 Task: Find connections with filter location Pathalgaon with filter topic #Entrepreneurwith filter profile language French with filter current company National Highways Authority of India with filter school ABES Engineering College with filter industry Events Services with filter service category Cybersecurity with filter keywords title Marketing Specialist
Action: Mouse moved to (575, 85)
Screenshot: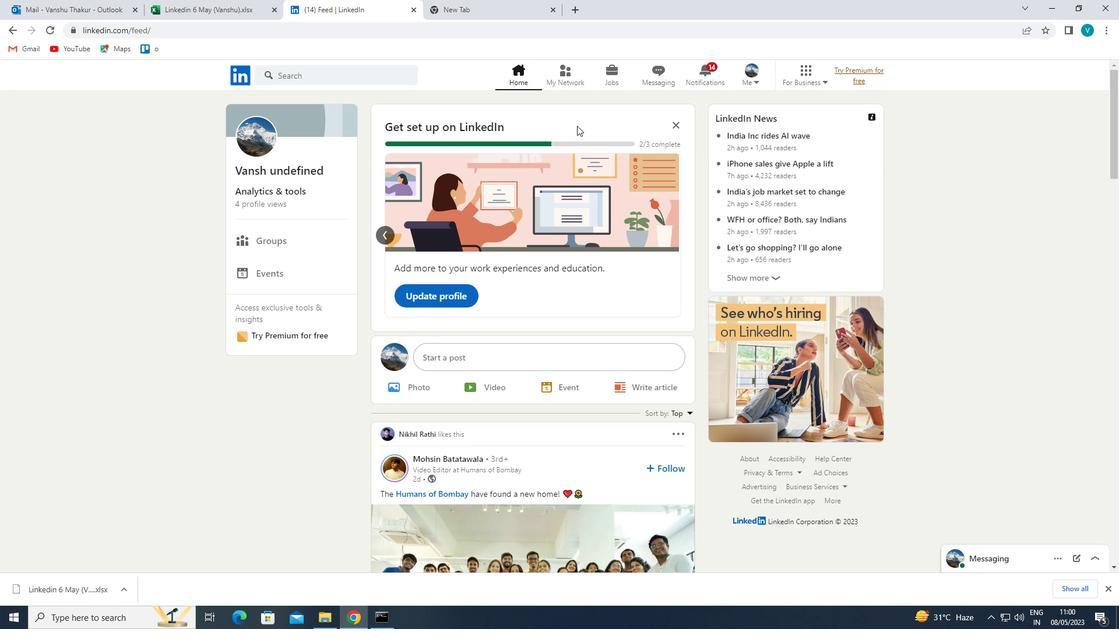 
Action: Mouse pressed left at (575, 85)
Screenshot: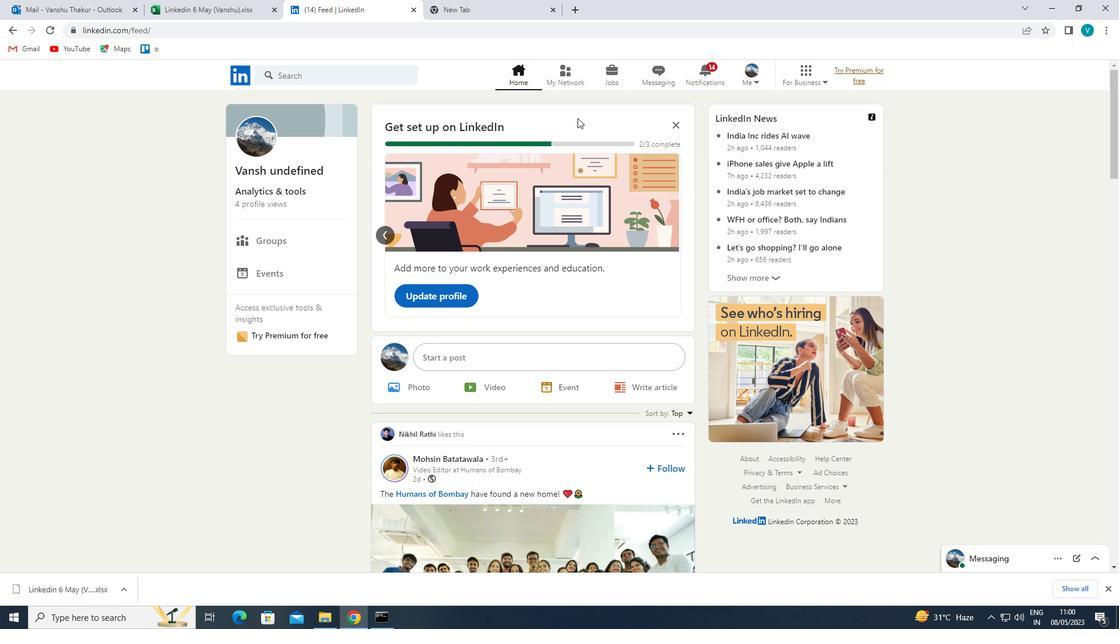
Action: Mouse moved to (332, 140)
Screenshot: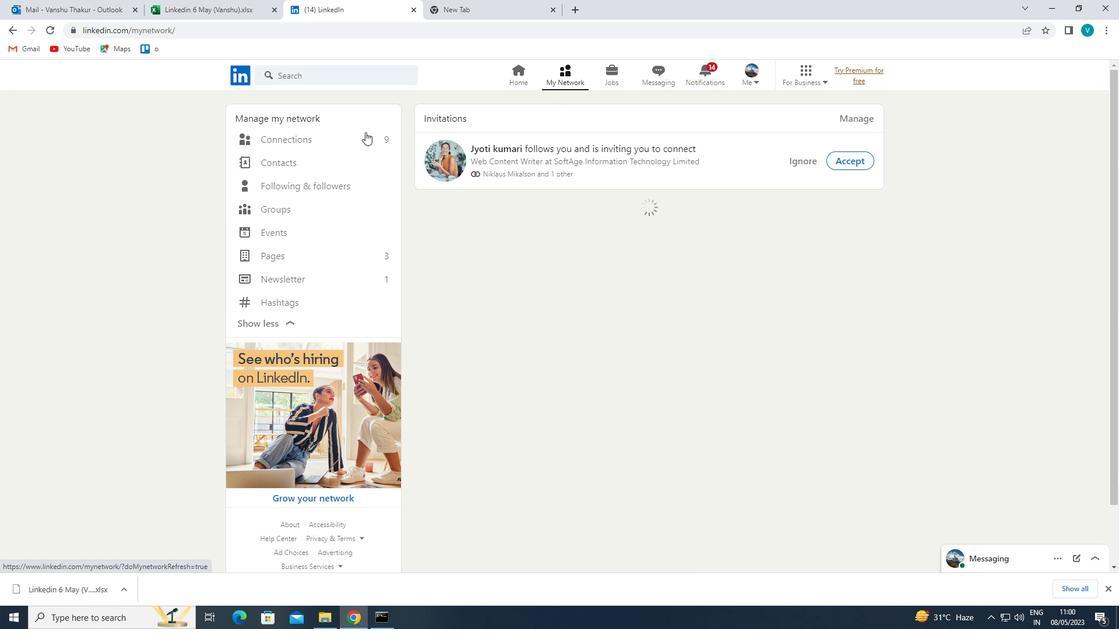 
Action: Mouse pressed left at (332, 140)
Screenshot: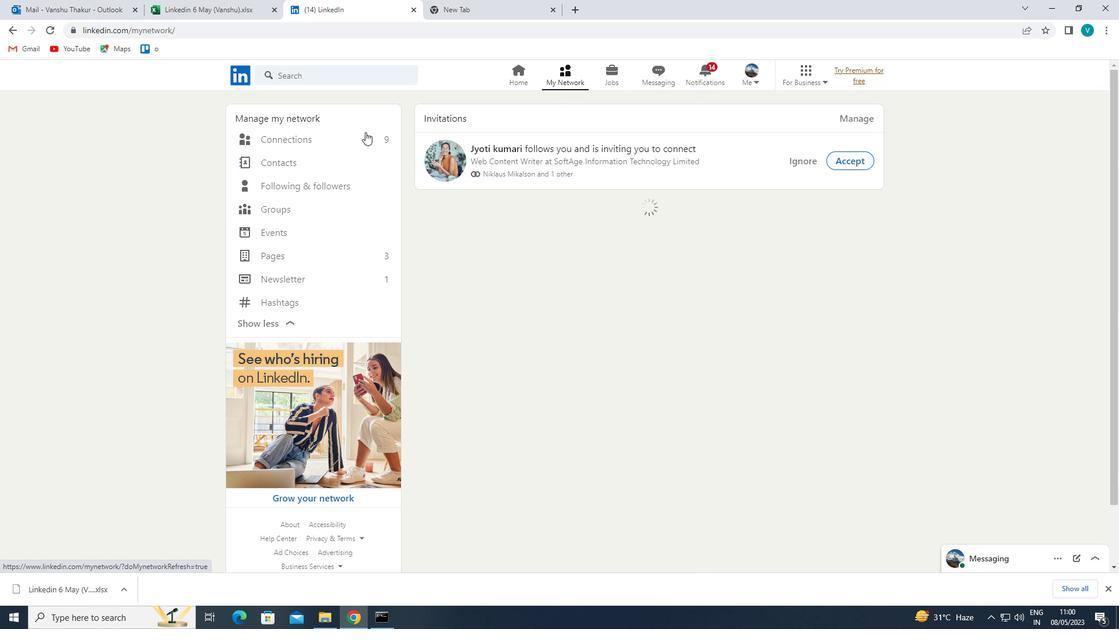 
Action: Mouse moved to (631, 135)
Screenshot: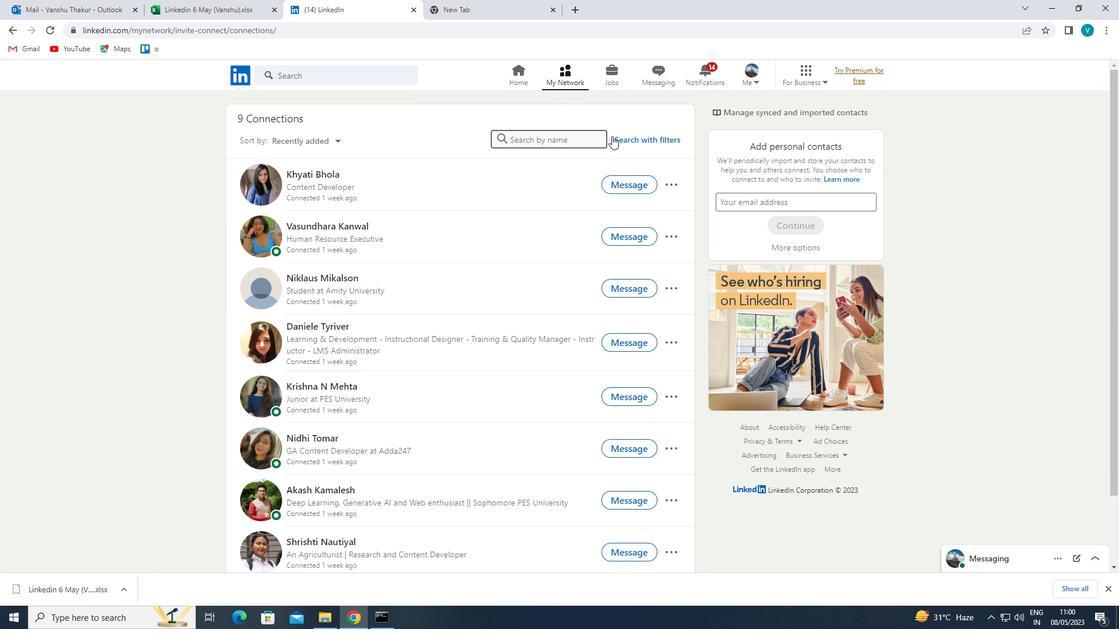 
Action: Mouse pressed left at (631, 135)
Screenshot: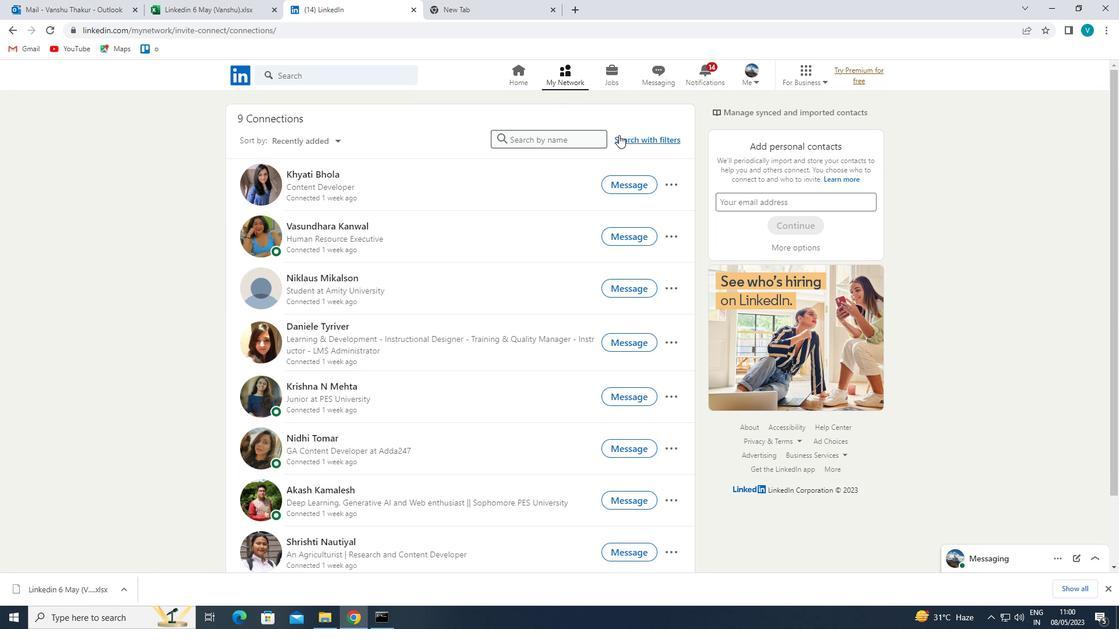
Action: Mouse moved to (559, 104)
Screenshot: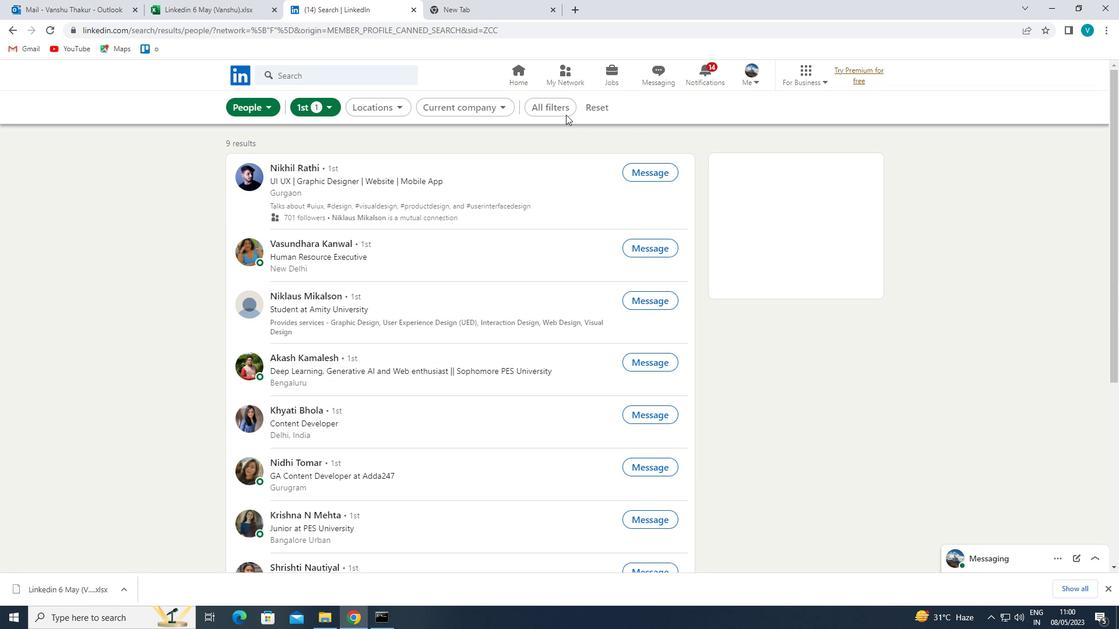 
Action: Mouse pressed left at (559, 104)
Screenshot: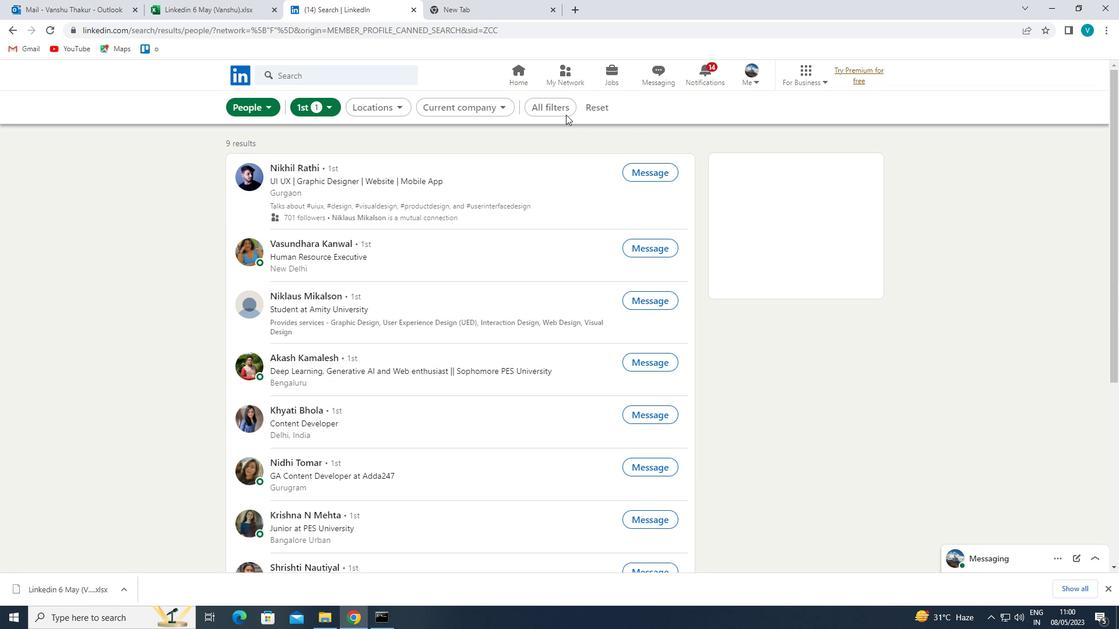 
Action: Mouse moved to (558, 109)
Screenshot: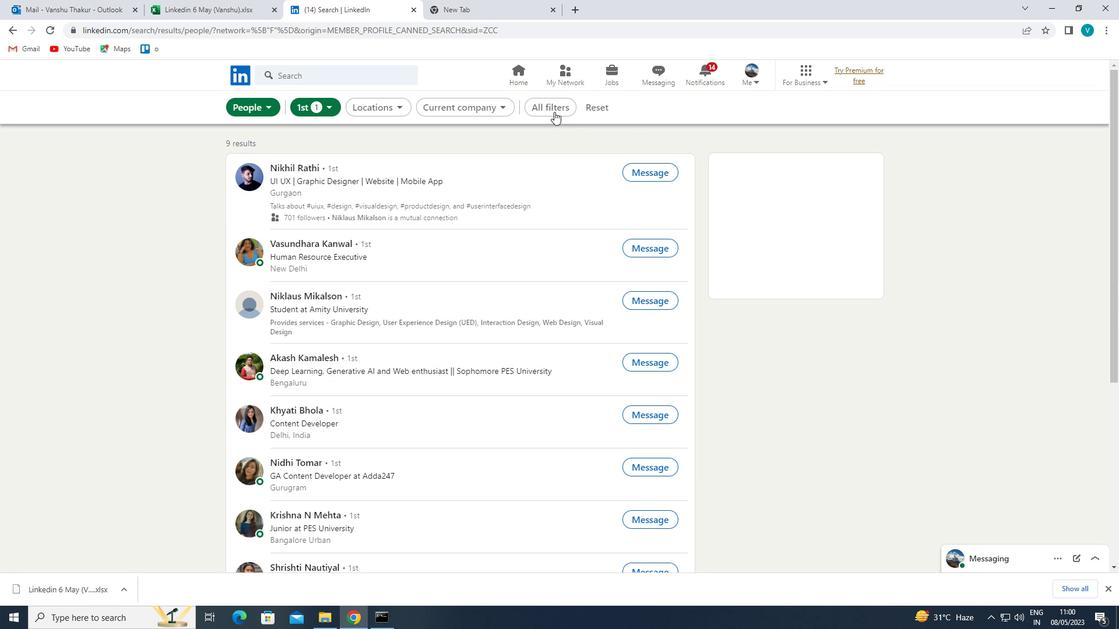 
Action: Mouse pressed left at (558, 109)
Screenshot: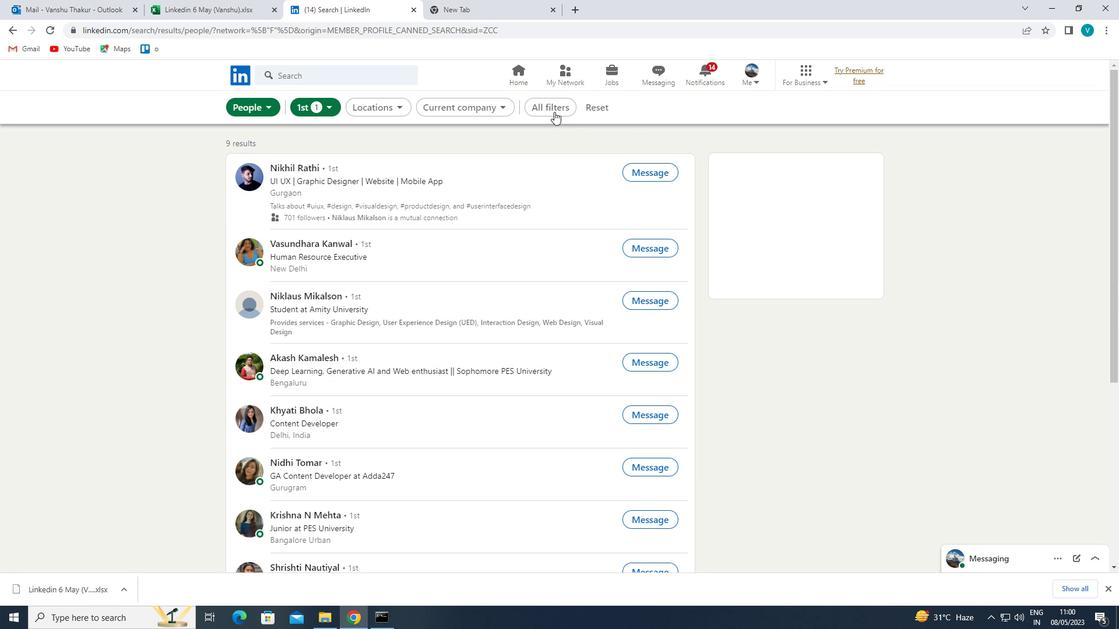 
Action: Mouse moved to (558, 109)
Screenshot: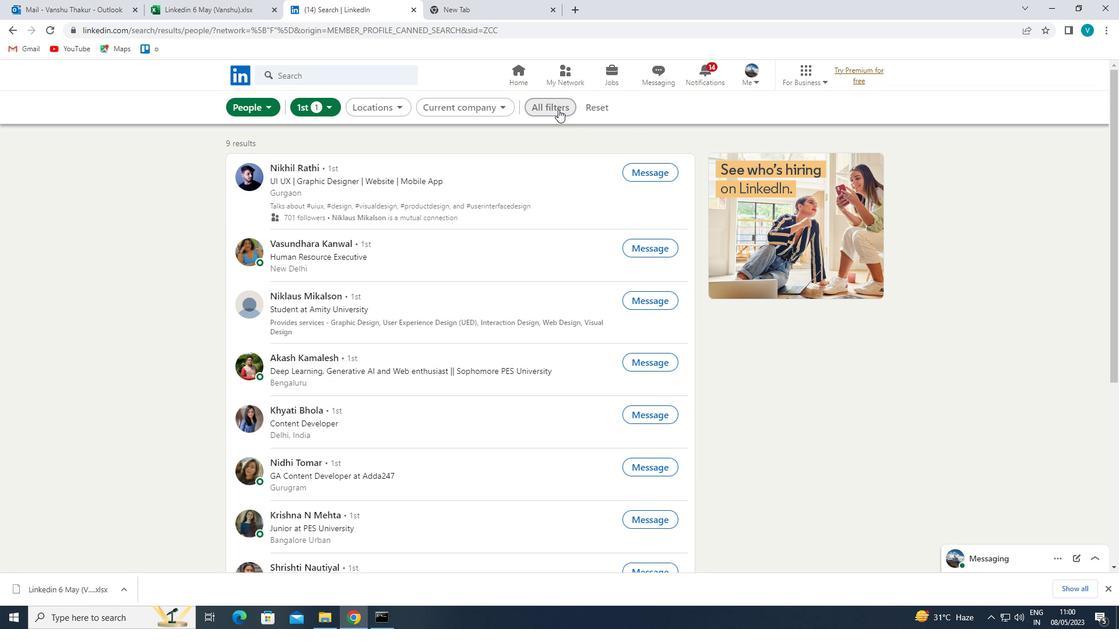 
Action: Mouse pressed left at (558, 109)
Screenshot: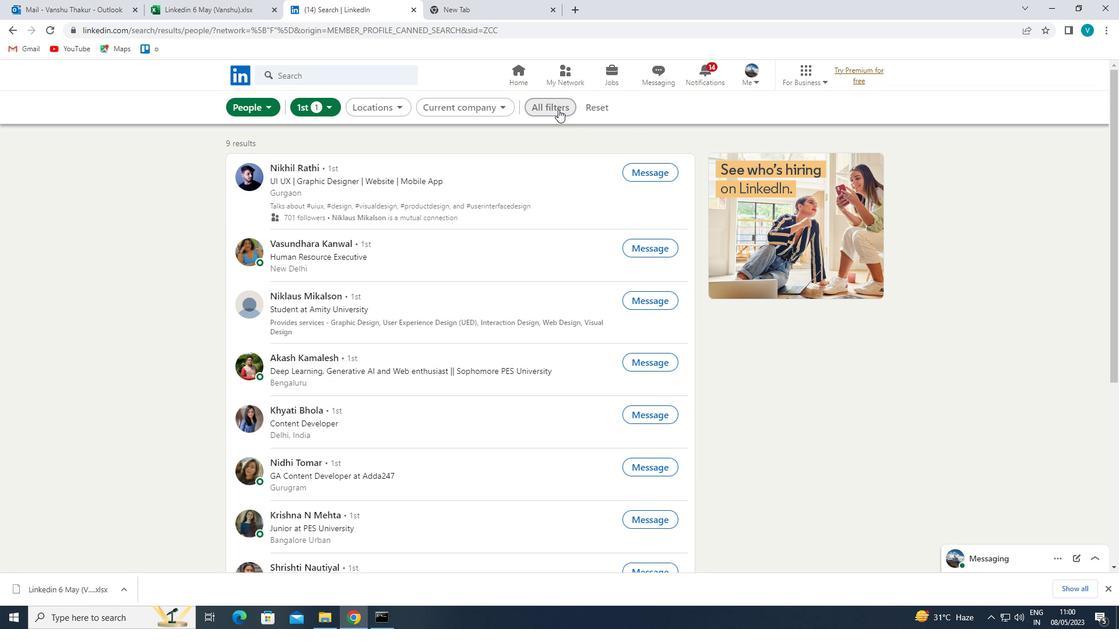 
Action: Mouse moved to (969, 288)
Screenshot: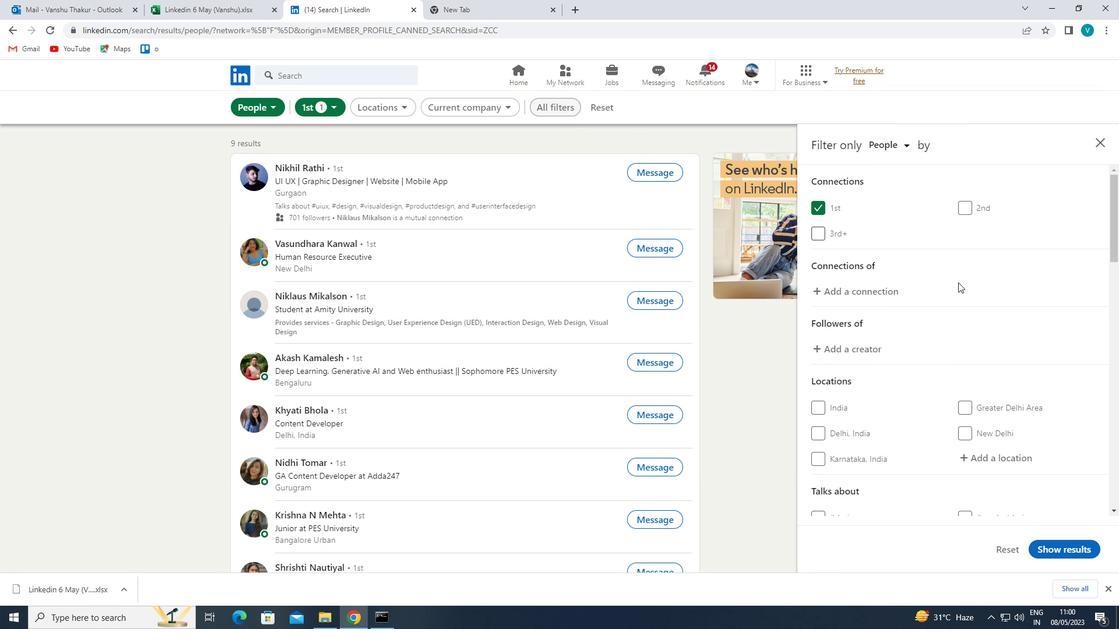 
Action: Mouse scrolled (969, 288) with delta (0, 0)
Screenshot: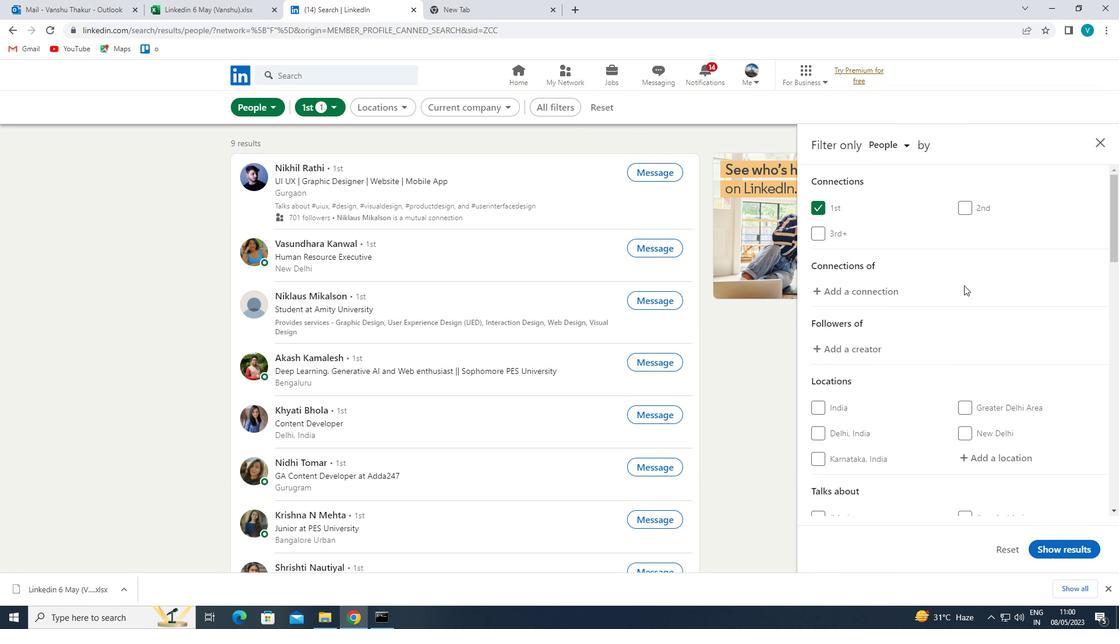 
Action: Mouse moved to (970, 289)
Screenshot: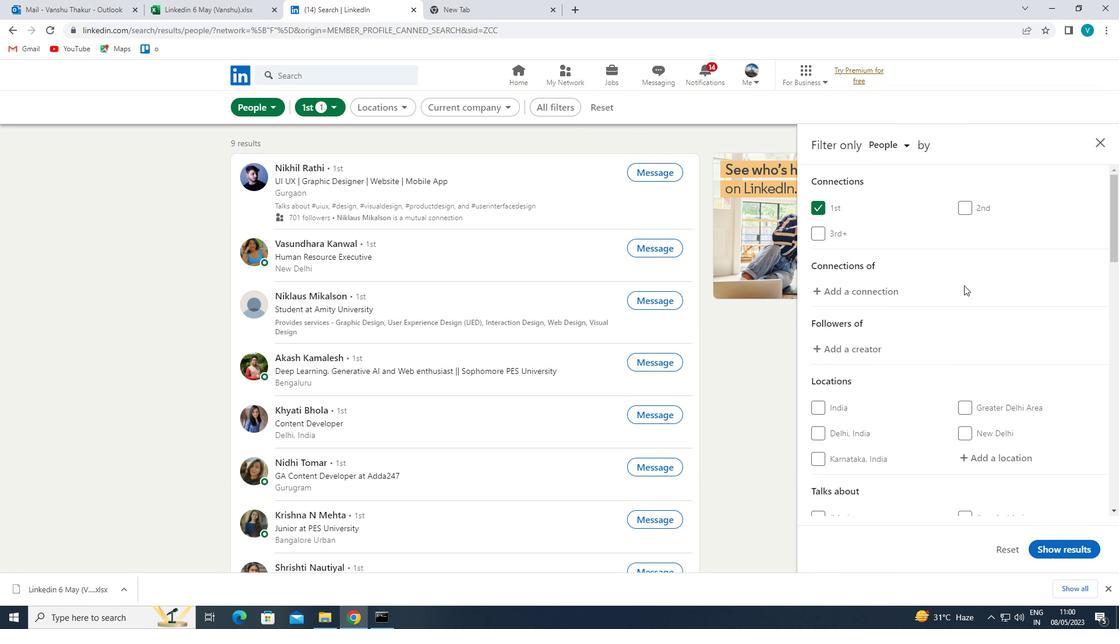 
Action: Mouse scrolled (970, 289) with delta (0, 0)
Screenshot: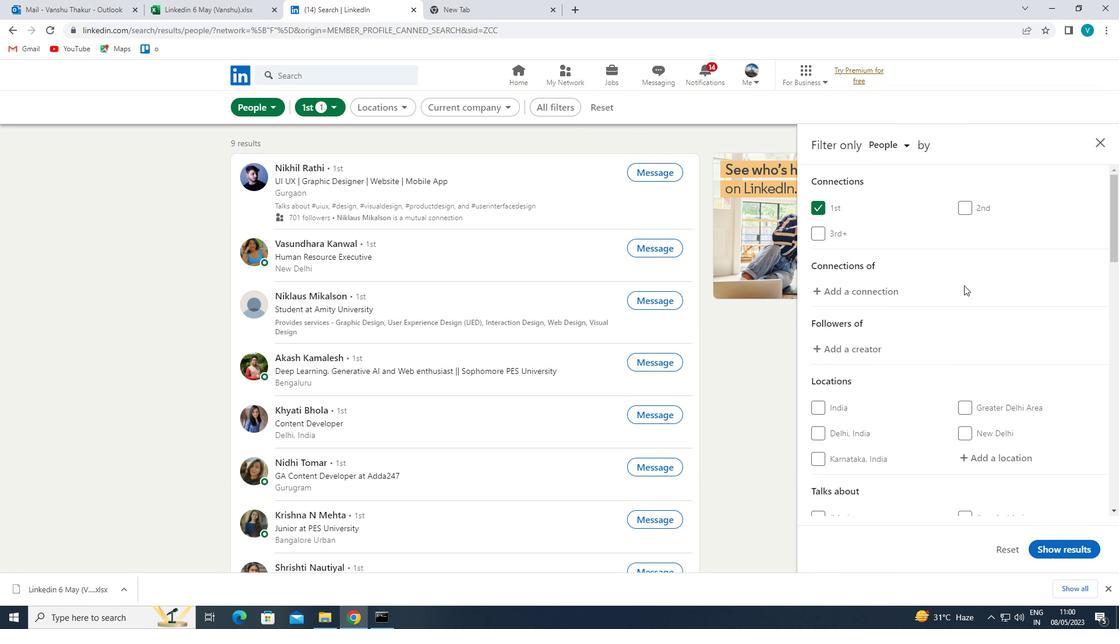 
Action: Mouse moved to (992, 335)
Screenshot: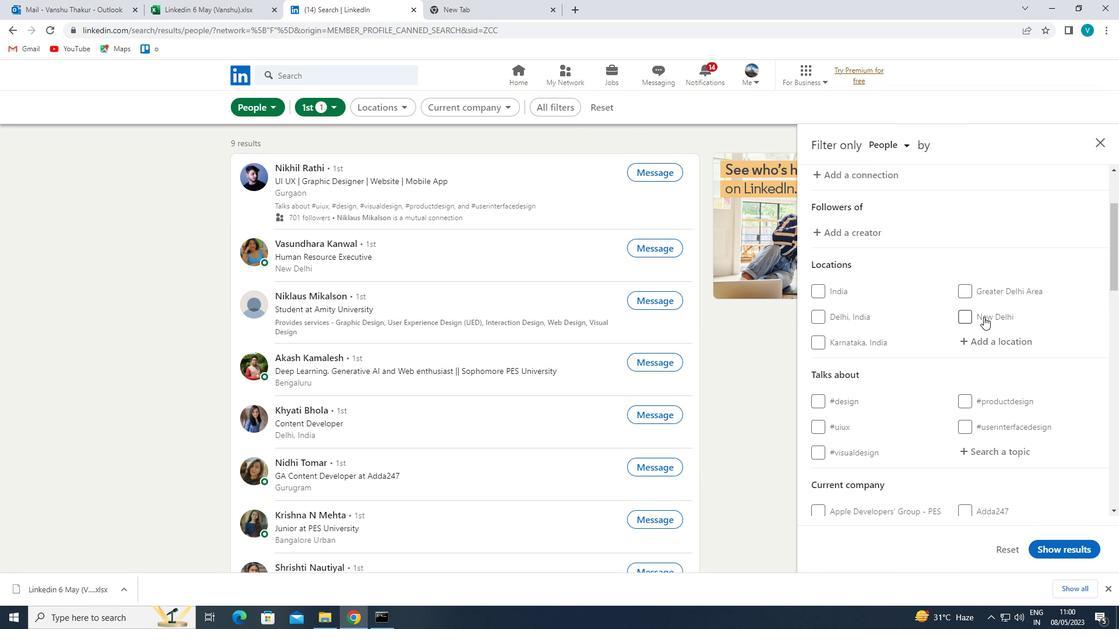 
Action: Mouse pressed left at (992, 335)
Screenshot: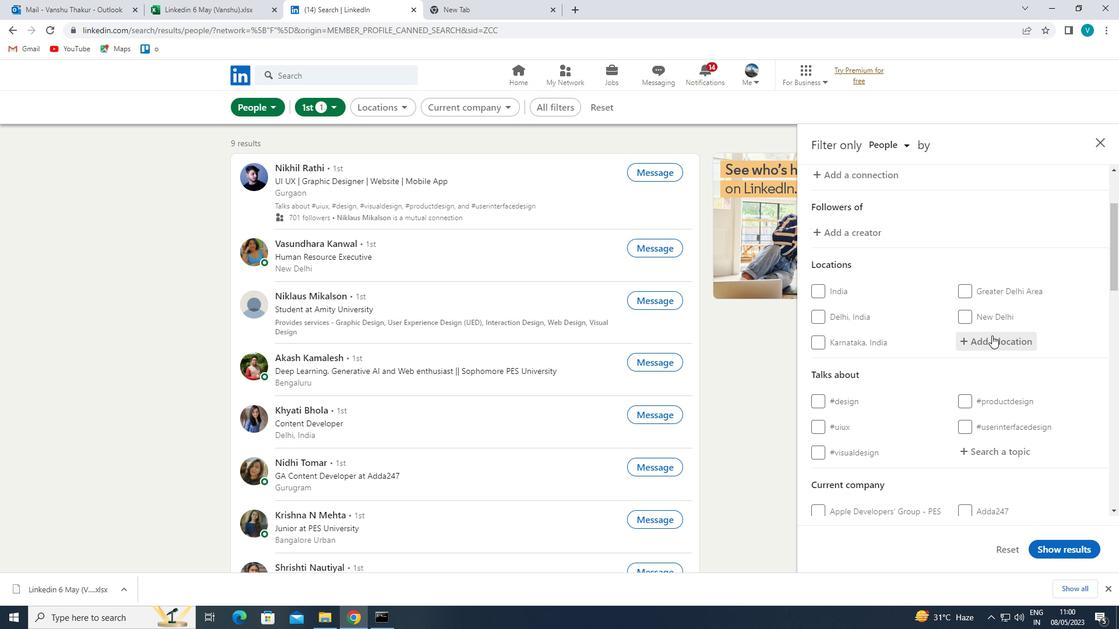 
Action: Mouse moved to (915, 292)
Screenshot: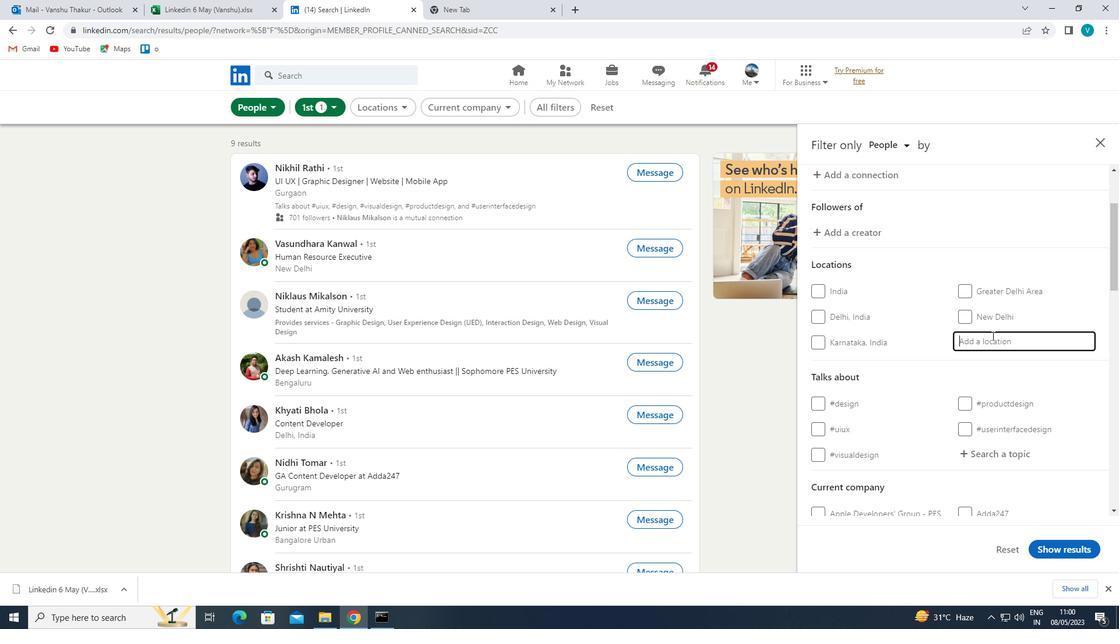 
Action: Key pressed <Key.shift>PATHALGAON
Screenshot: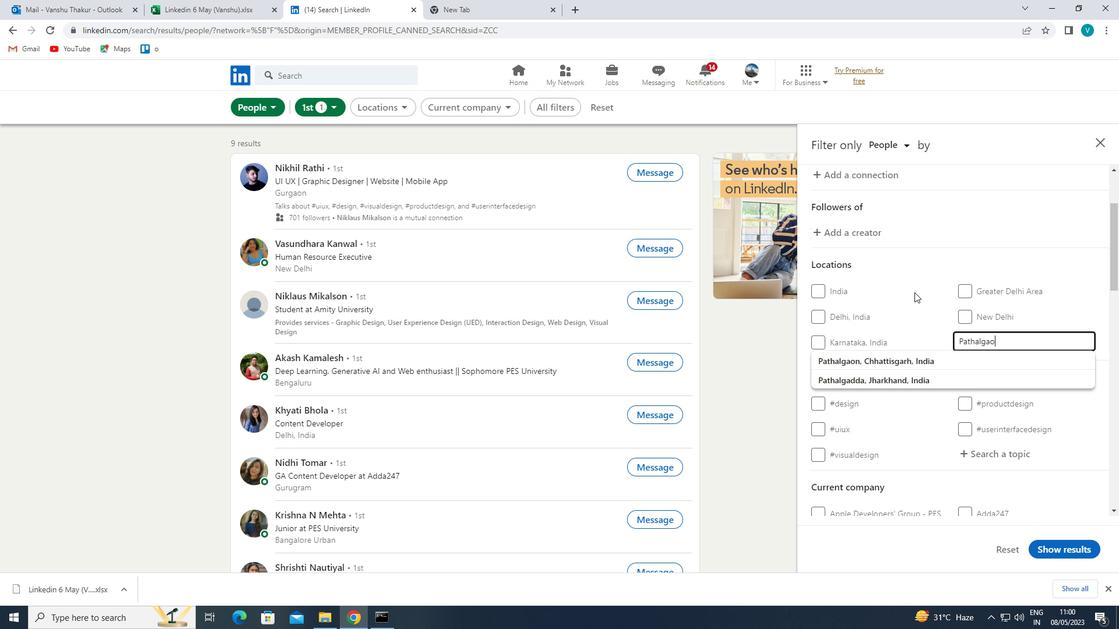 
Action: Mouse moved to (916, 356)
Screenshot: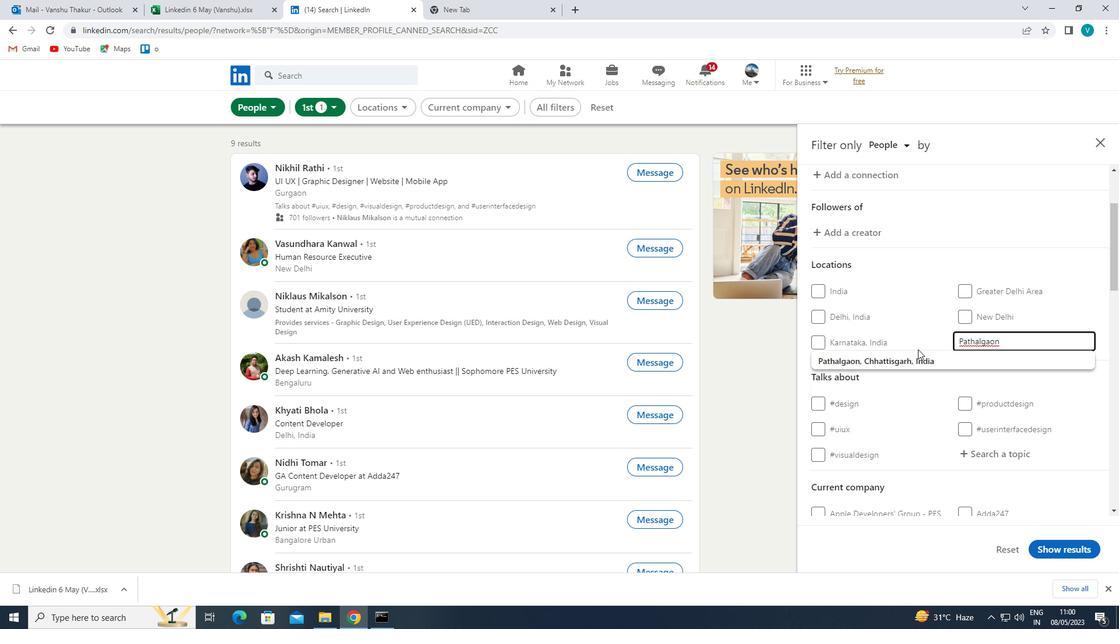 
Action: Mouse pressed left at (916, 356)
Screenshot: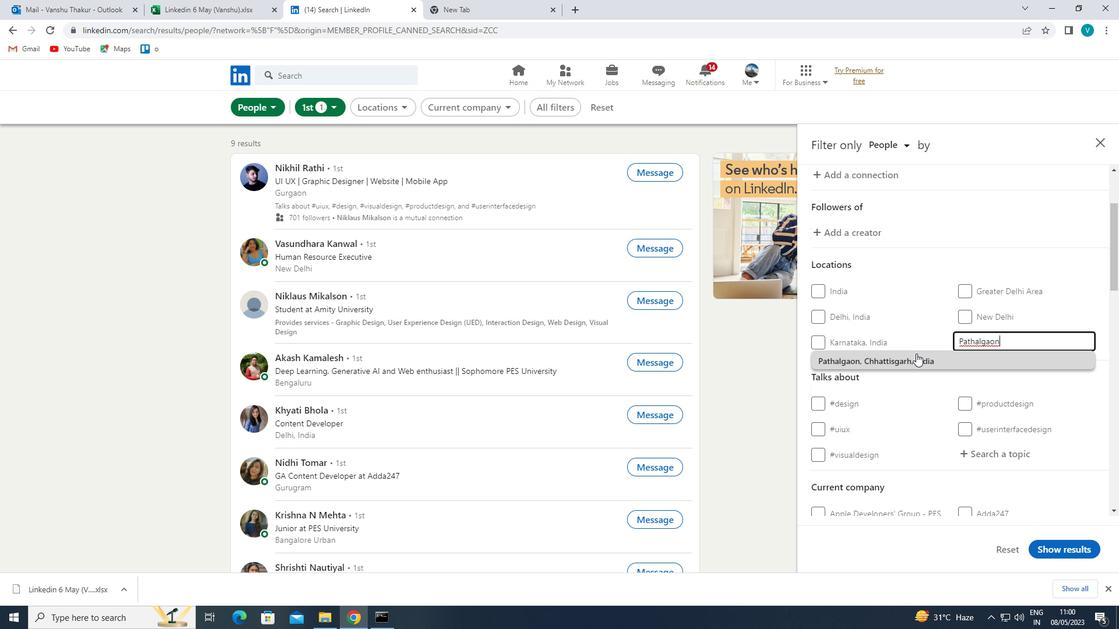 
Action: Mouse moved to (935, 361)
Screenshot: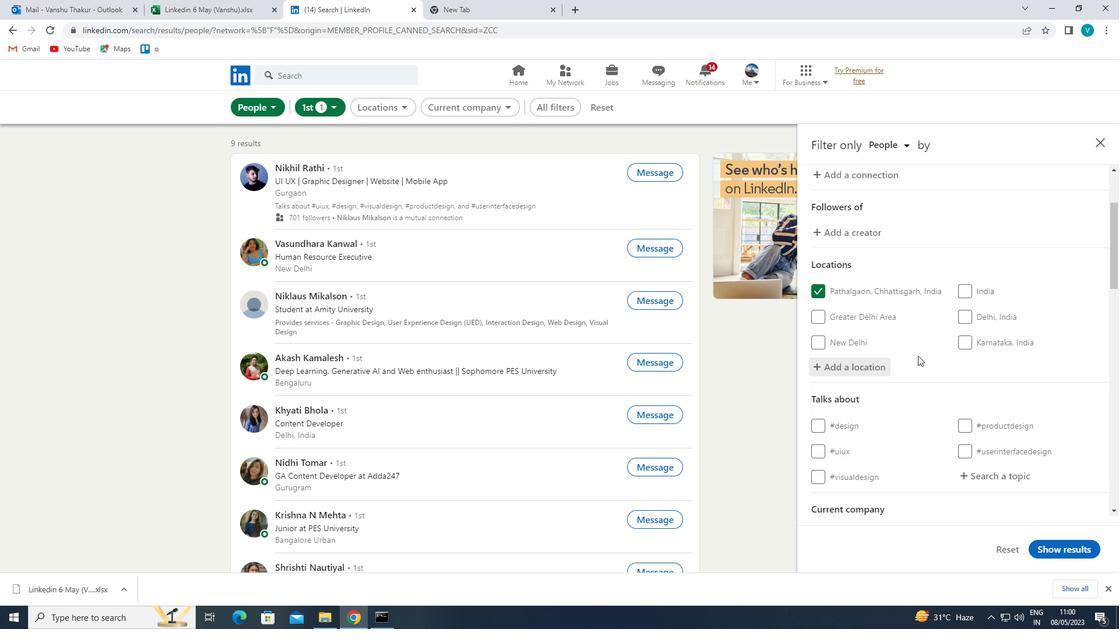 
Action: Mouse scrolled (935, 360) with delta (0, 0)
Screenshot: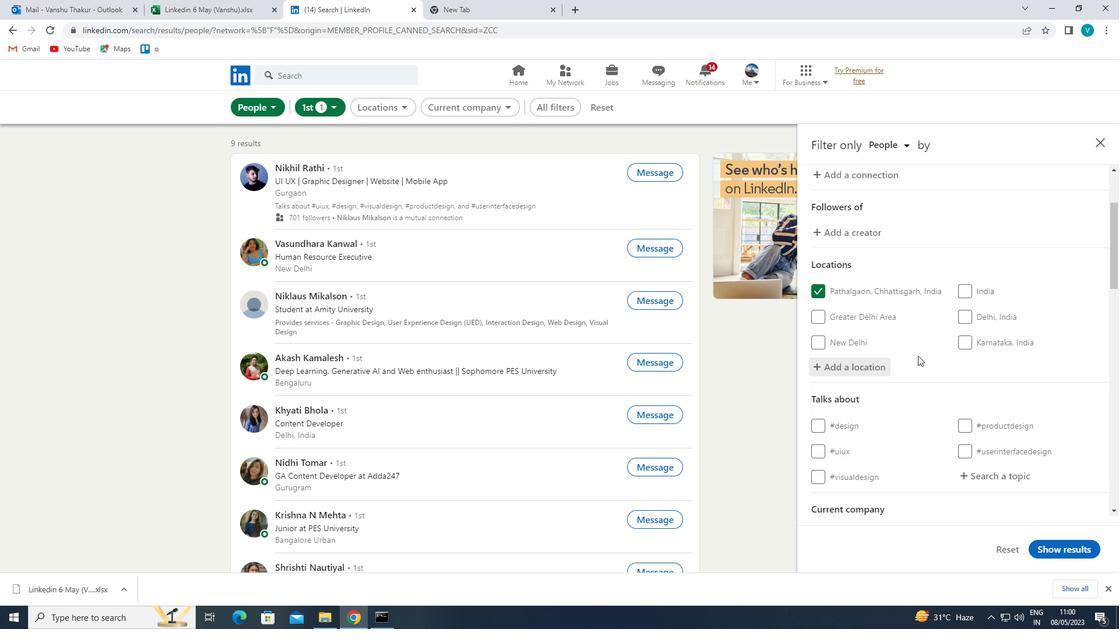 
Action: Mouse moved to (940, 363)
Screenshot: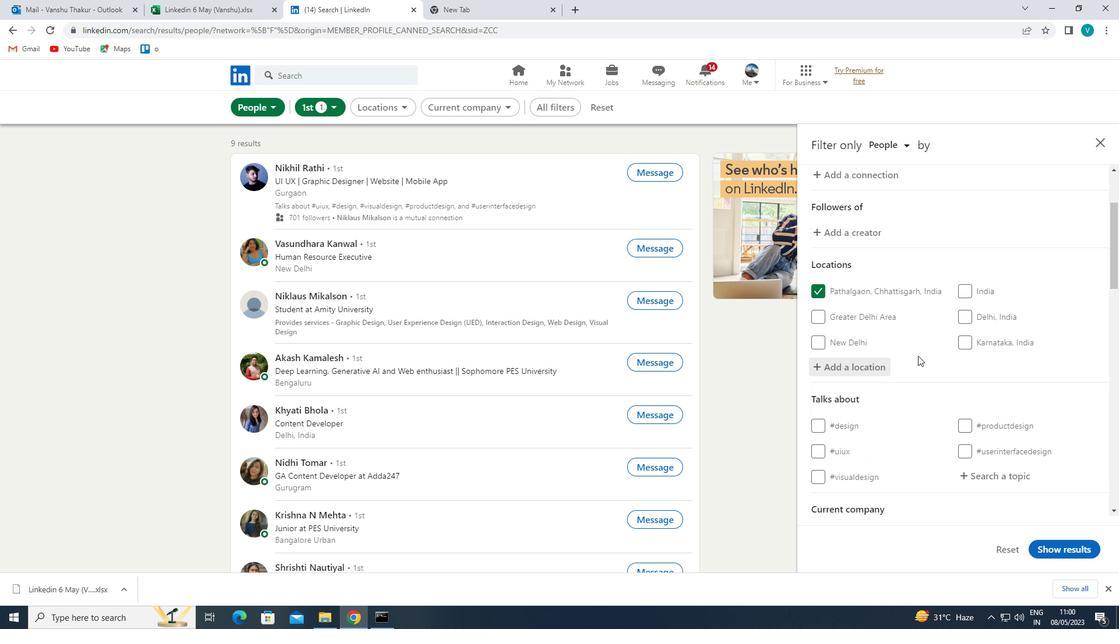 
Action: Mouse scrolled (940, 363) with delta (0, 0)
Screenshot: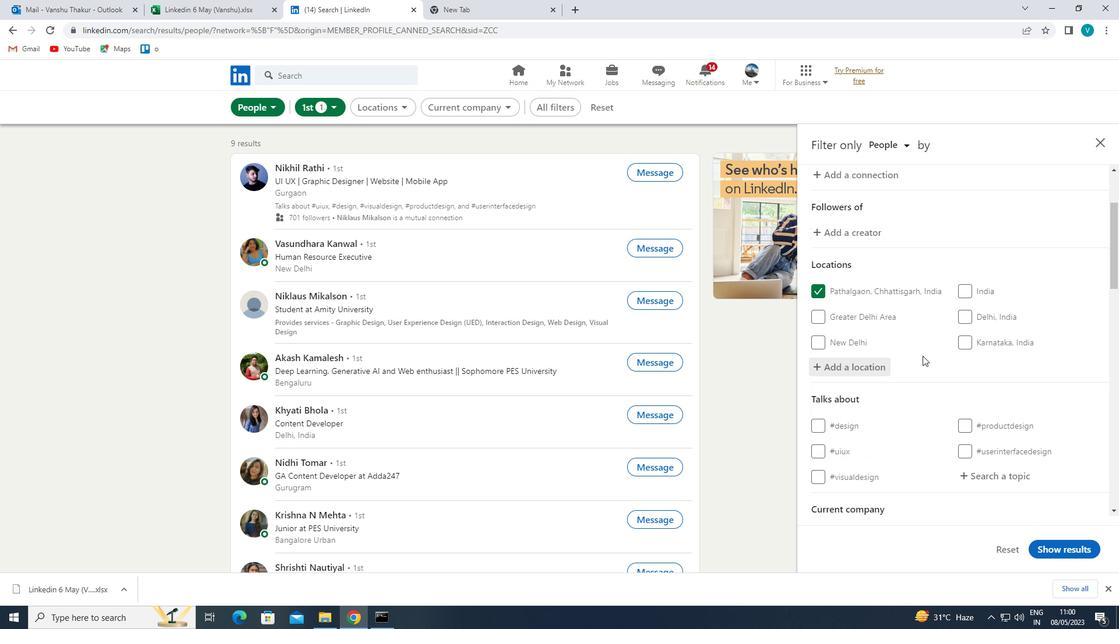 
Action: Mouse moved to (985, 359)
Screenshot: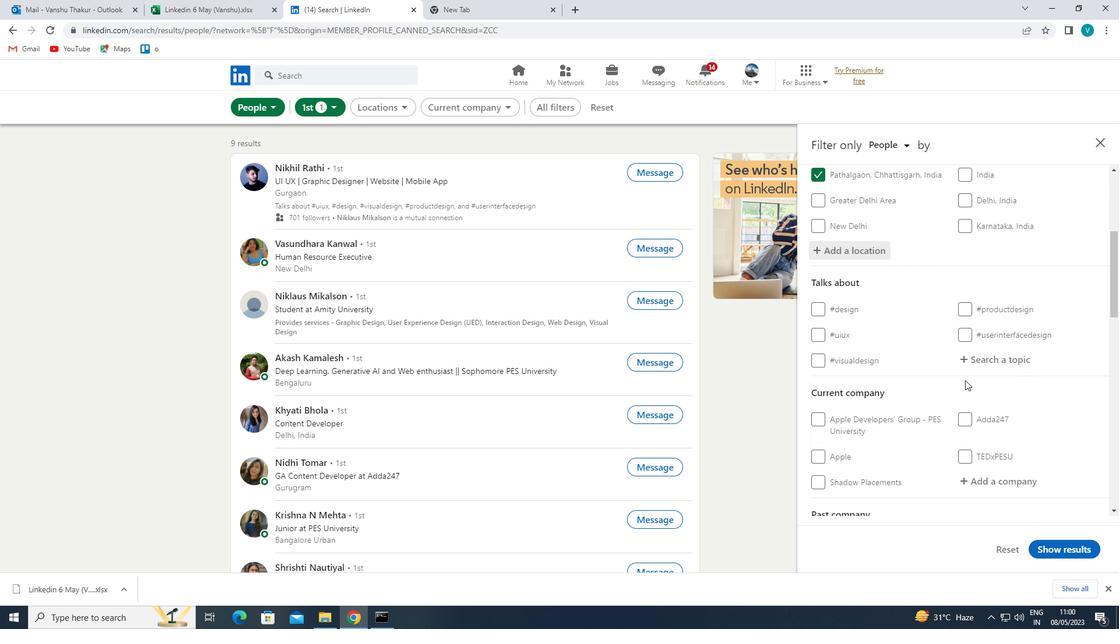 
Action: Mouse pressed left at (985, 359)
Screenshot: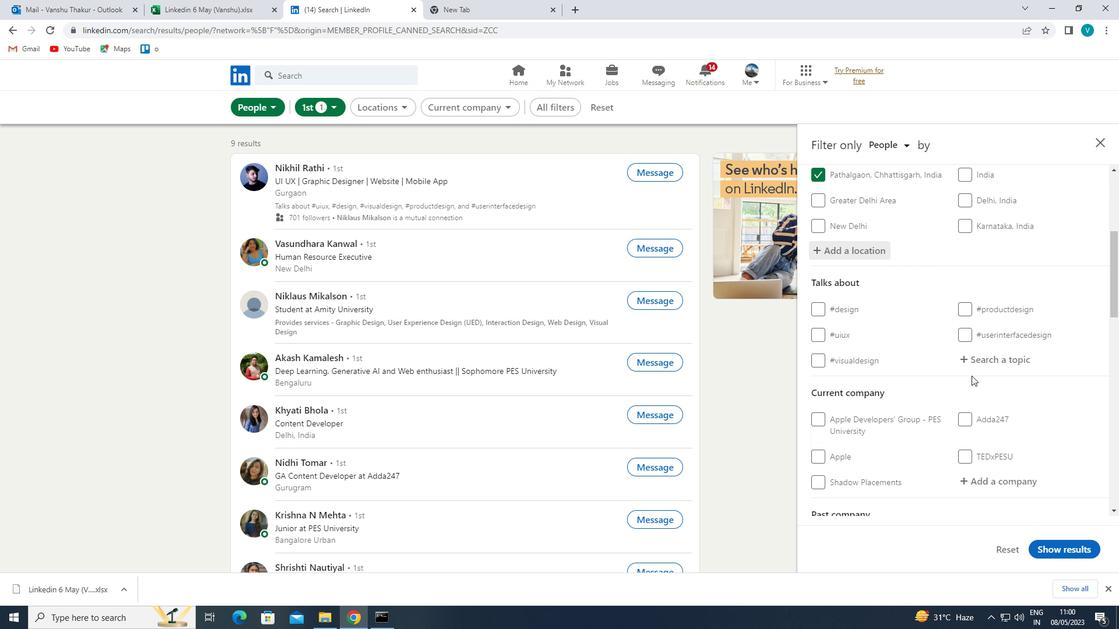 
Action: Mouse moved to (978, 355)
Screenshot: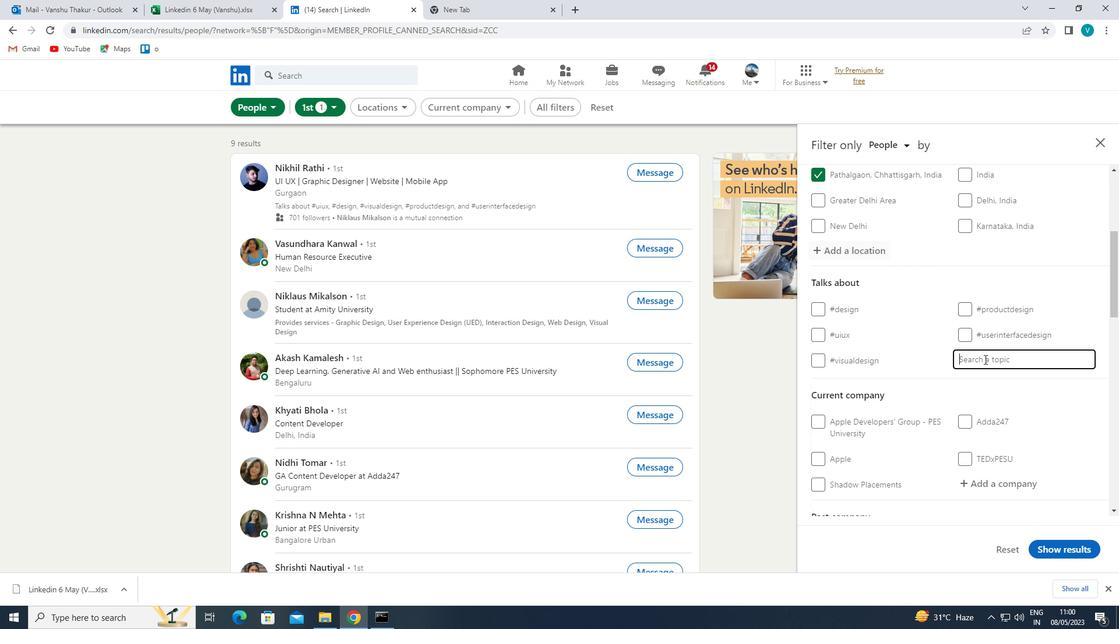 
Action: Key pressed ENTREPRE
Screenshot: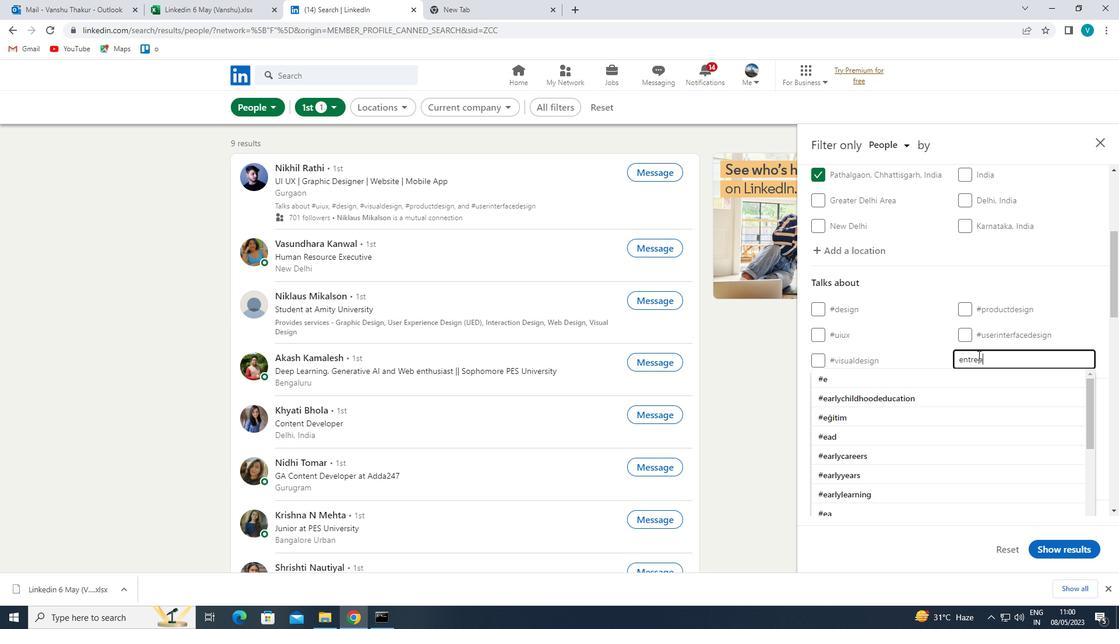 
Action: Mouse moved to (945, 376)
Screenshot: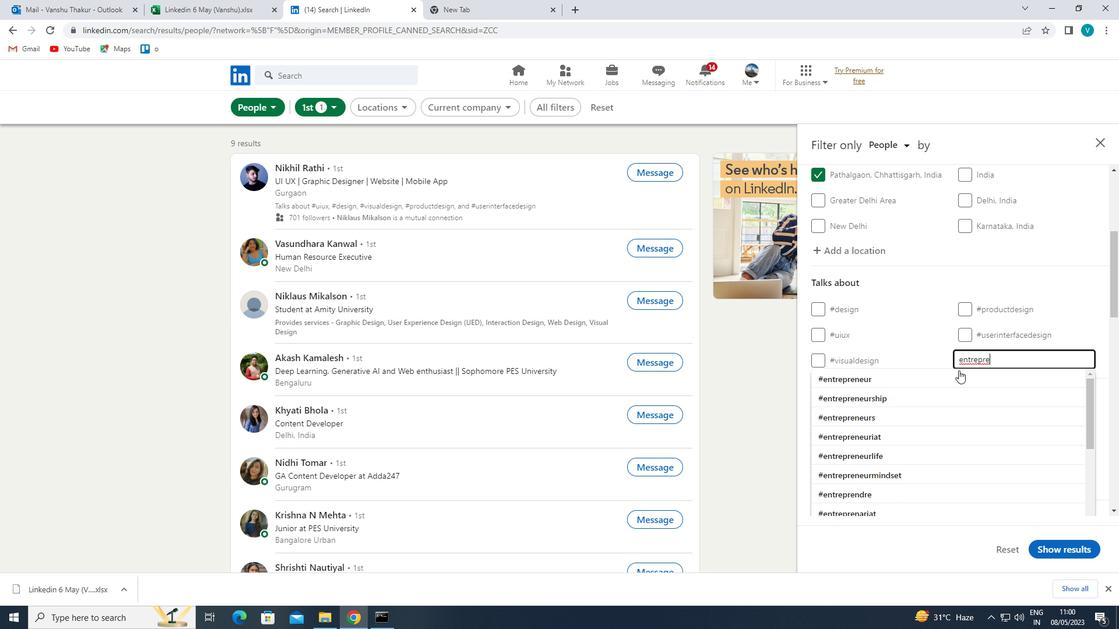 
Action: Mouse pressed left at (945, 376)
Screenshot: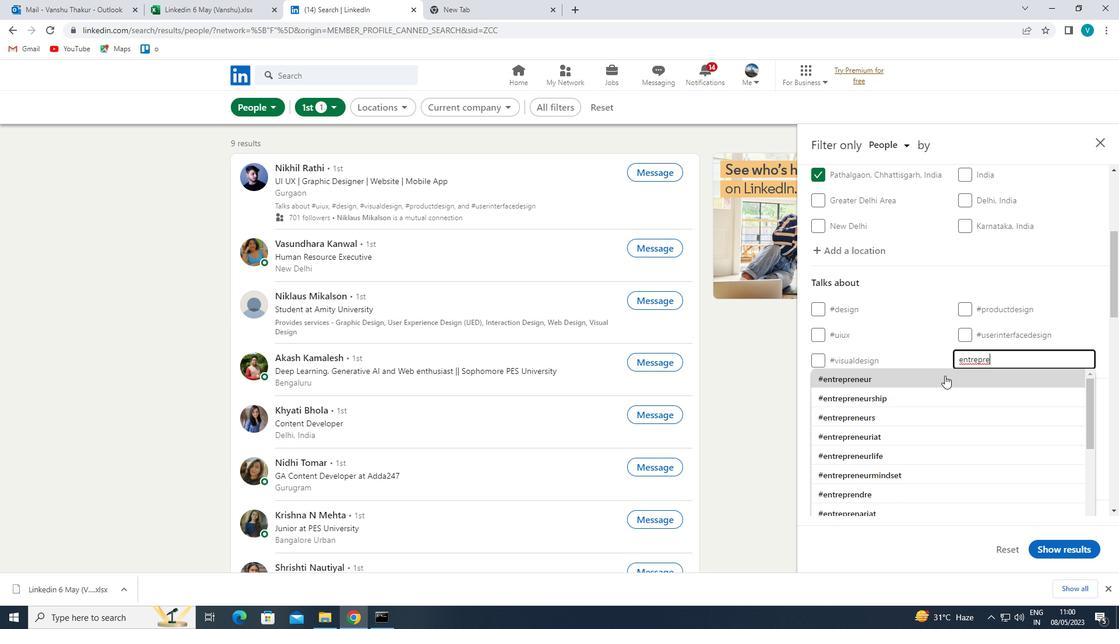 
Action: Mouse moved to (945, 376)
Screenshot: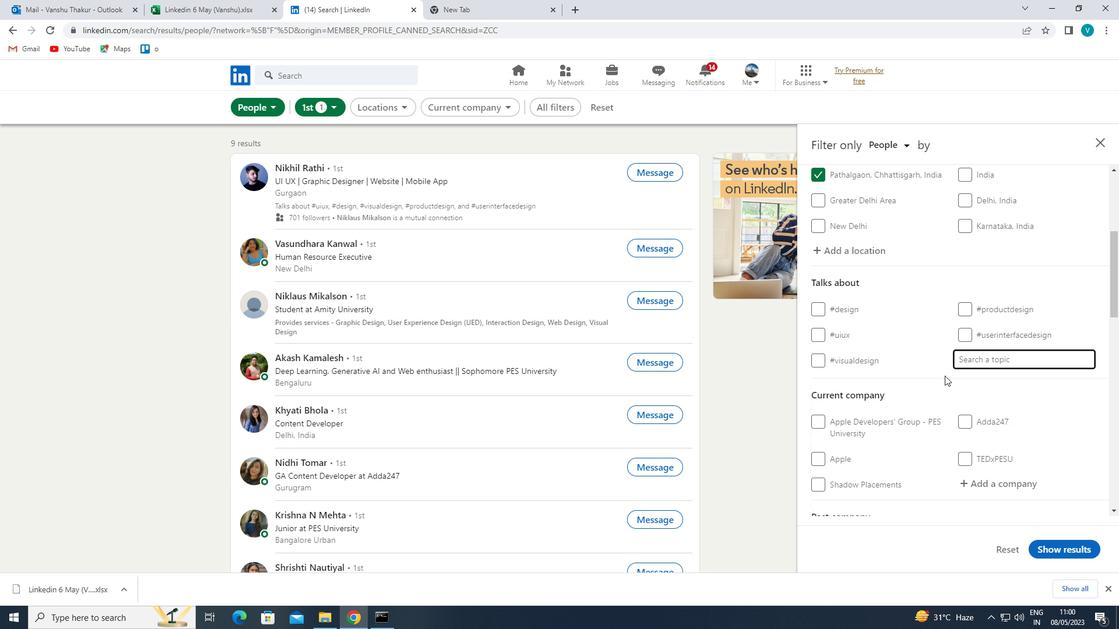 
Action: Mouse scrolled (945, 375) with delta (0, 0)
Screenshot: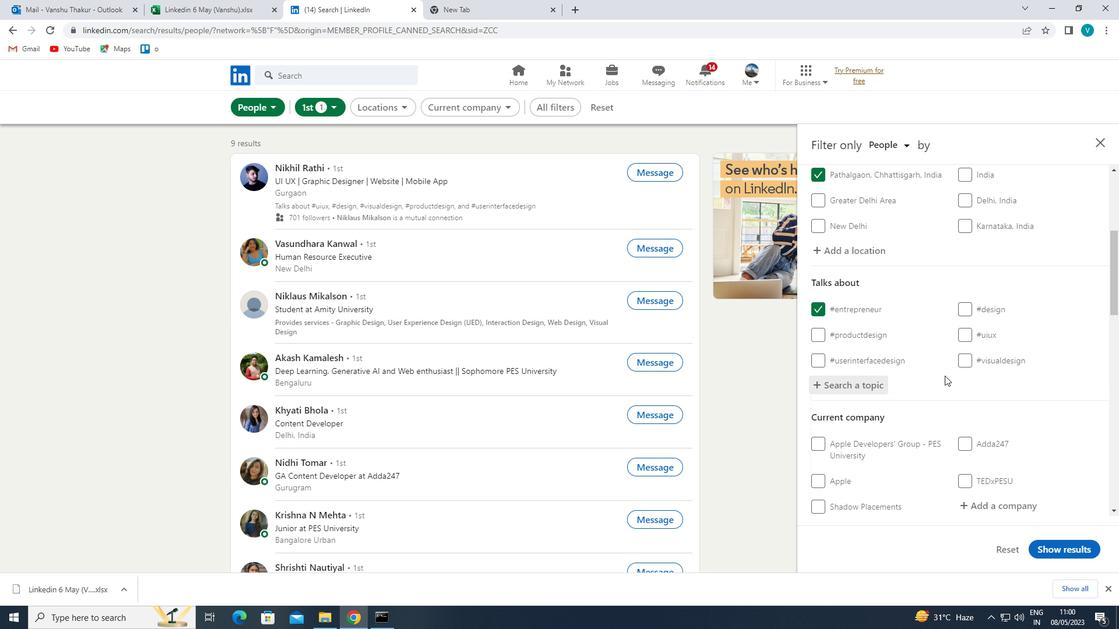 
Action: Mouse scrolled (945, 375) with delta (0, 0)
Screenshot: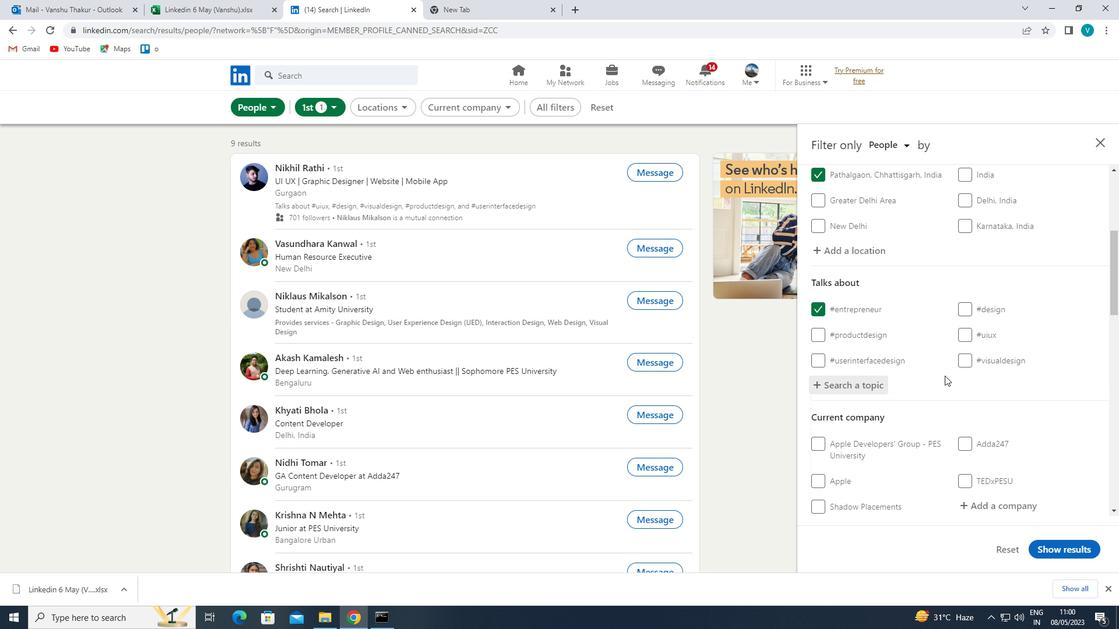 
Action: Mouse moved to (975, 382)
Screenshot: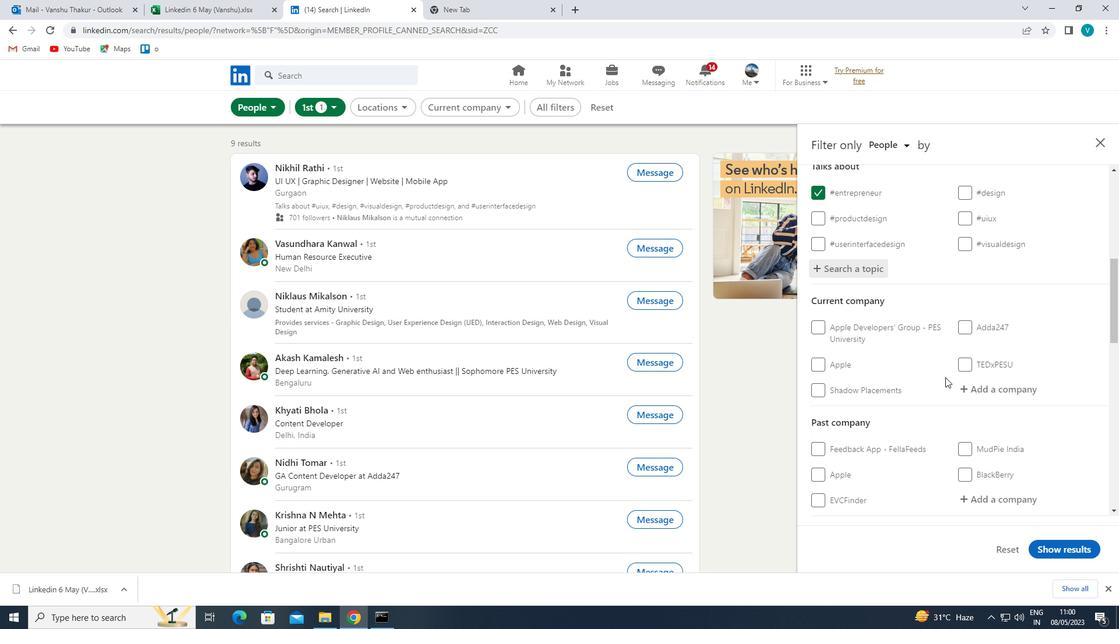 
Action: Mouse pressed left at (975, 382)
Screenshot: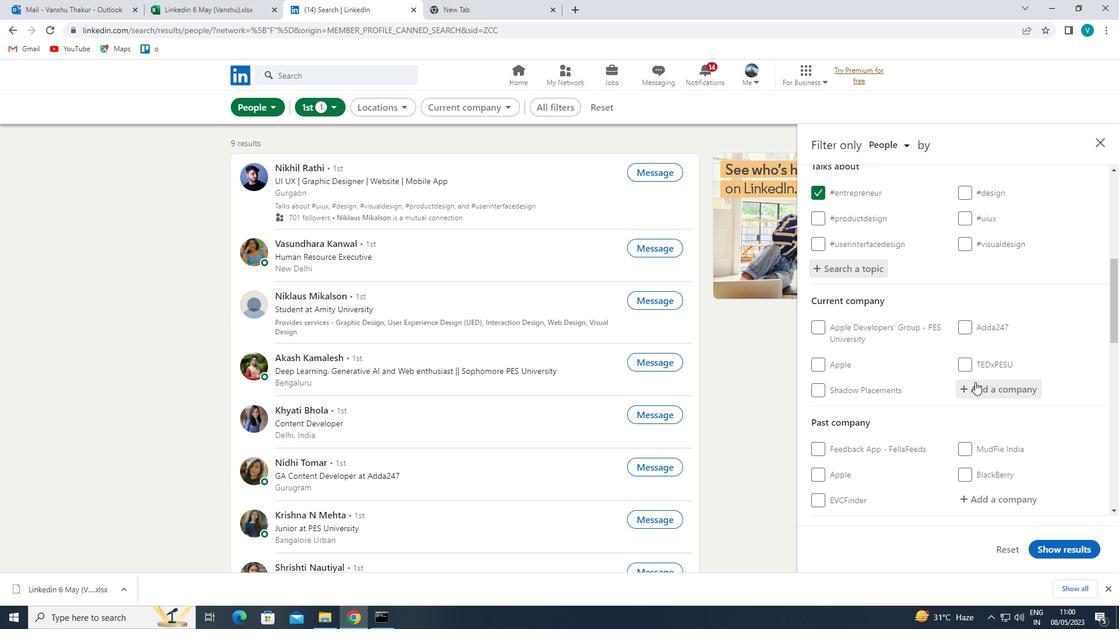 
Action: Mouse moved to (976, 382)
Screenshot: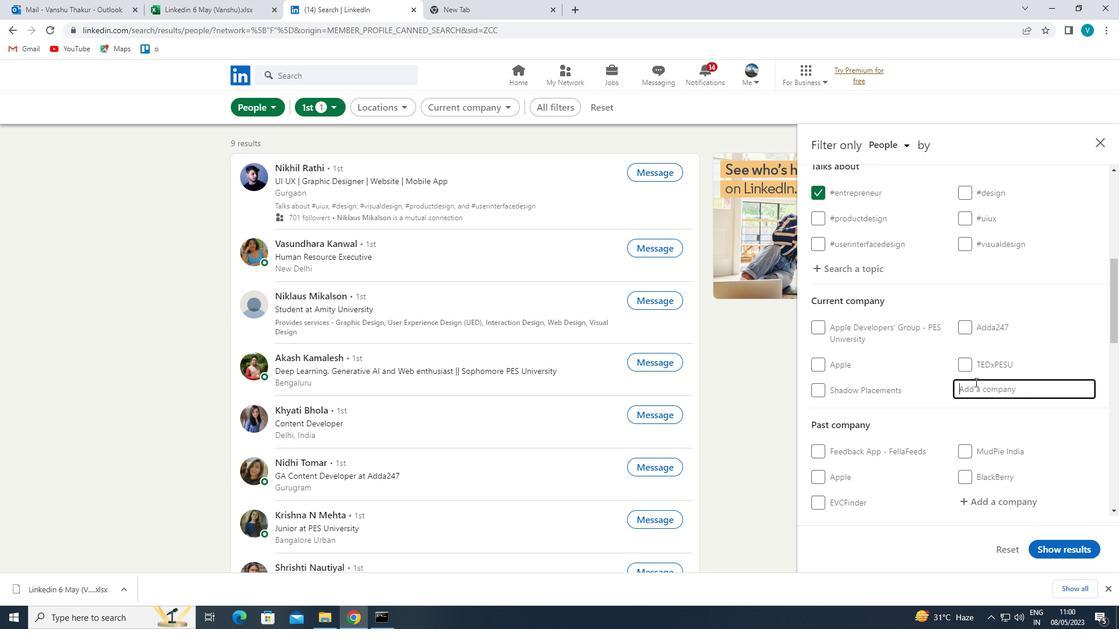 
Action: Key pressed <Key.shift>NATIONAL<Key.space><Key.shift>HIGHWAYS
Screenshot: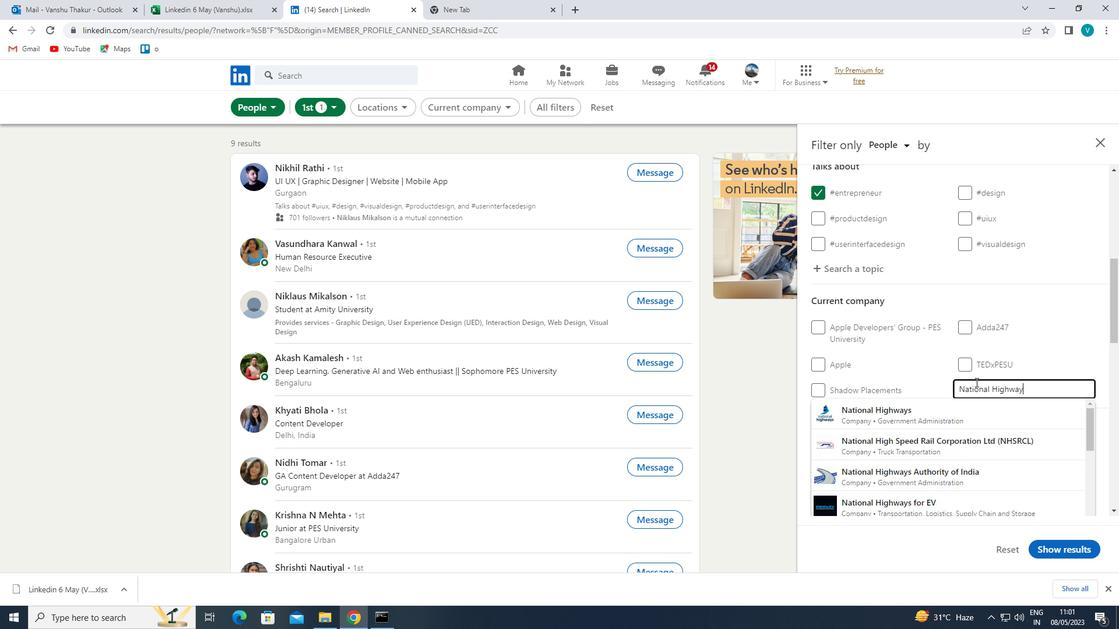 
Action: Mouse moved to (963, 447)
Screenshot: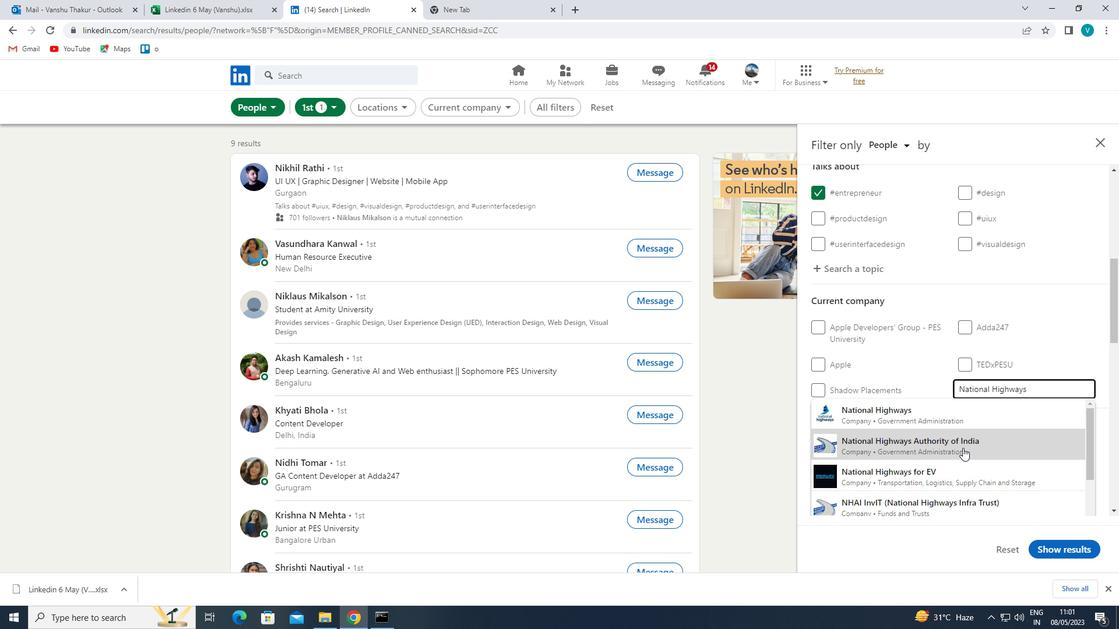 
Action: Mouse pressed left at (963, 447)
Screenshot: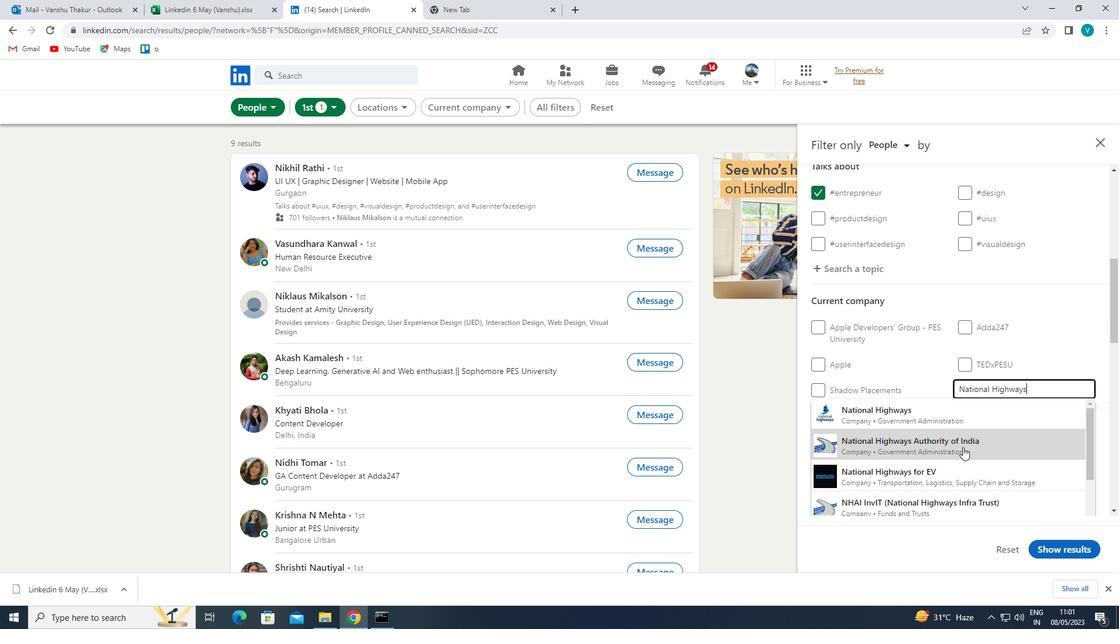 
Action: Mouse moved to (966, 445)
Screenshot: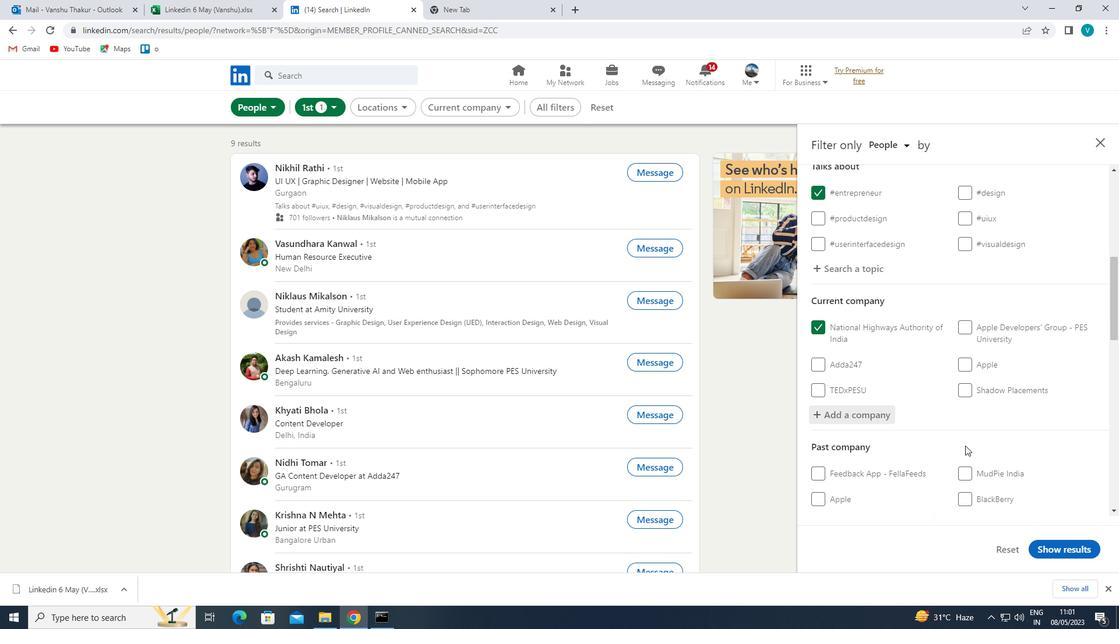 
Action: Mouse scrolled (966, 444) with delta (0, 0)
Screenshot: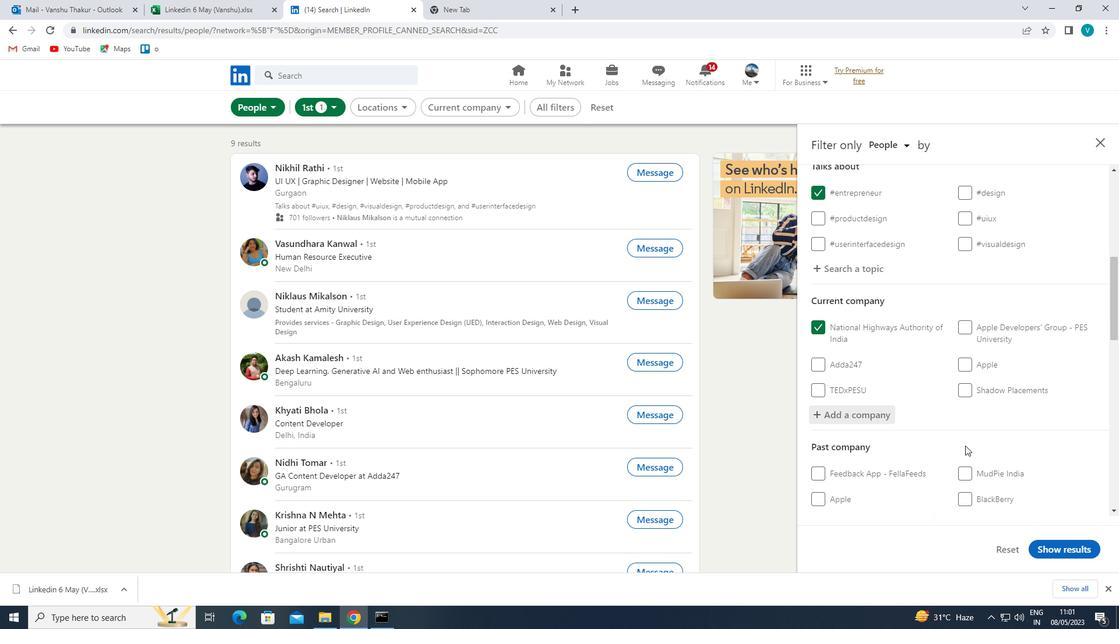 
Action: Mouse moved to (967, 444)
Screenshot: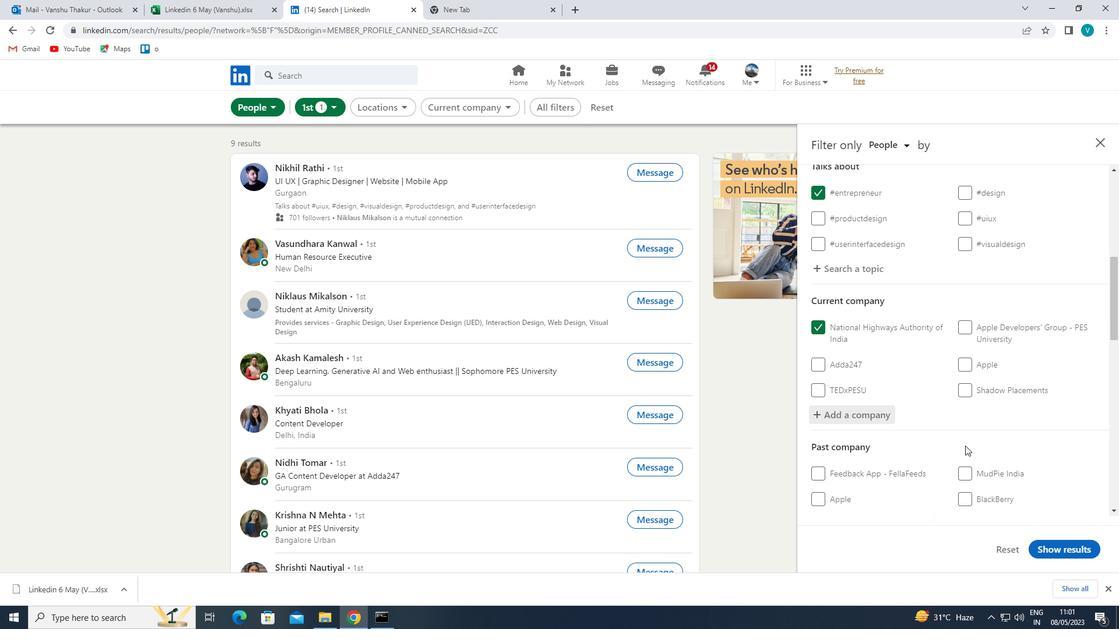 
Action: Mouse scrolled (967, 443) with delta (0, 0)
Screenshot: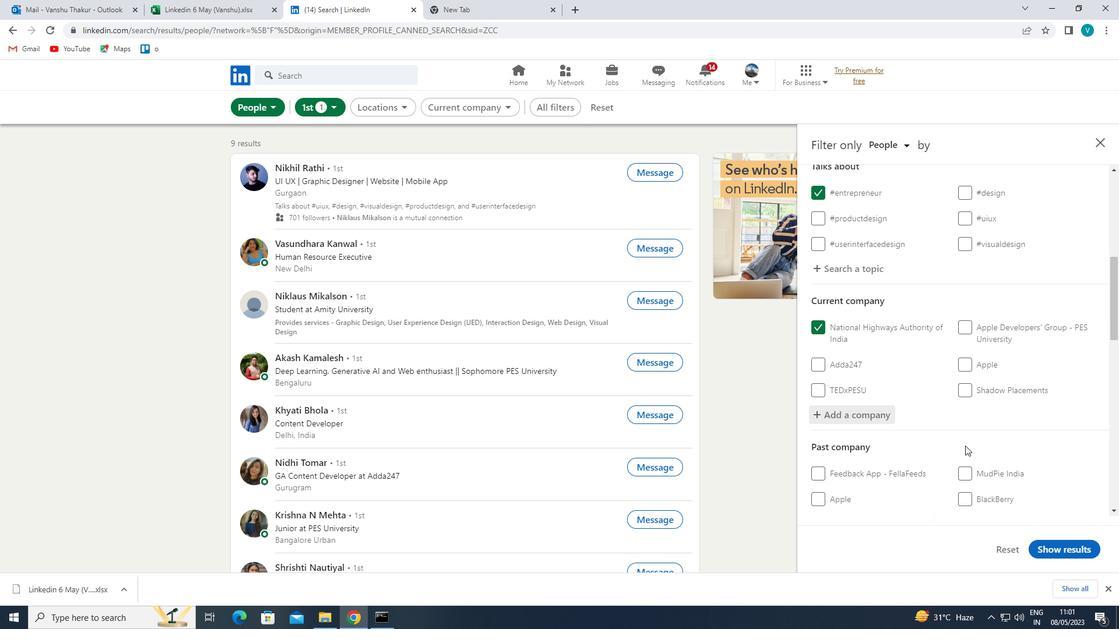 
Action: Mouse scrolled (967, 443) with delta (0, 0)
Screenshot: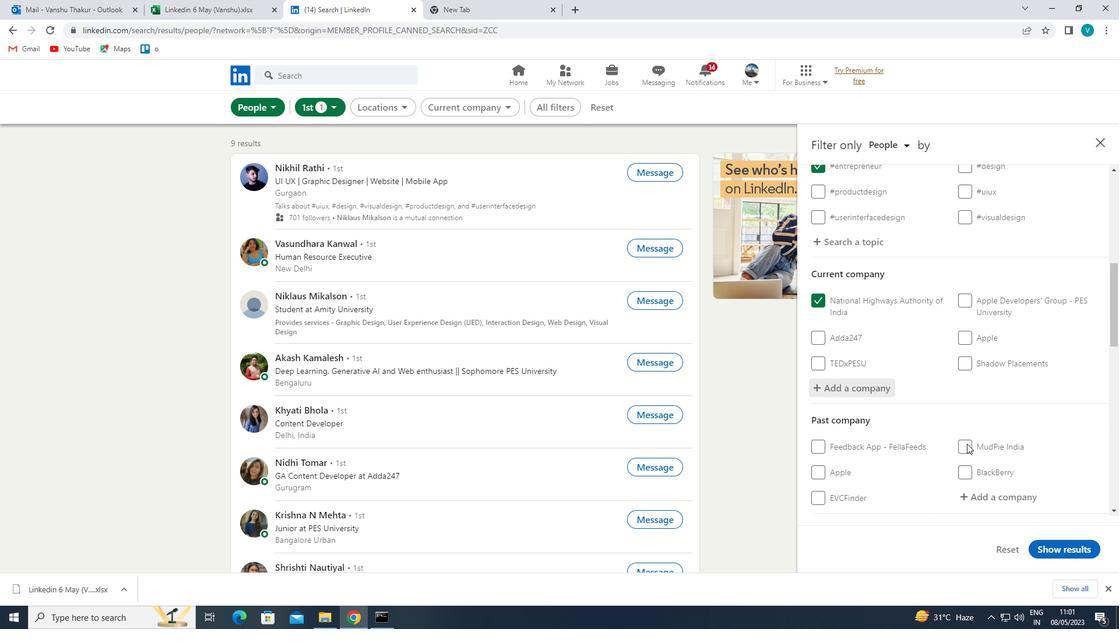 
Action: Mouse scrolled (967, 443) with delta (0, 0)
Screenshot: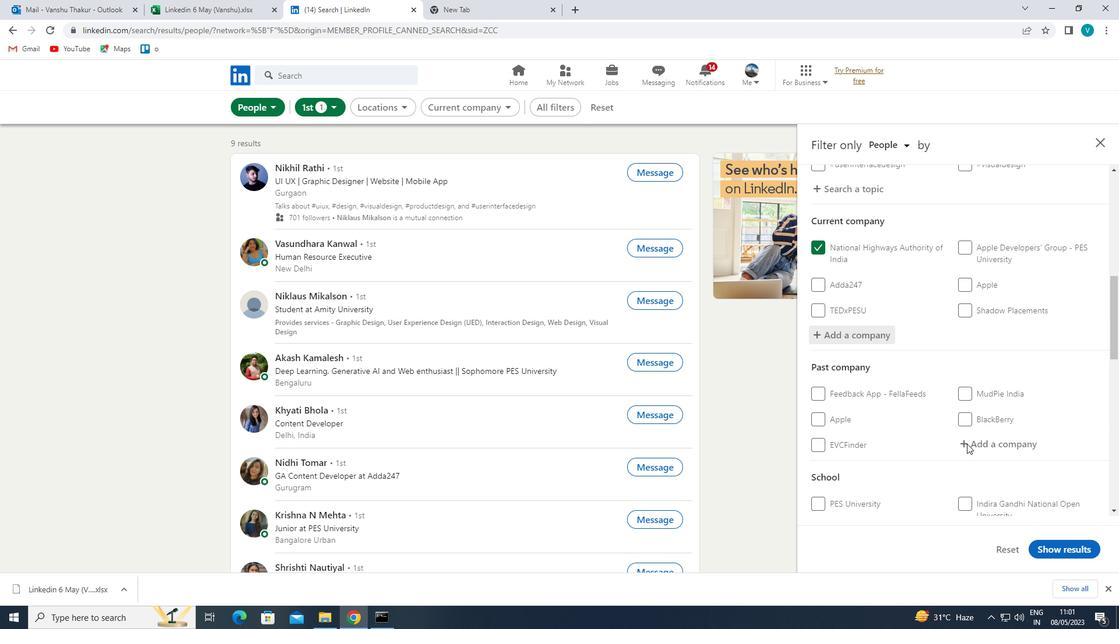 
Action: Mouse moved to (986, 426)
Screenshot: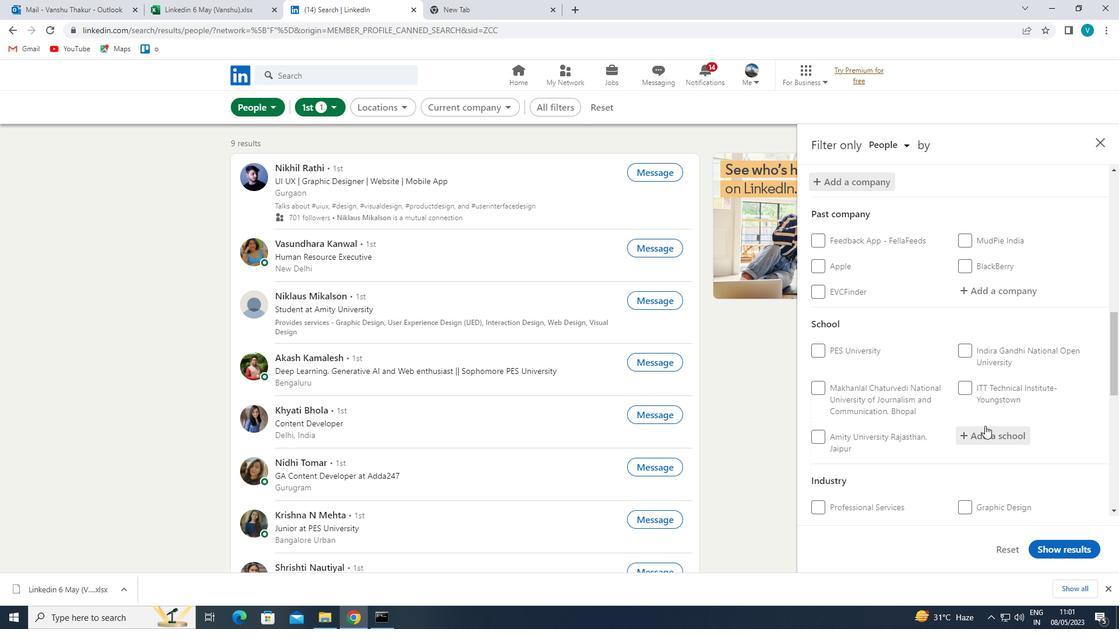 
Action: Mouse pressed left at (986, 426)
Screenshot: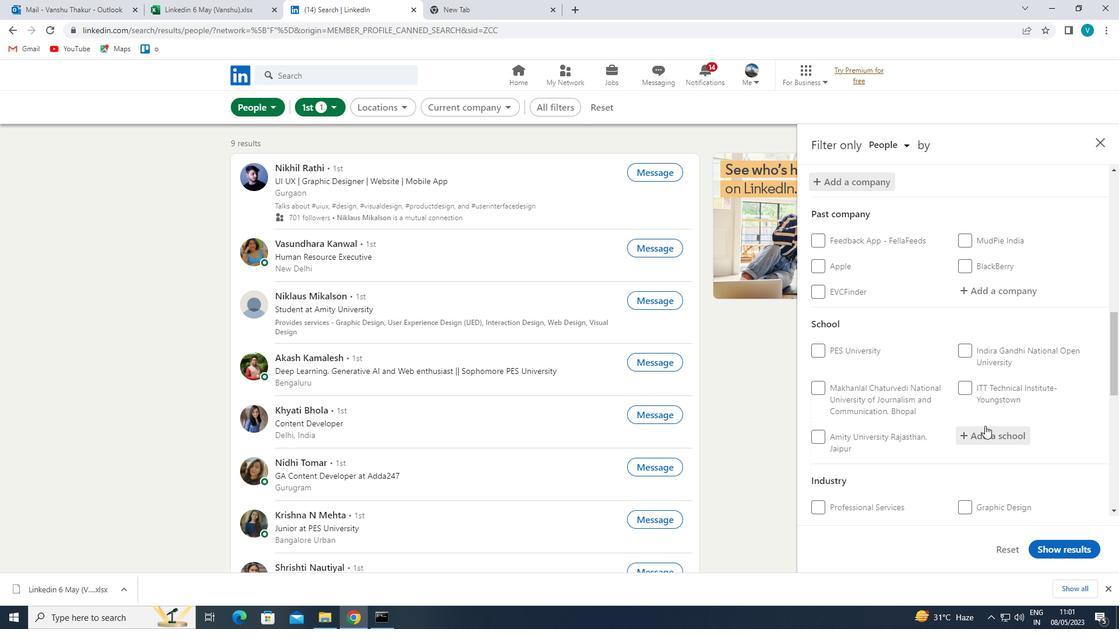 
Action: Key pressed <Key.shift>A
Screenshot: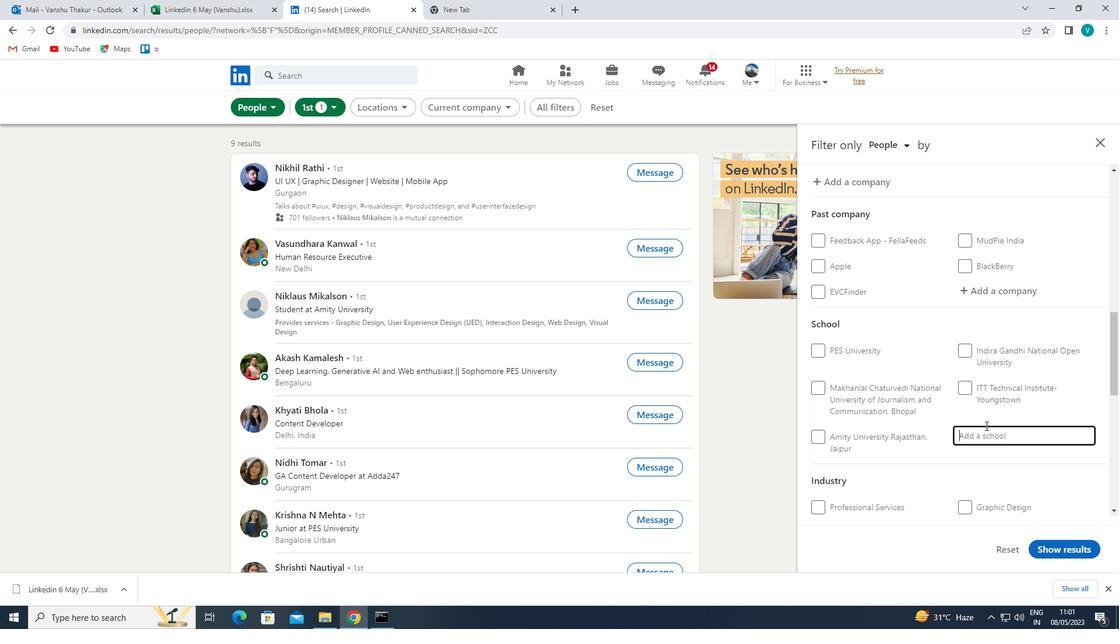 
Action: Mouse moved to (974, 419)
Screenshot: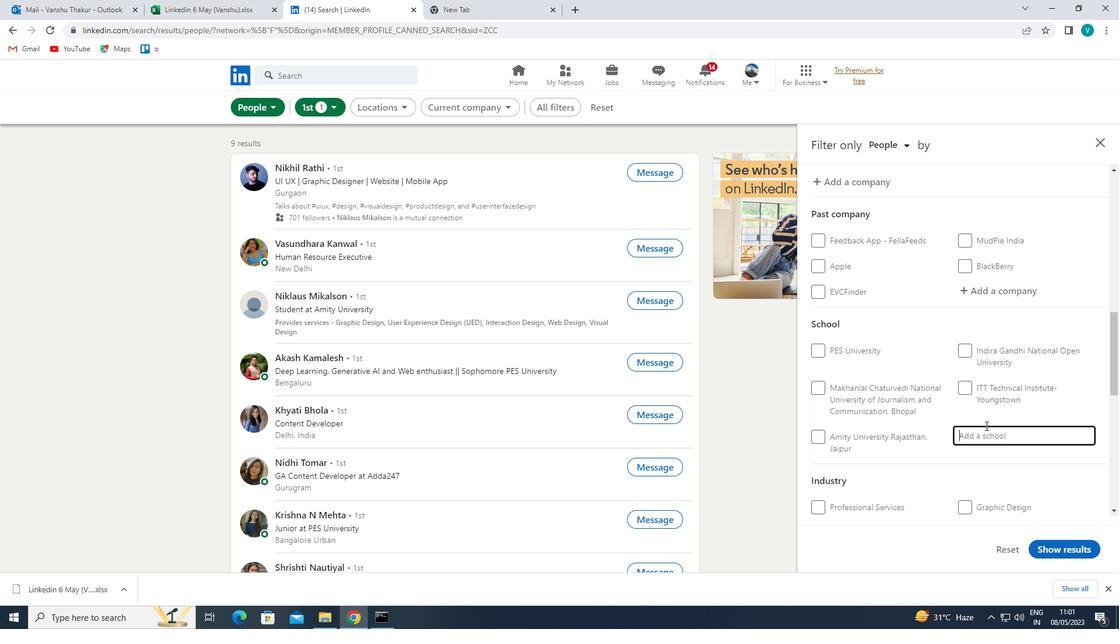 
Action: Key pressed BES<Key.space>
Screenshot: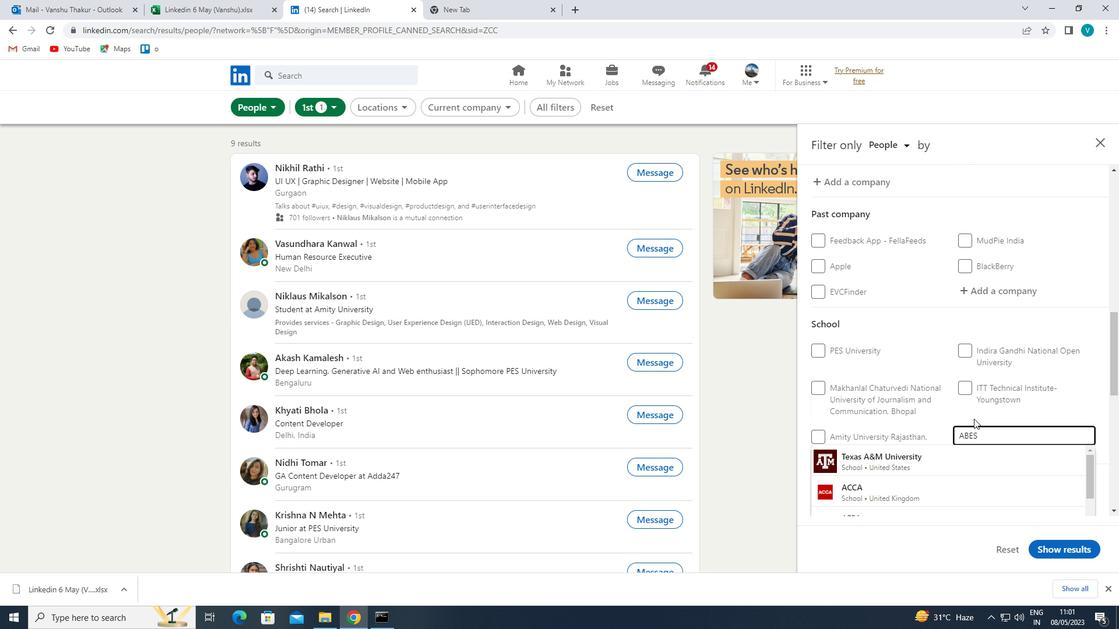
Action: Mouse moved to (958, 453)
Screenshot: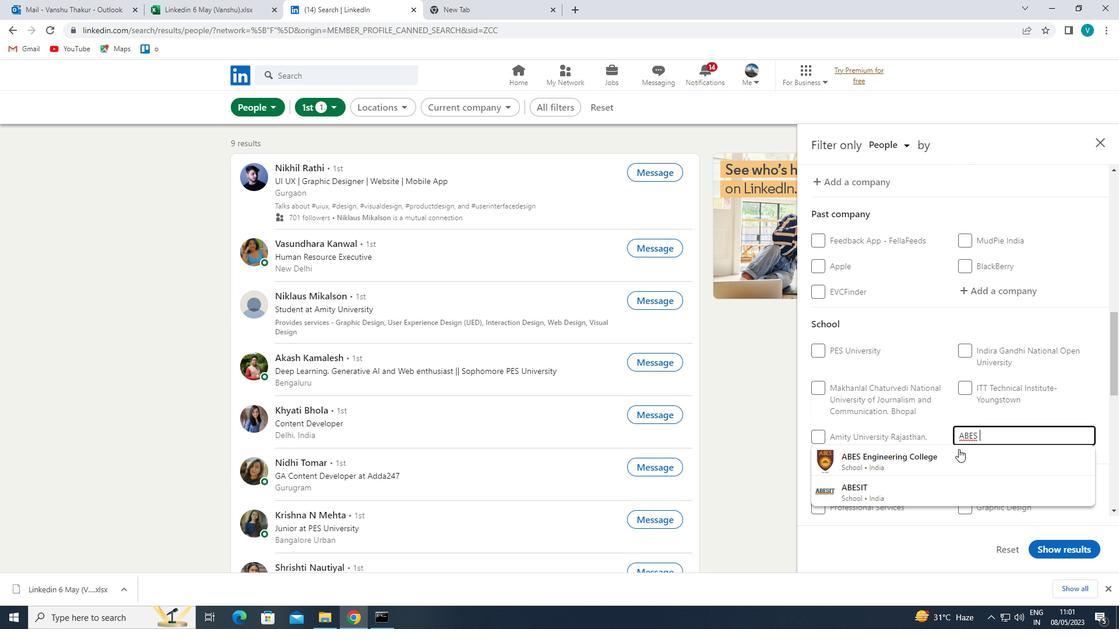 
Action: Mouse pressed left at (958, 453)
Screenshot: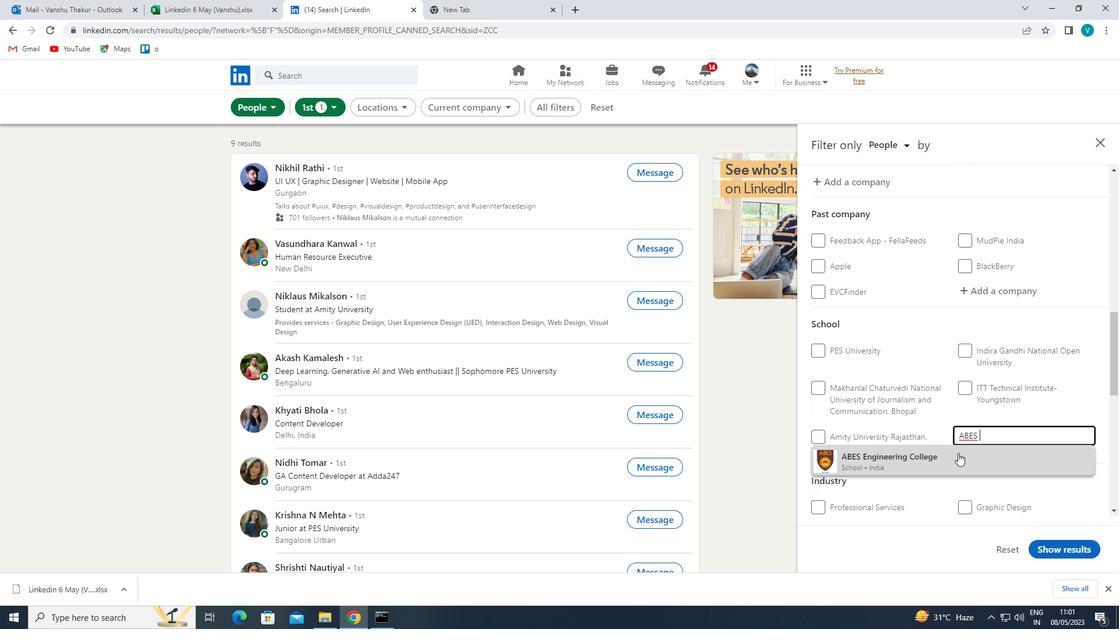 
Action: Mouse moved to (959, 453)
Screenshot: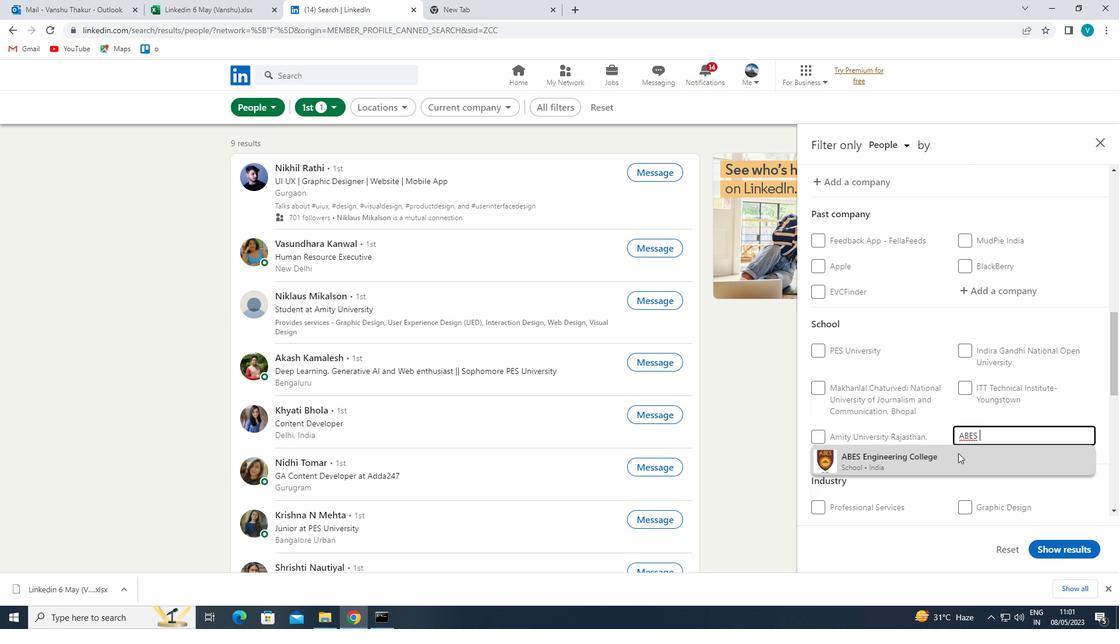 
Action: Mouse scrolled (959, 452) with delta (0, 0)
Screenshot: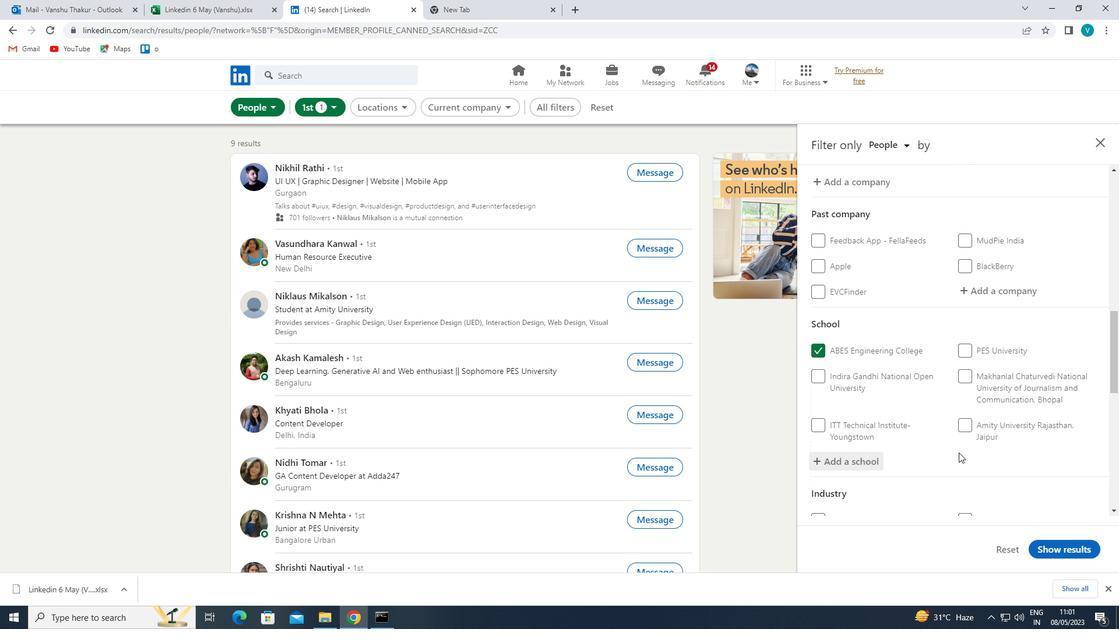 
Action: Mouse moved to (960, 452)
Screenshot: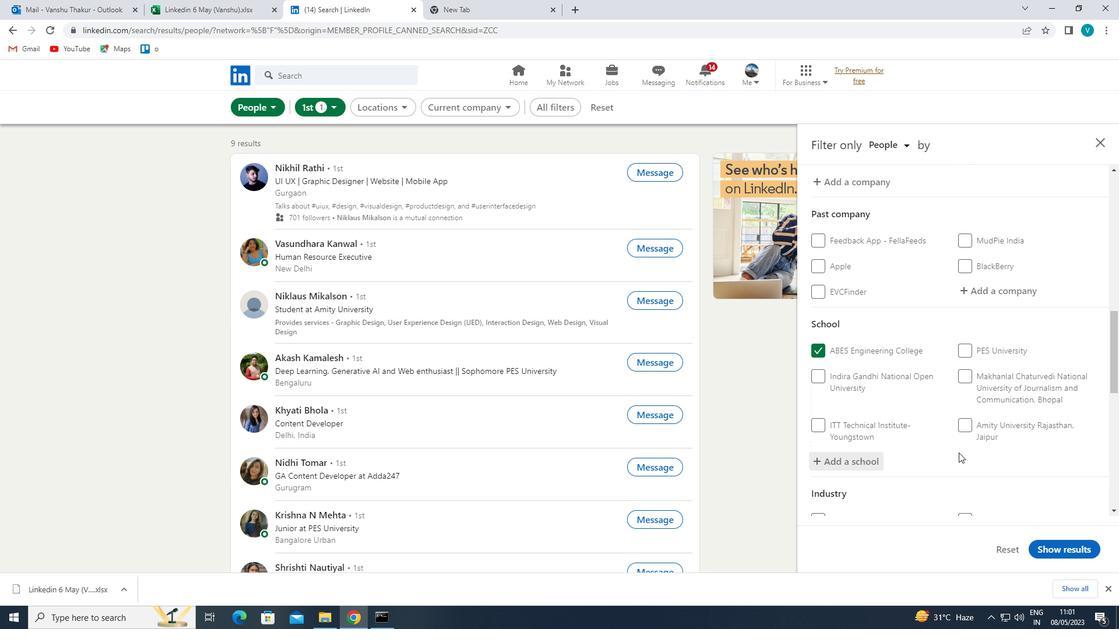 
Action: Mouse scrolled (960, 451) with delta (0, 0)
Screenshot: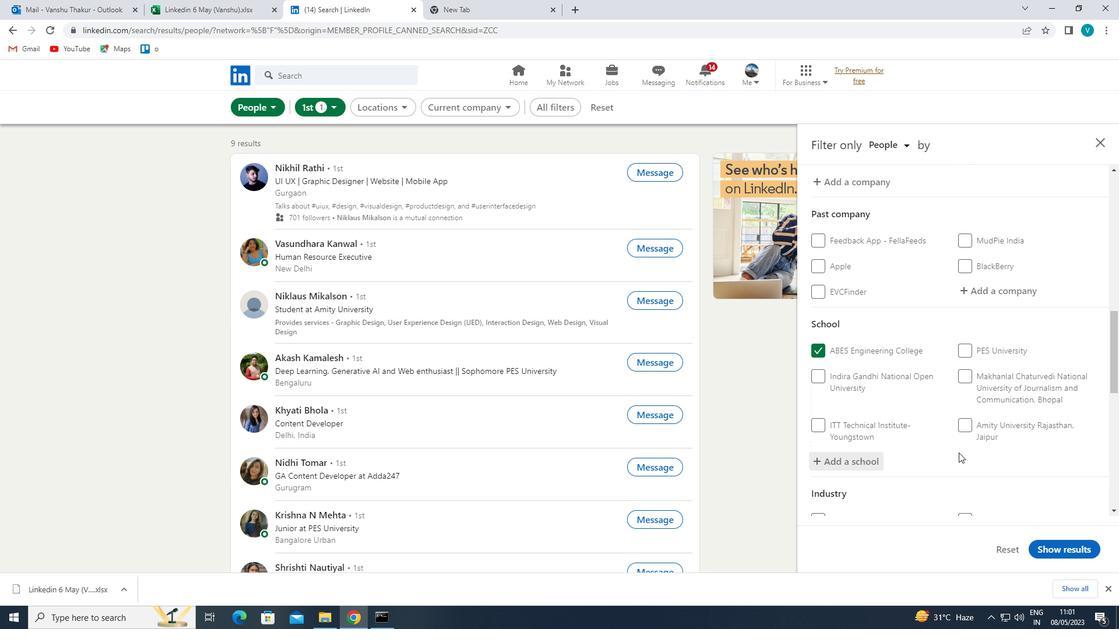 
Action: Mouse moved to (961, 451)
Screenshot: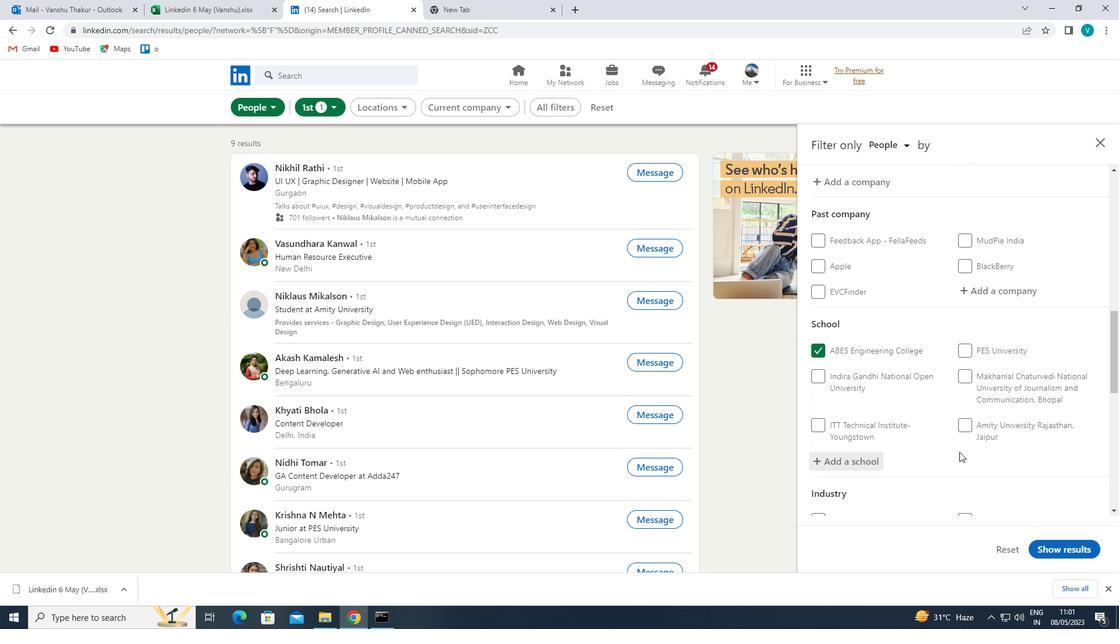 
Action: Mouse scrolled (961, 450) with delta (0, 0)
Screenshot: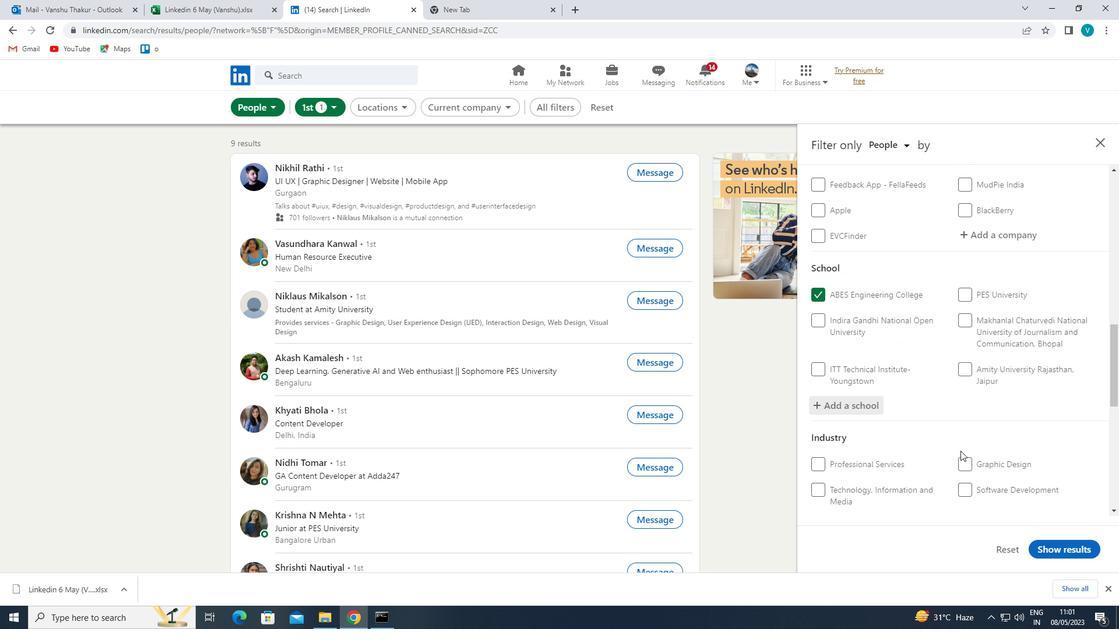 
Action: Mouse moved to (1002, 403)
Screenshot: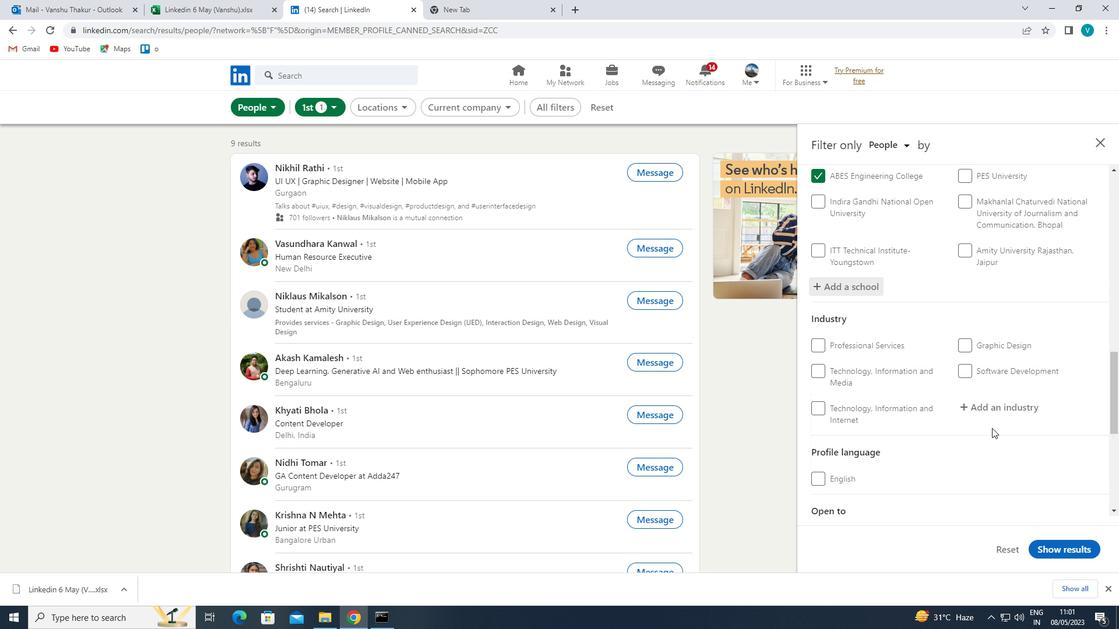 
Action: Mouse pressed left at (1002, 403)
Screenshot: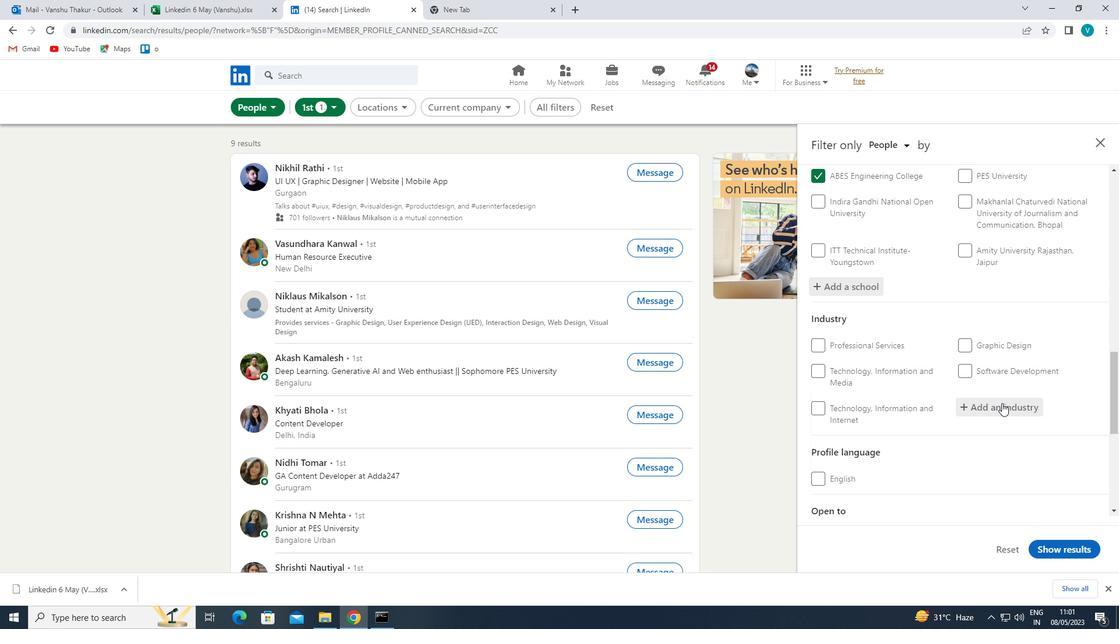 
Action: Mouse moved to (964, 380)
Screenshot: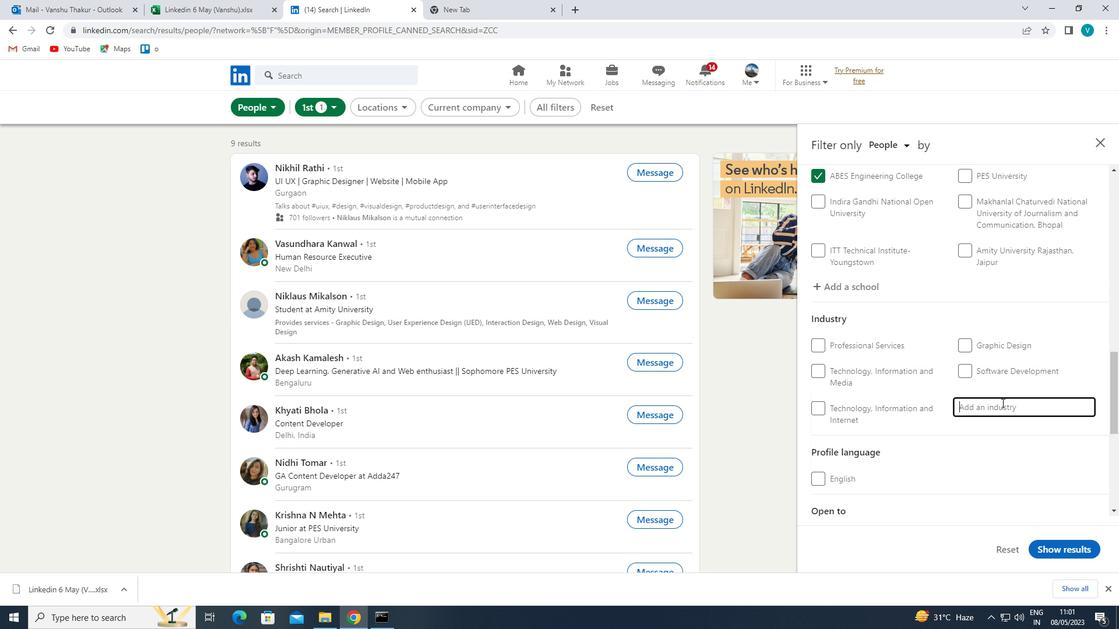 
Action: Key pressed <Key.shift>EVENTS
Screenshot: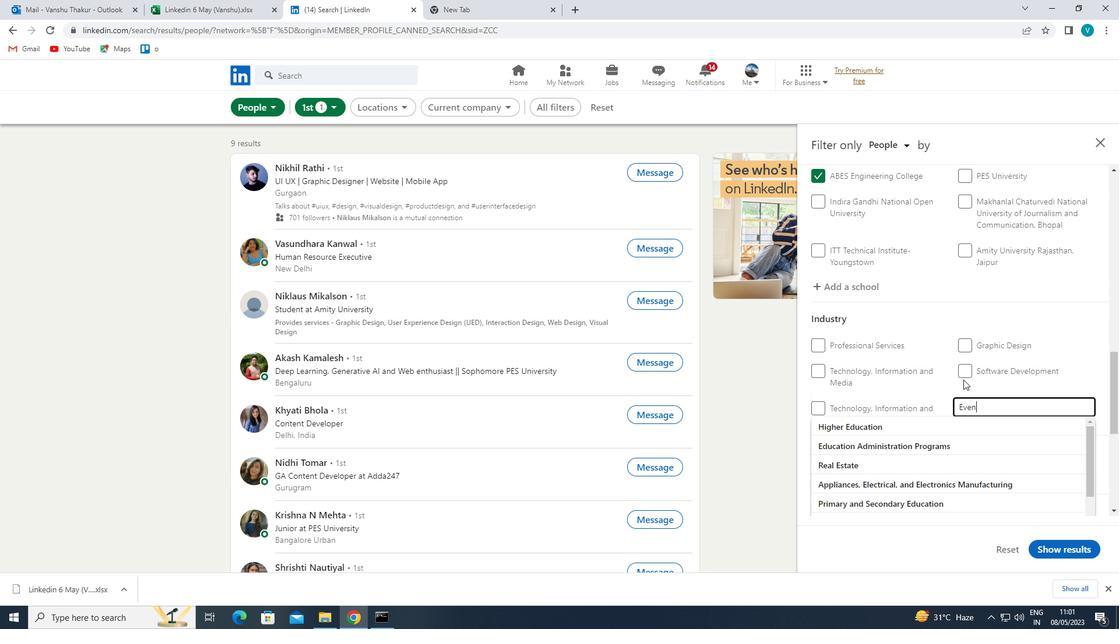 
Action: Mouse moved to (940, 425)
Screenshot: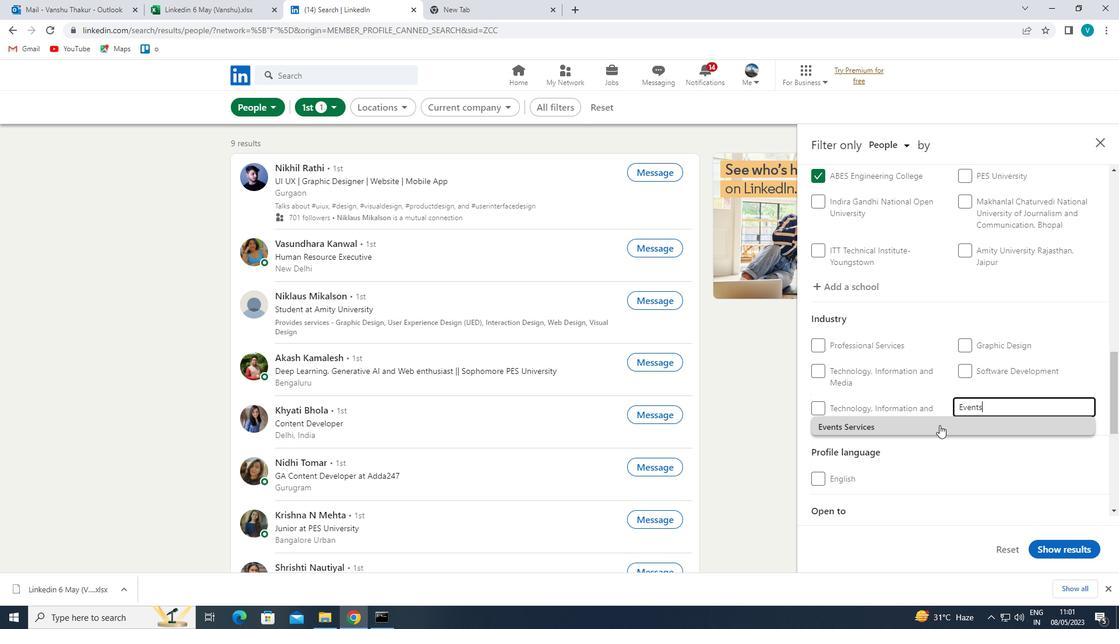 
Action: Mouse pressed left at (940, 425)
Screenshot: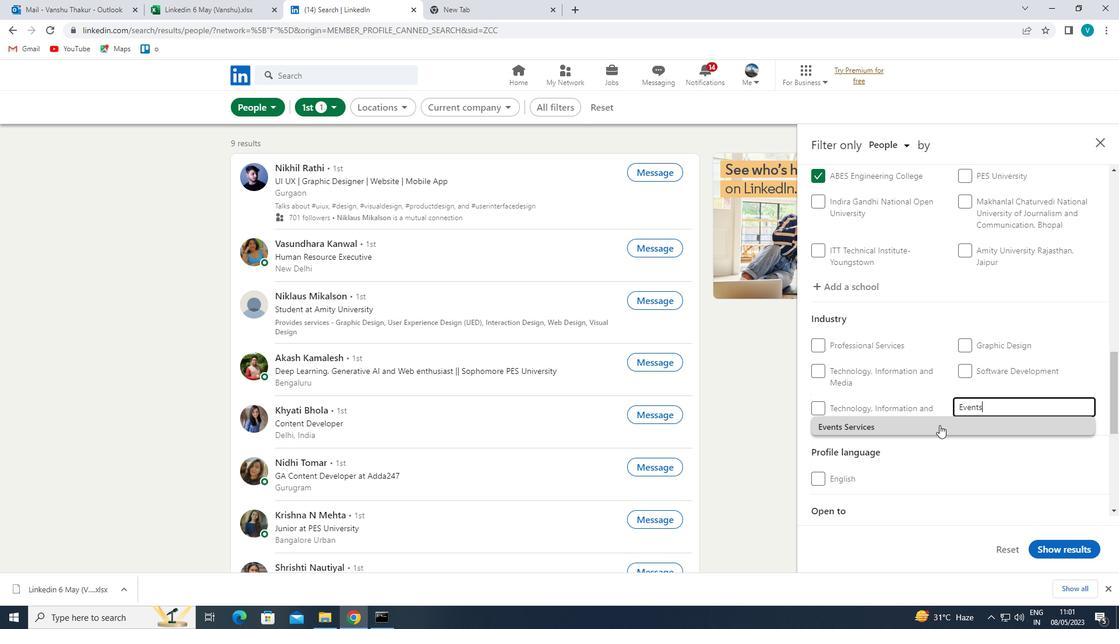 
Action: Mouse moved to (947, 422)
Screenshot: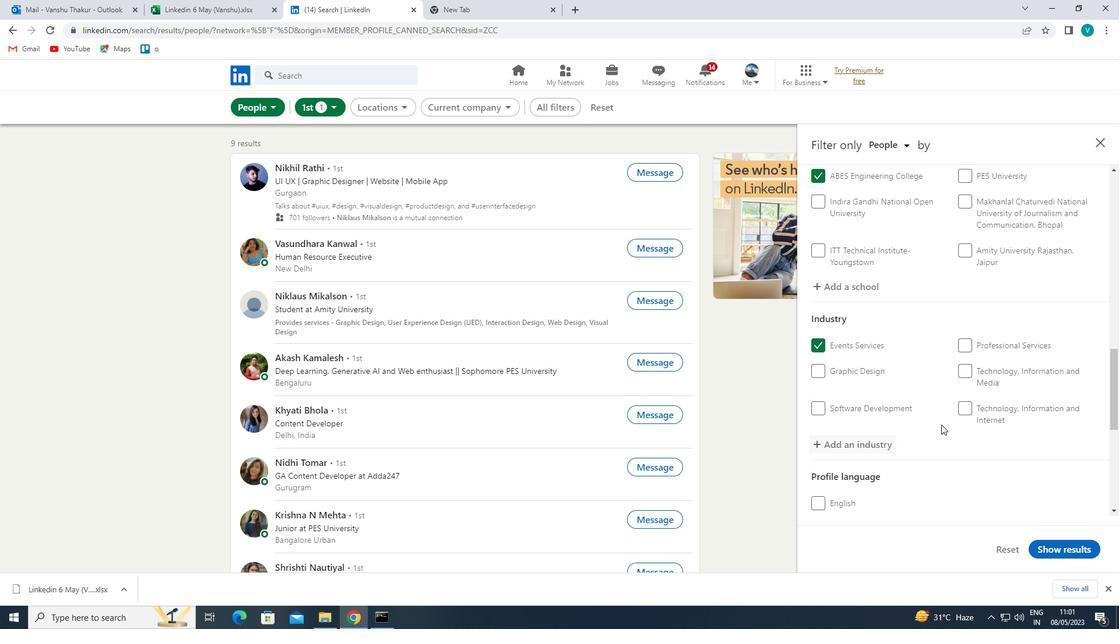 
Action: Mouse scrolled (947, 421) with delta (0, 0)
Screenshot: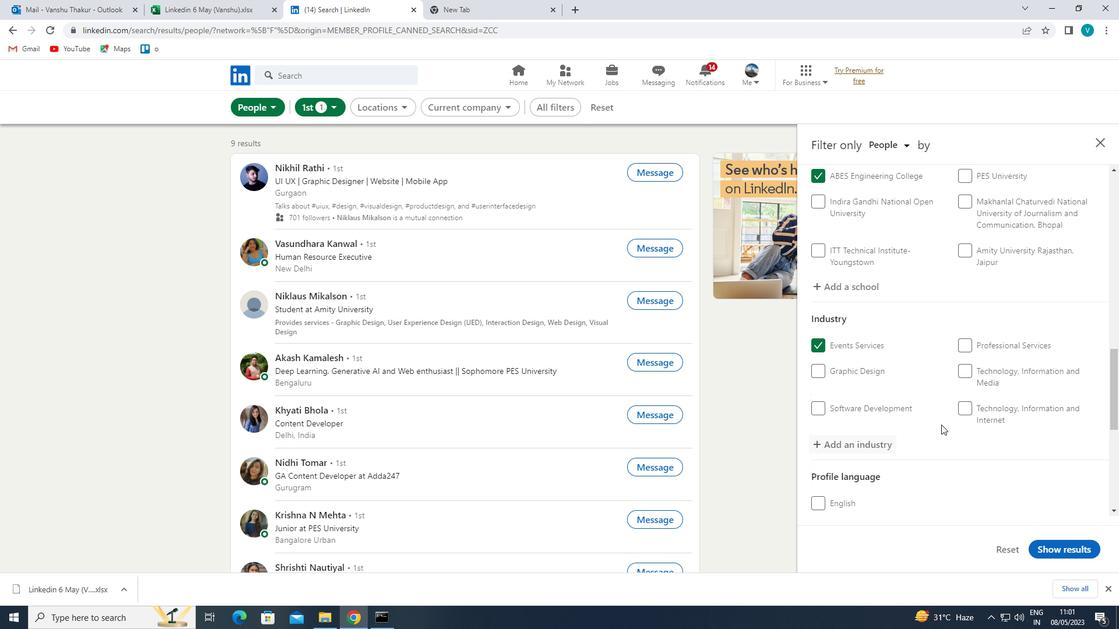 
Action: Mouse moved to (949, 422)
Screenshot: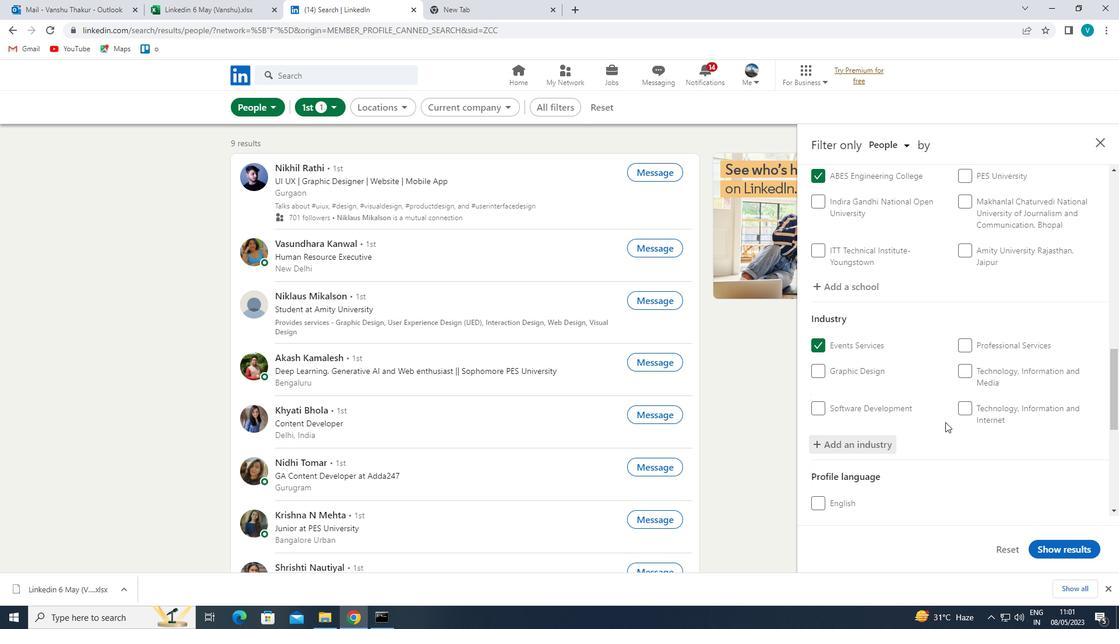 
Action: Mouse scrolled (949, 421) with delta (0, 0)
Screenshot: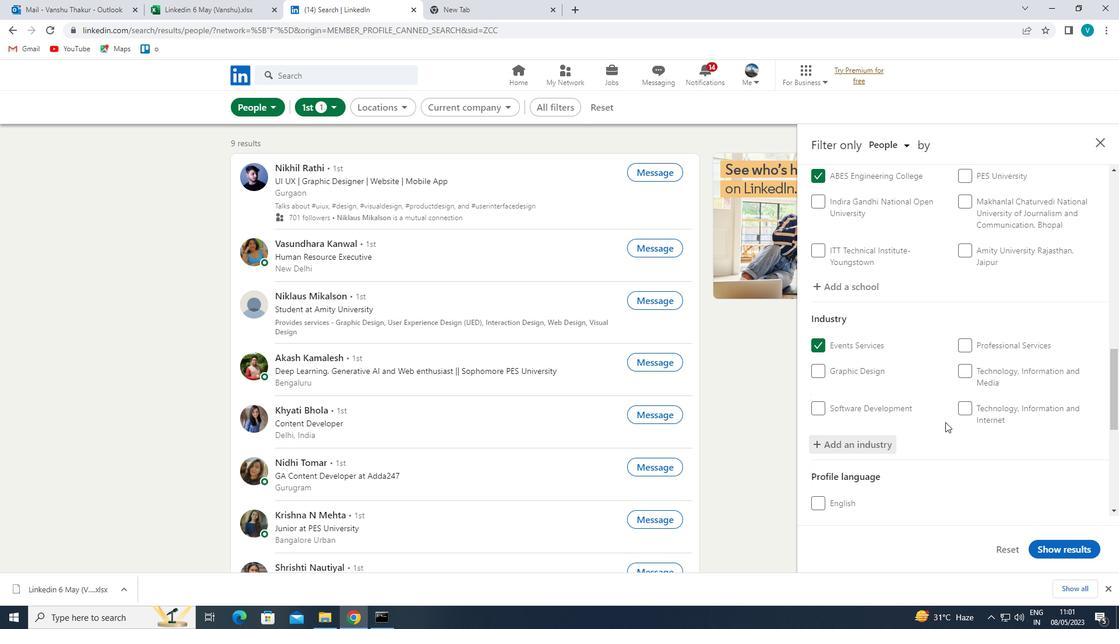 
Action: Mouse scrolled (949, 421) with delta (0, 0)
Screenshot: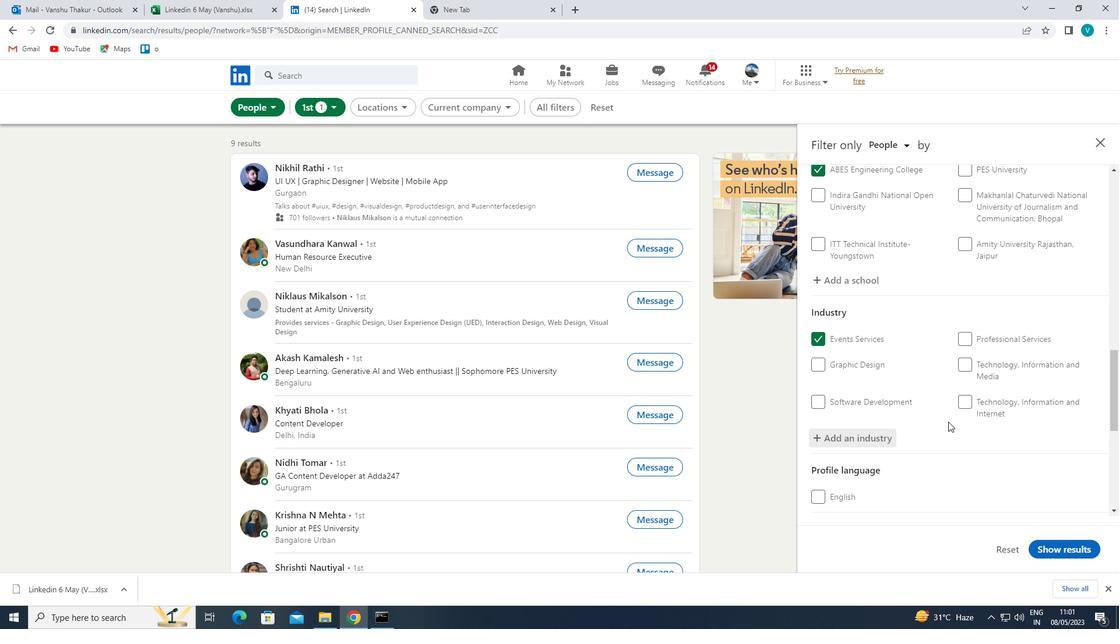 
Action: Mouse moved to (949, 421)
Screenshot: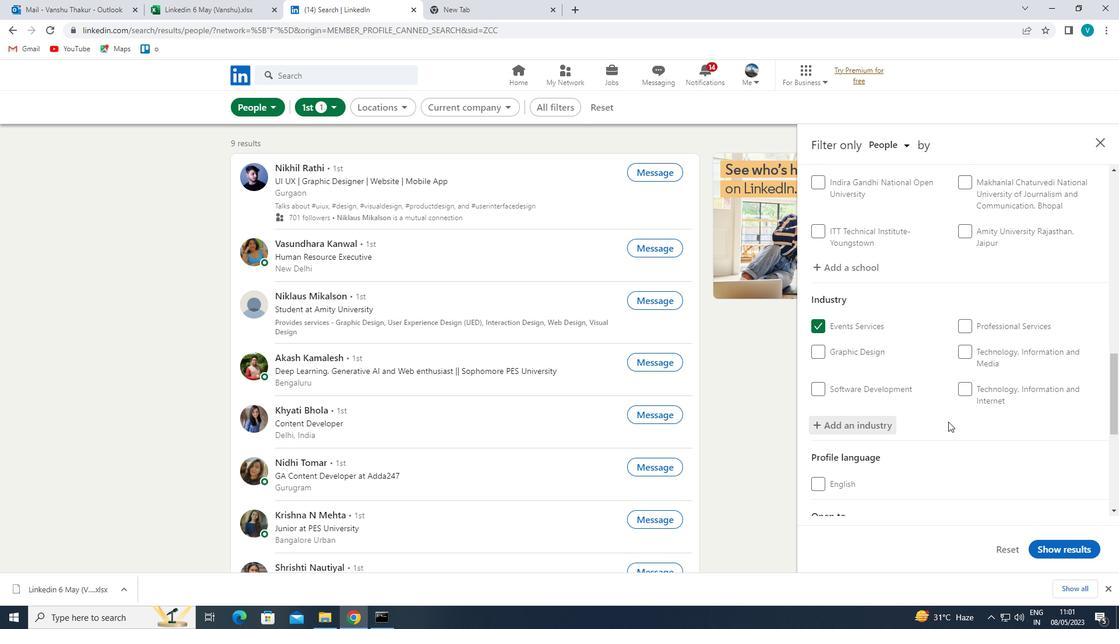 
Action: Mouse scrolled (949, 421) with delta (0, 0)
Screenshot: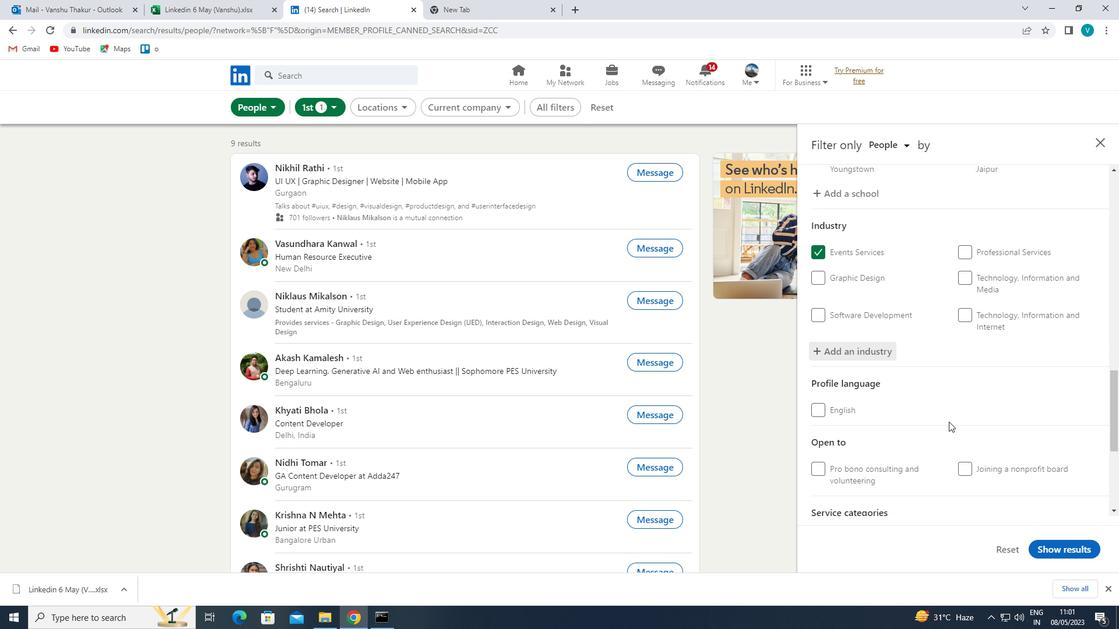 
Action: Mouse moved to (978, 450)
Screenshot: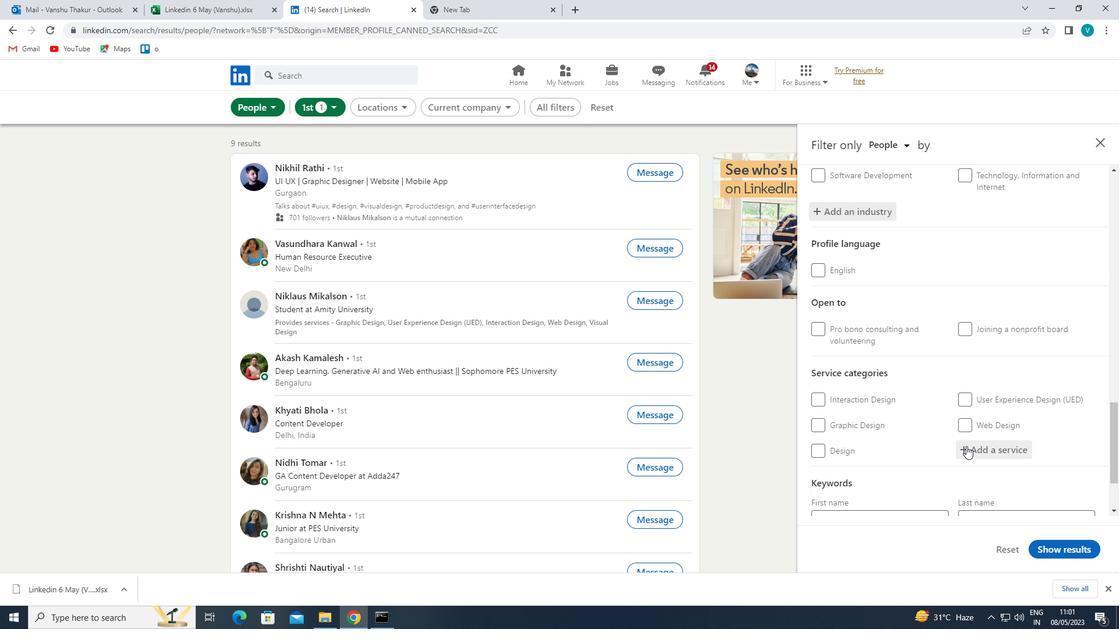 
Action: Mouse pressed left at (978, 450)
Screenshot: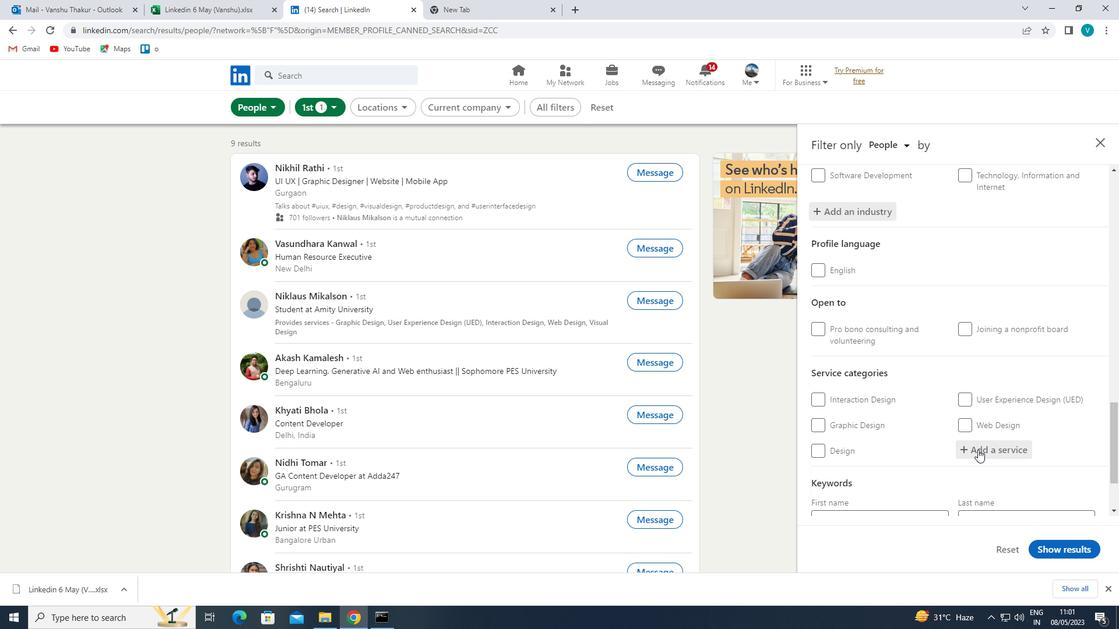 
Action: Mouse moved to (978, 449)
Screenshot: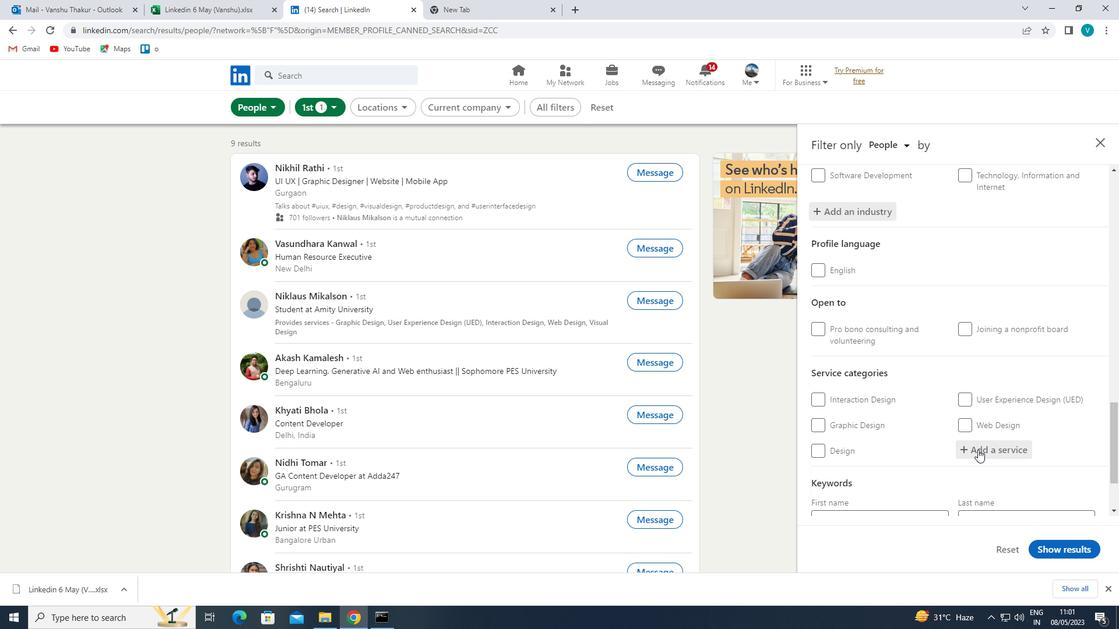 
Action: Key pressed <Key.shift>CYBERSE
Screenshot: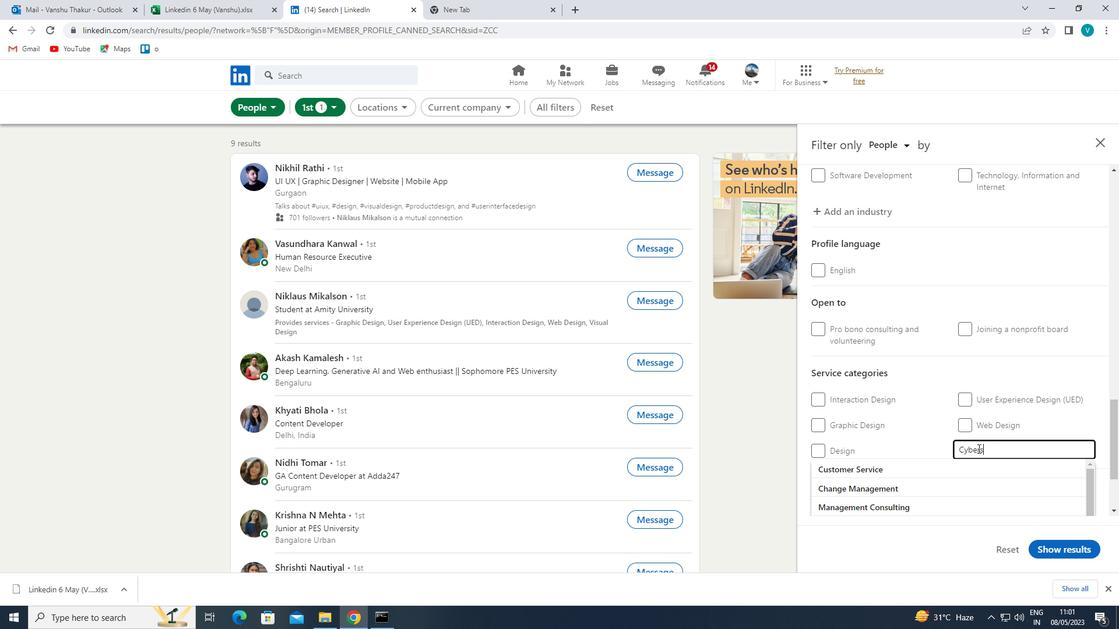 
Action: Mouse moved to (944, 468)
Screenshot: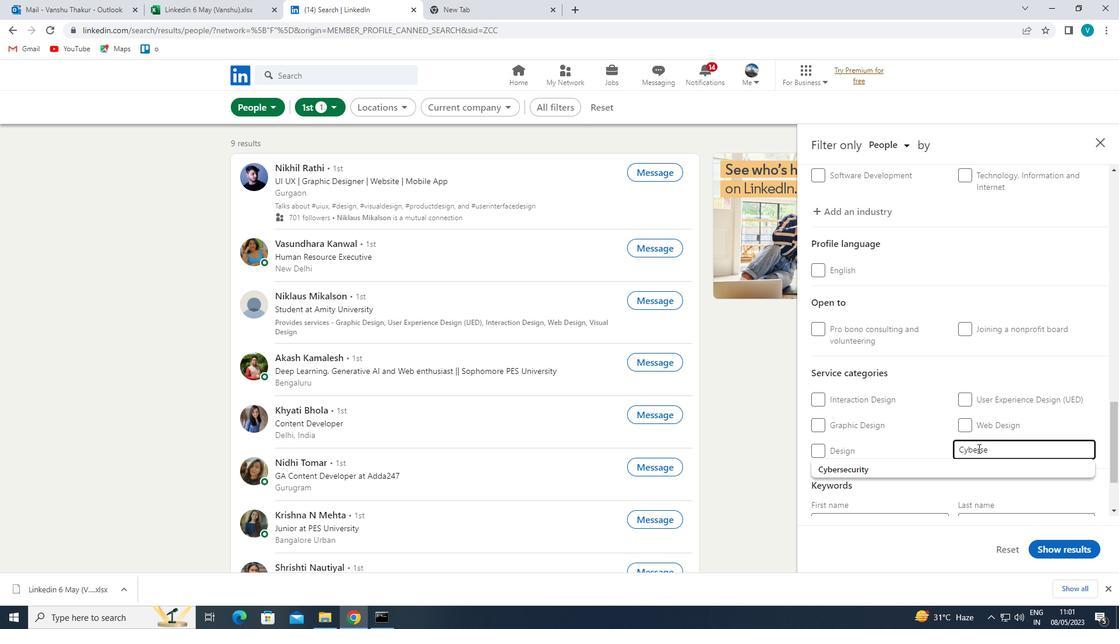 
Action: Mouse pressed left at (944, 468)
Screenshot: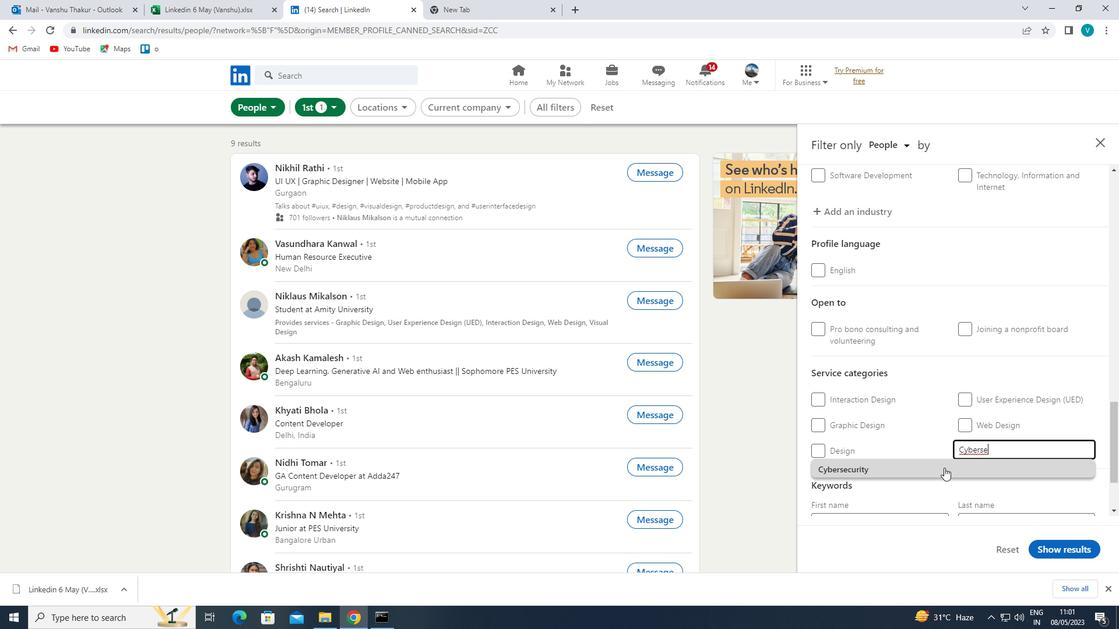 
Action: Mouse moved to (946, 467)
Screenshot: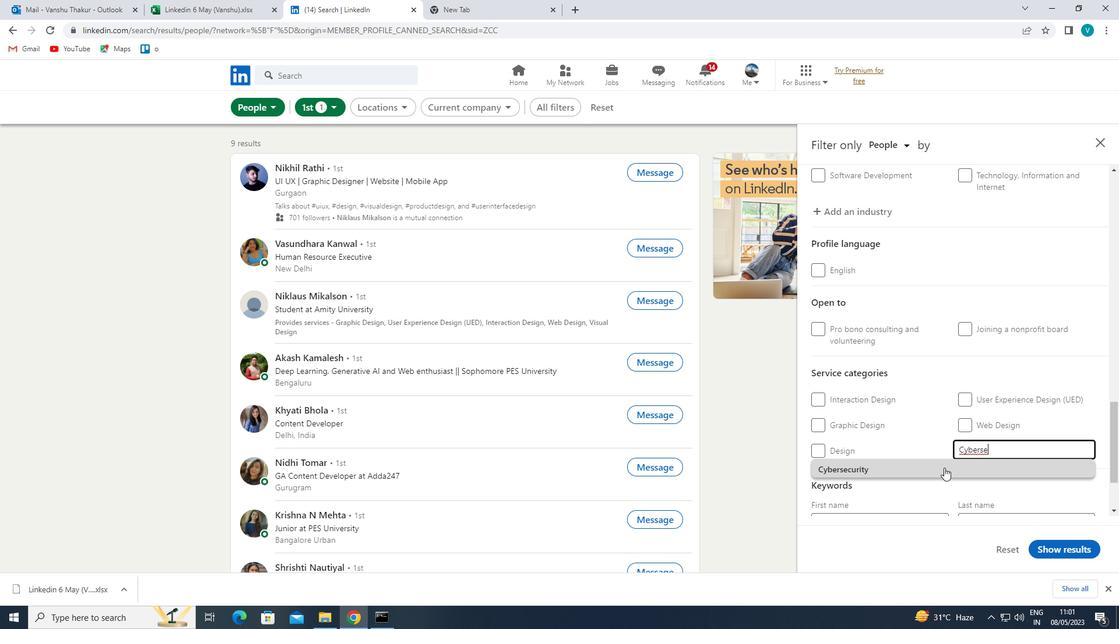 
Action: Mouse scrolled (946, 466) with delta (0, 0)
Screenshot: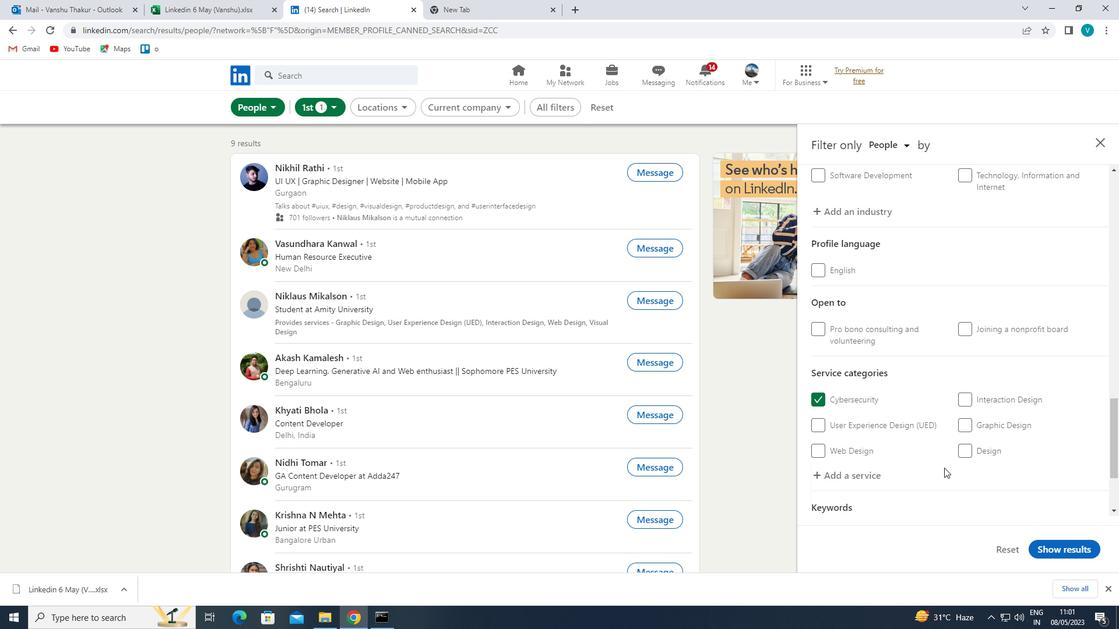 
Action: Mouse scrolled (946, 466) with delta (0, 0)
Screenshot: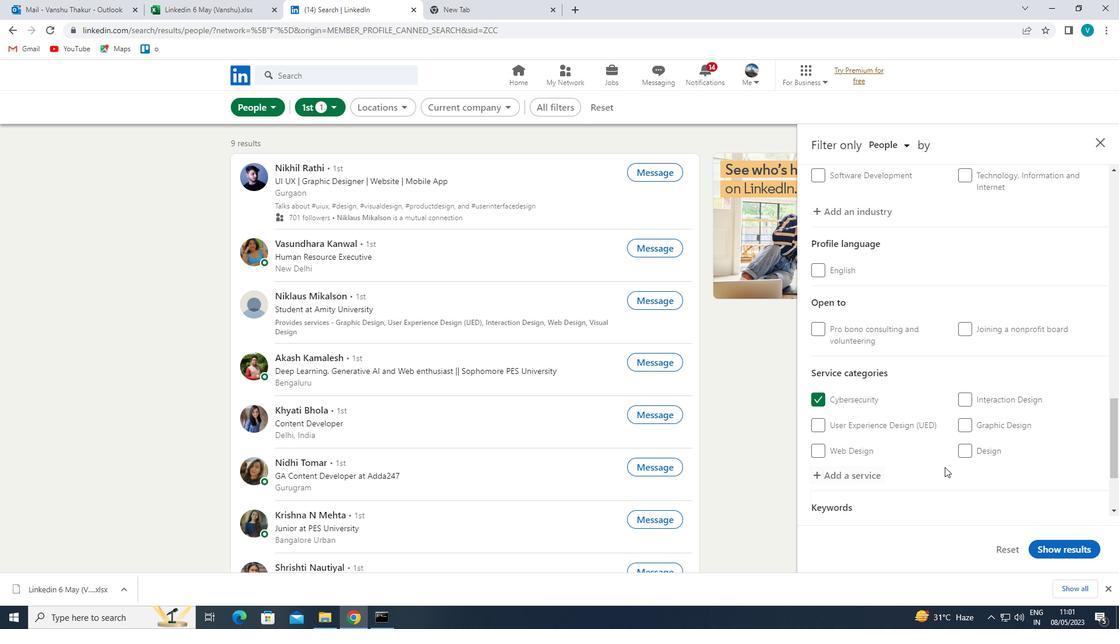 
Action: Mouse moved to (946, 467)
Screenshot: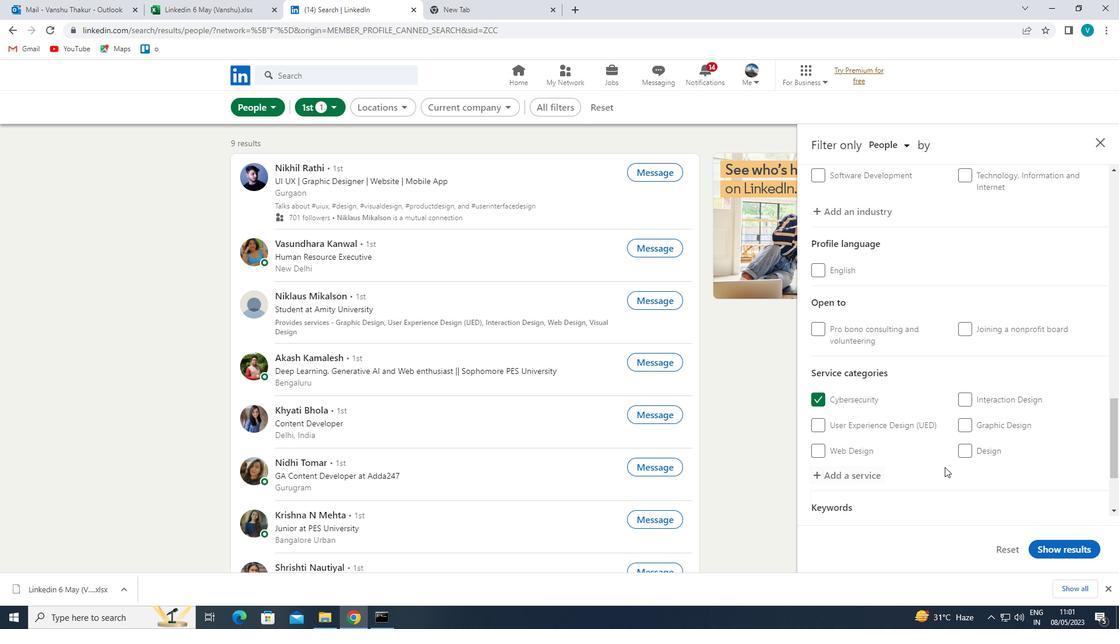 
Action: Mouse scrolled (946, 466) with delta (0, 0)
Screenshot: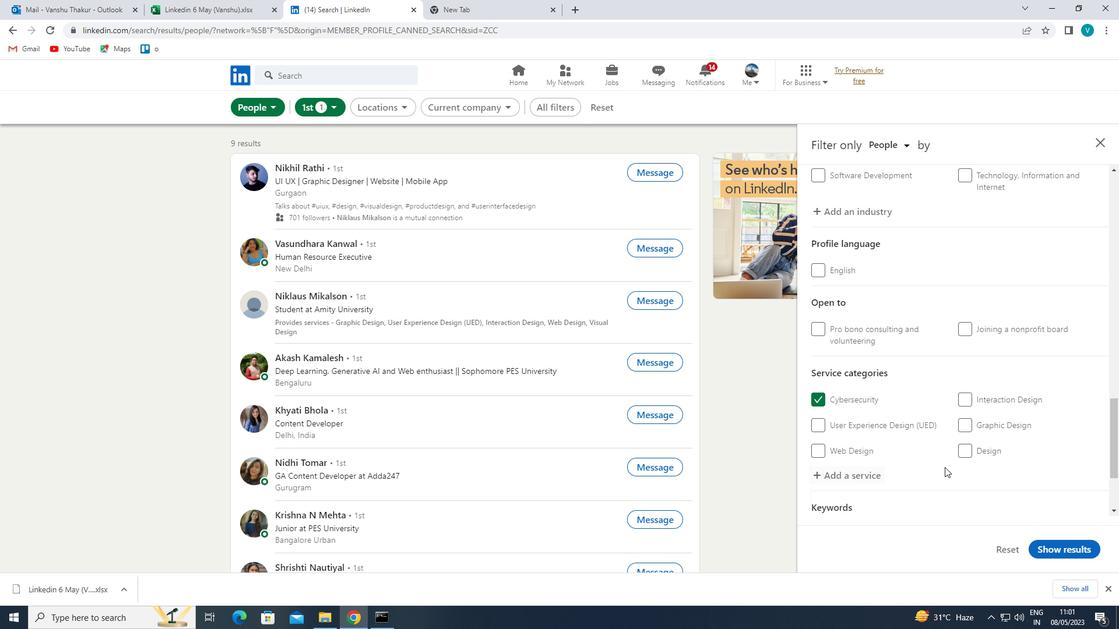
Action: Mouse moved to (946, 468)
Screenshot: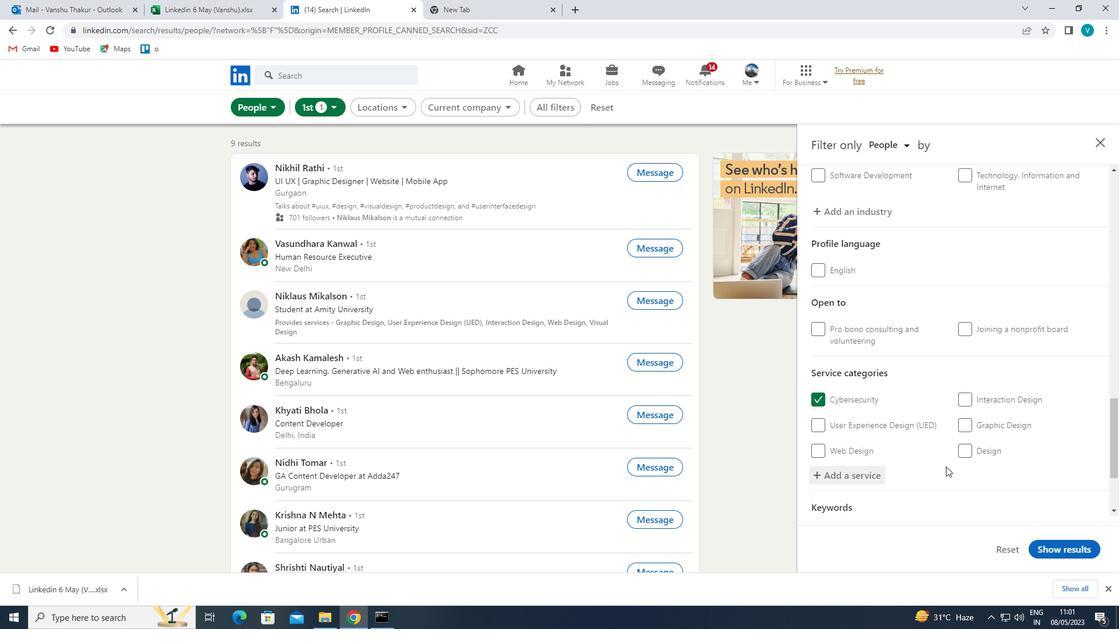 
Action: Mouse scrolled (946, 467) with delta (0, 0)
Screenshot: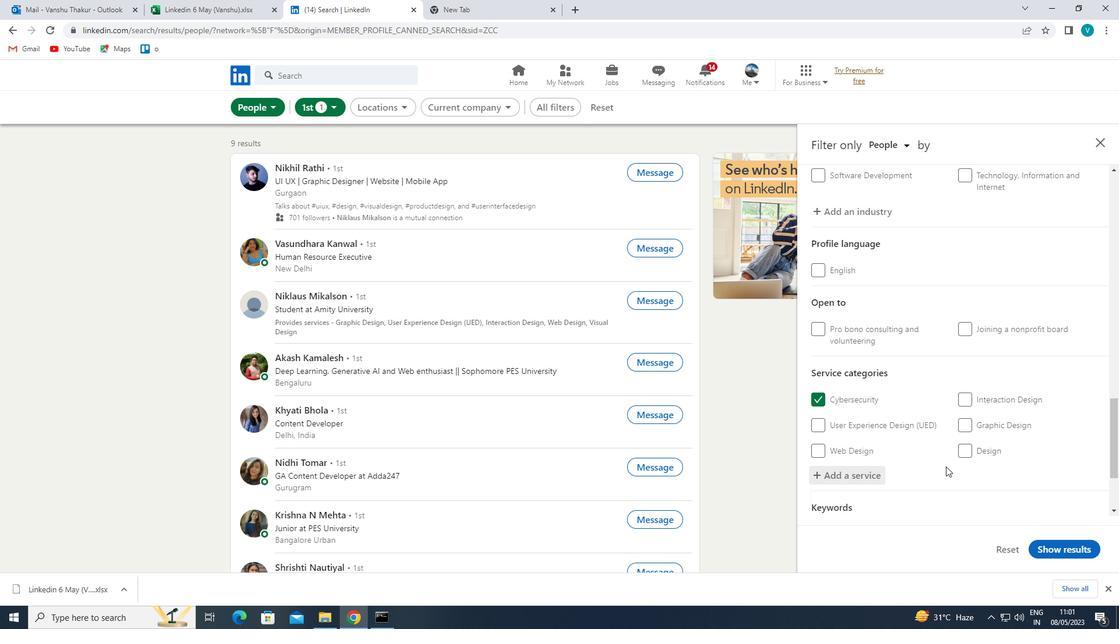 
Action: Mouse moved to (944, 469)
Screenshot: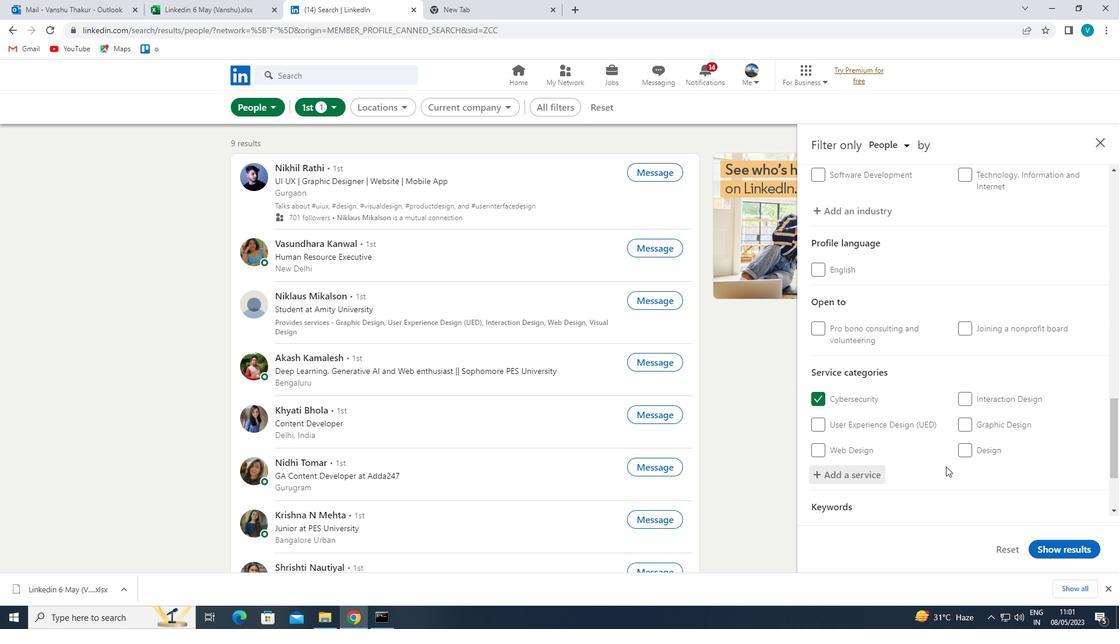 
Action: Mouse scrolled (944, 468) with delta (0, 0)
Screenshot: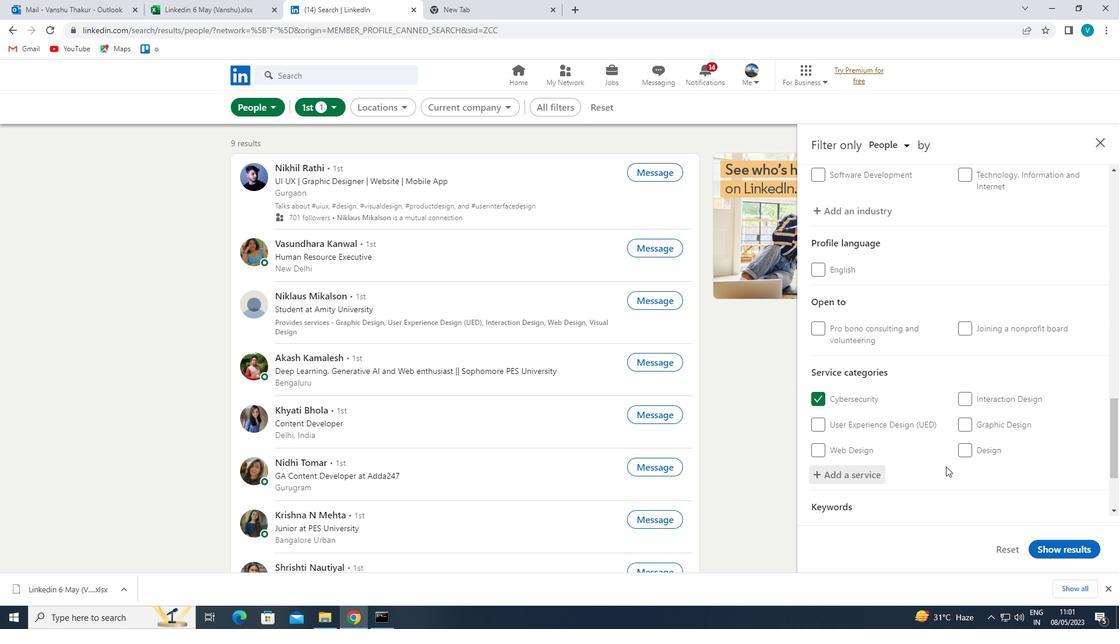 
Action: Mouse moved to (944, 470)
Screenshot: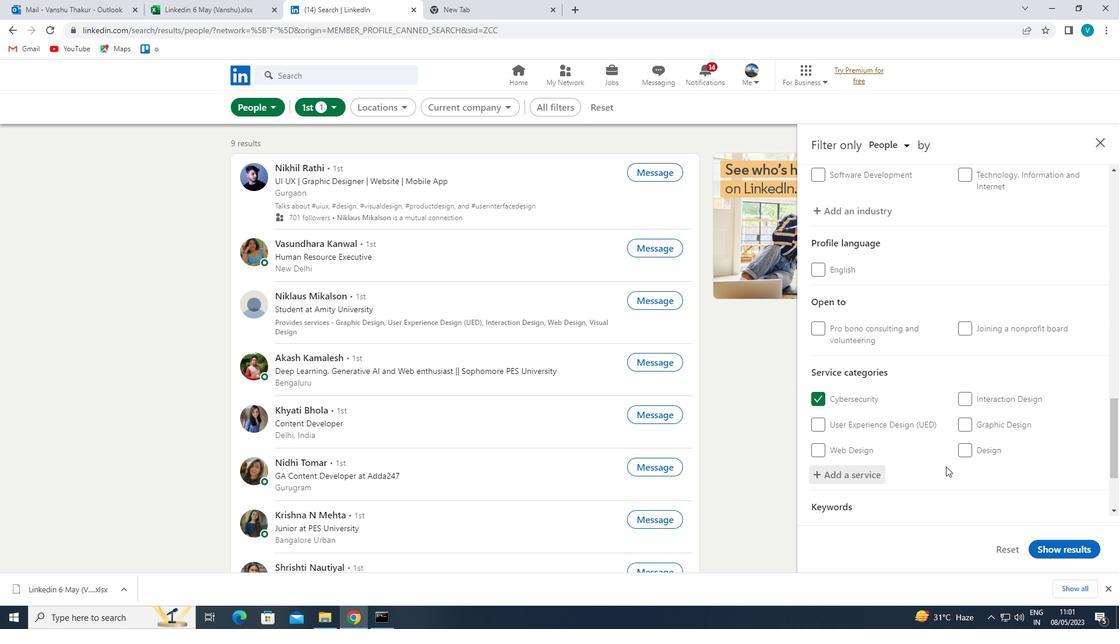 
Action: Mouse scrolled (944, 469) with delta (0, 0)
Screenshot: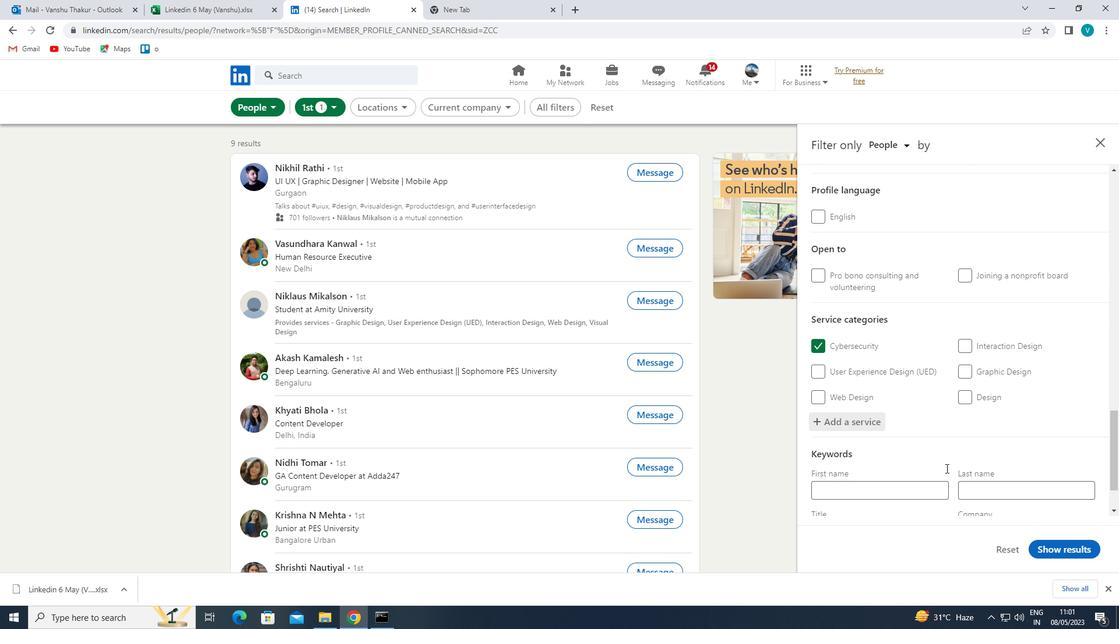 
Action: Mouse moved to (933, 475)
Screenshot: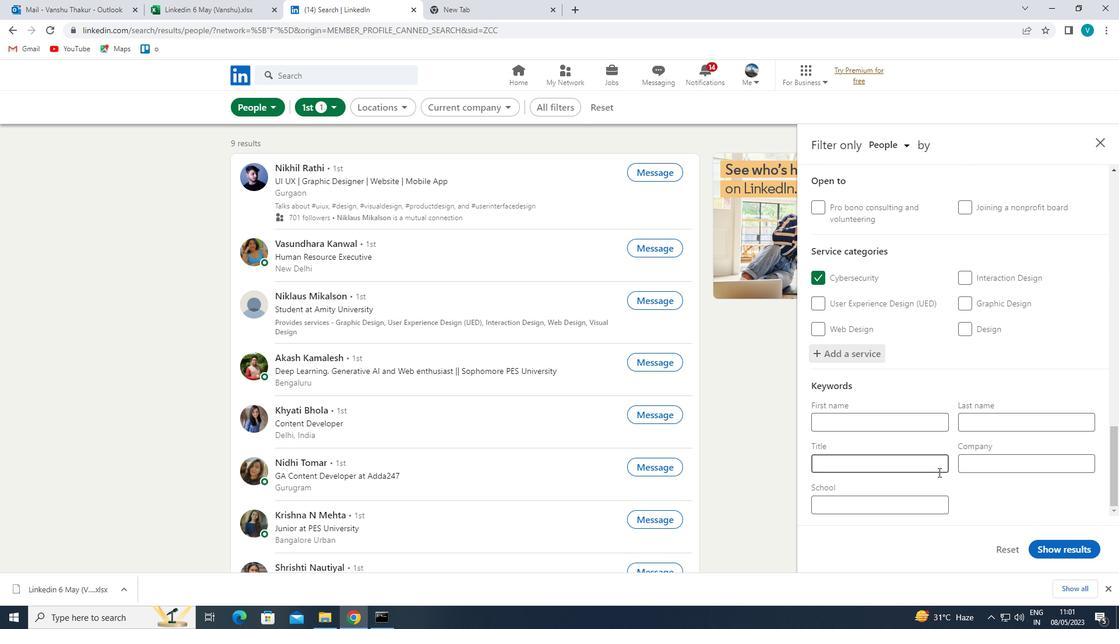 
Action: Mouse pressed left at (933, 475)
Screenshot: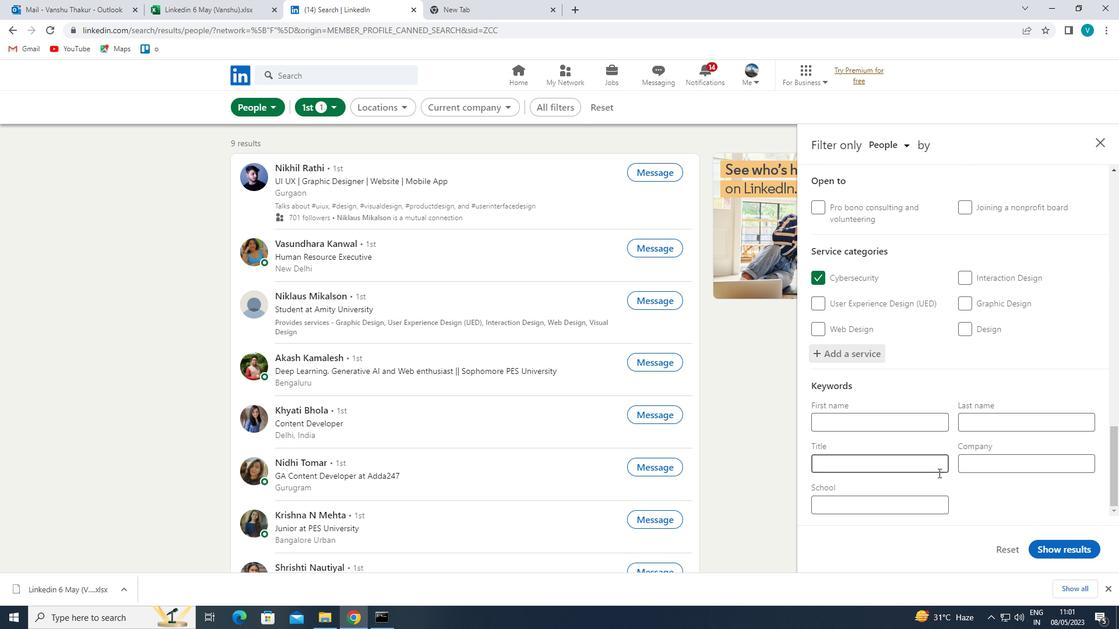 
Action: Mouse moved to (930, 468)
Screenshot: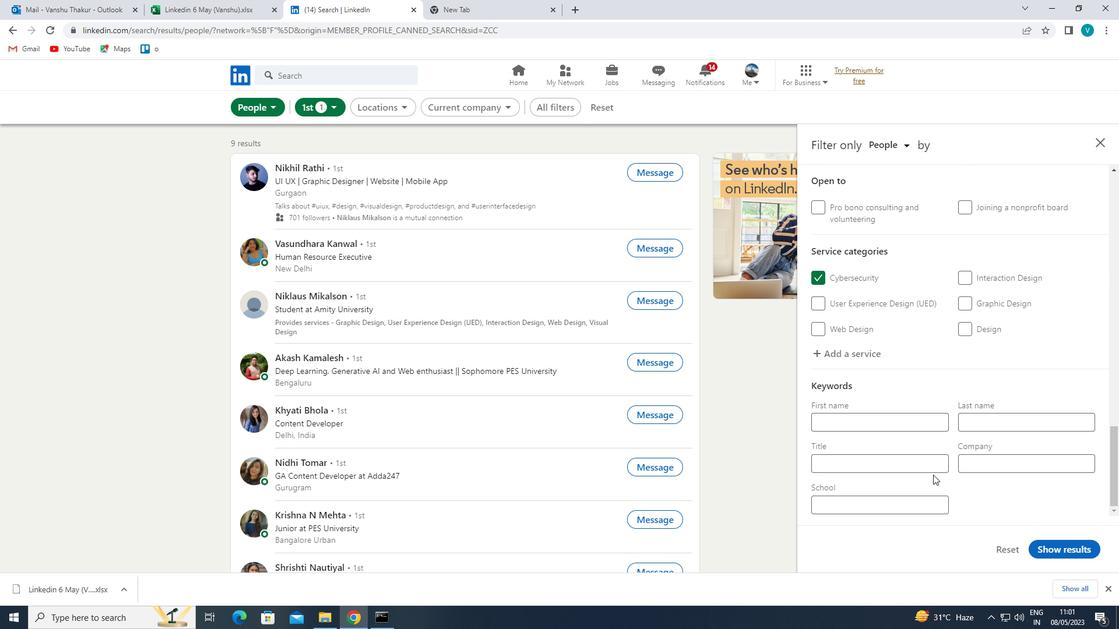 
Action: Mouse pressed left at (930, 468)
Screenshot: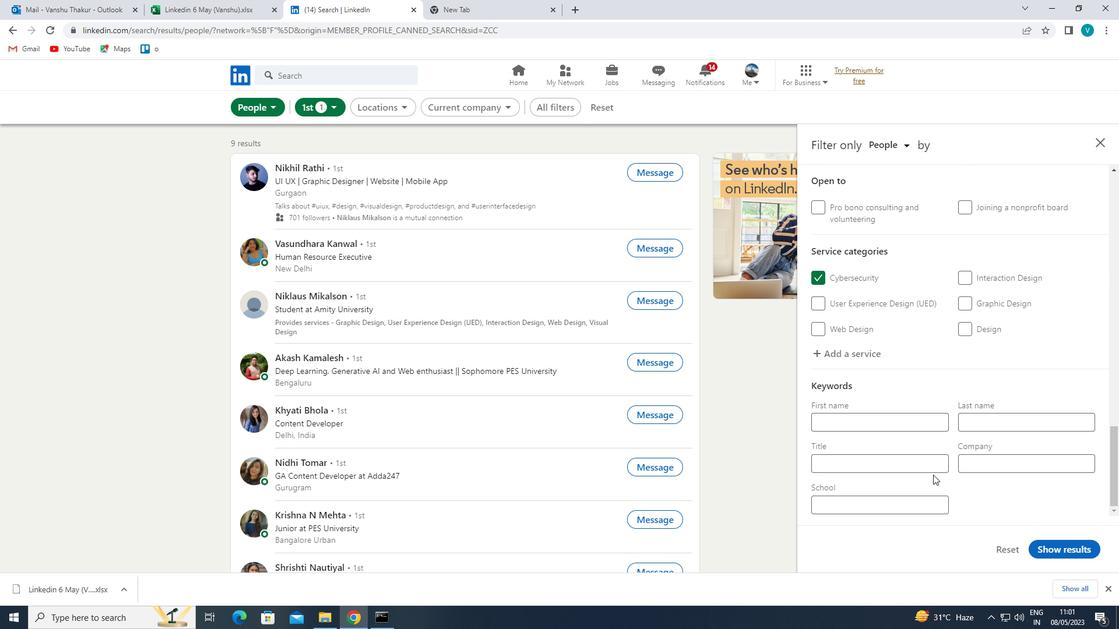 
Action: Mouse moved to (931, 467)
Screenshot: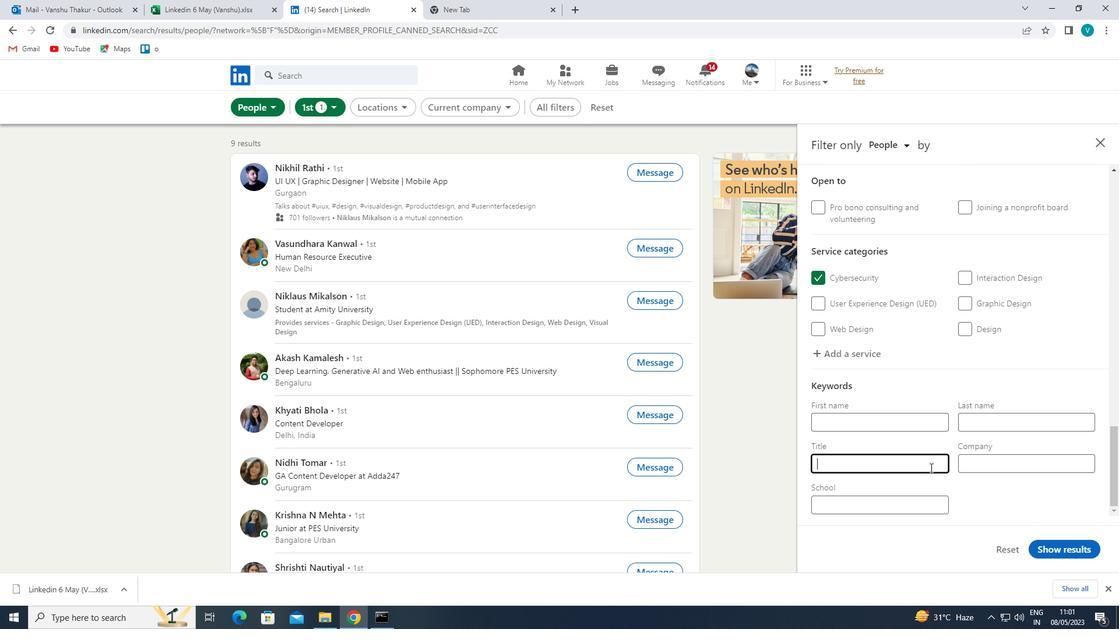 
Action: Key pressed <Key.shift><Key.shift><Key.shift><Key.shift><Key.shift><Key.shift><Key.shift><Key.shift><Key.shift><Key.shift><Key.shift><Key.shift><Key.shift><Key.shift><Key.shift>MARKWETING<Key.space><Key.backspace><Key.backspace><Key.backspace><Key.backspace><Key.backspace><Key.backspace><Key.backspace><Key.backspace><Key.backspace><Key.backspace>ERKWE<Key.backspace><Key.backspace><Key.backspace><Key.backspace><Key.backspace>ARKETING<Key.space>
Screenshot: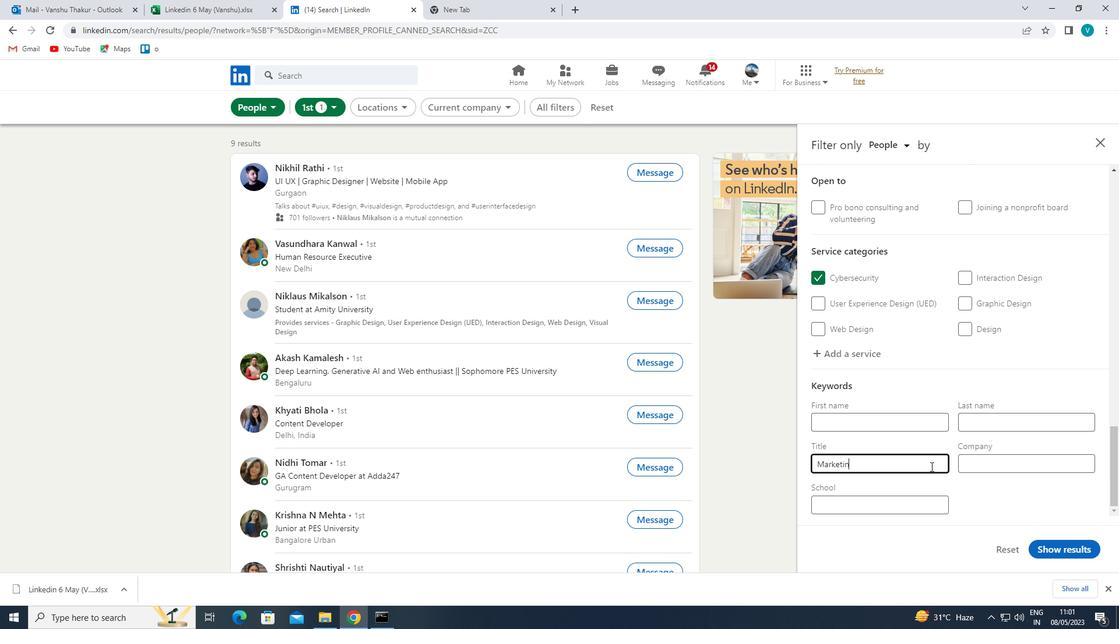 
Action: Mouse moved to (931, 467)
Screenshot: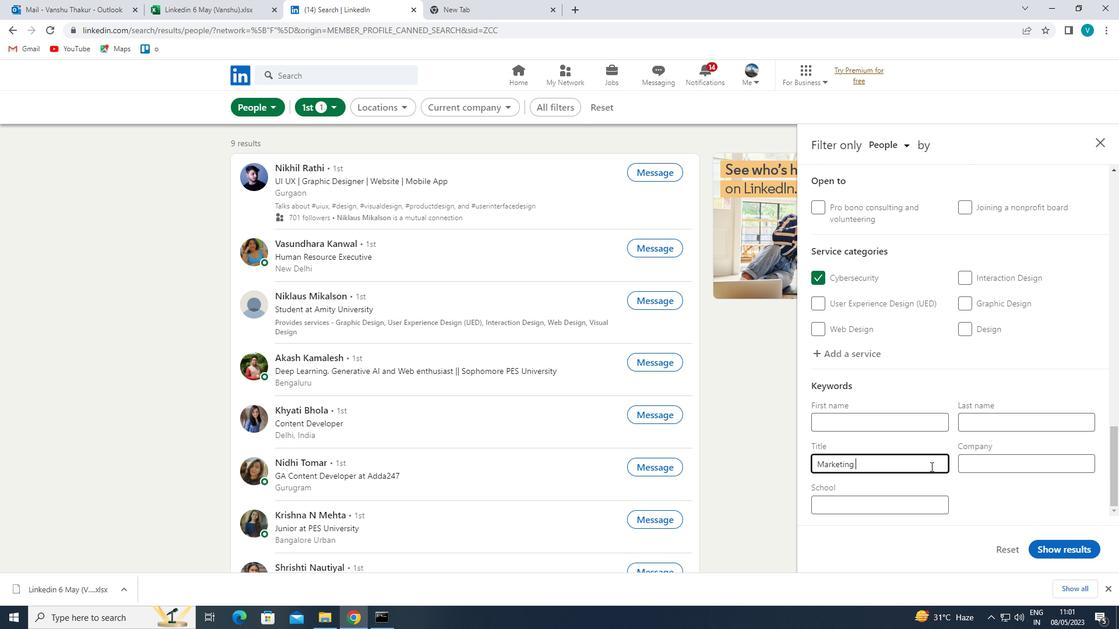 
Action: Key pressed <Key.shift>SPECIALIST<Key.space>
Screenshot: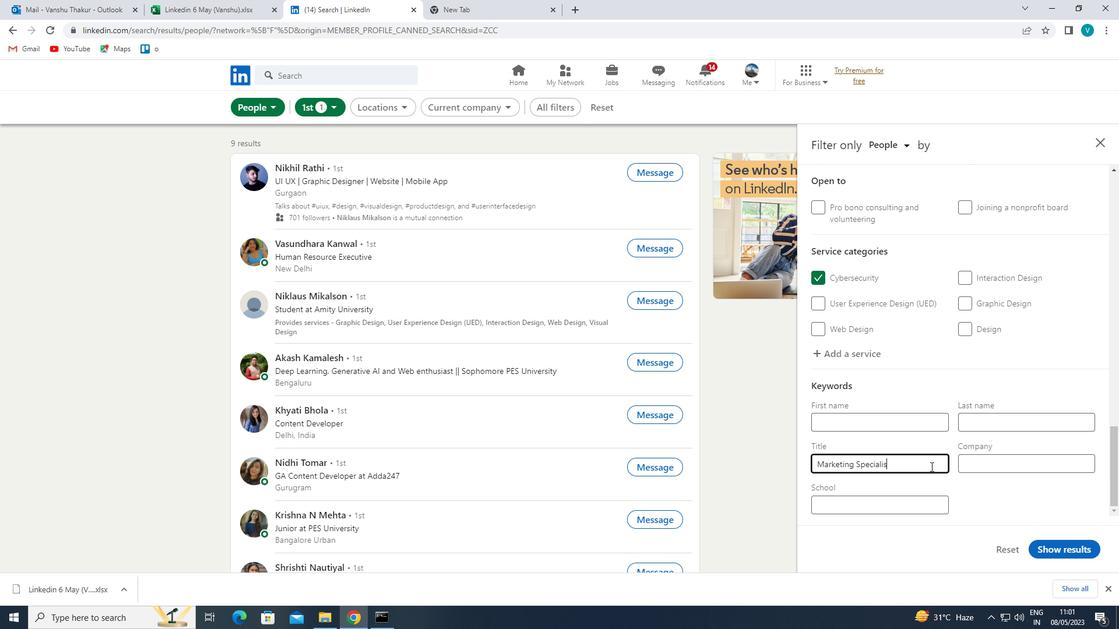 
Action: Mouse moved to (1069, 545)
Screenshot: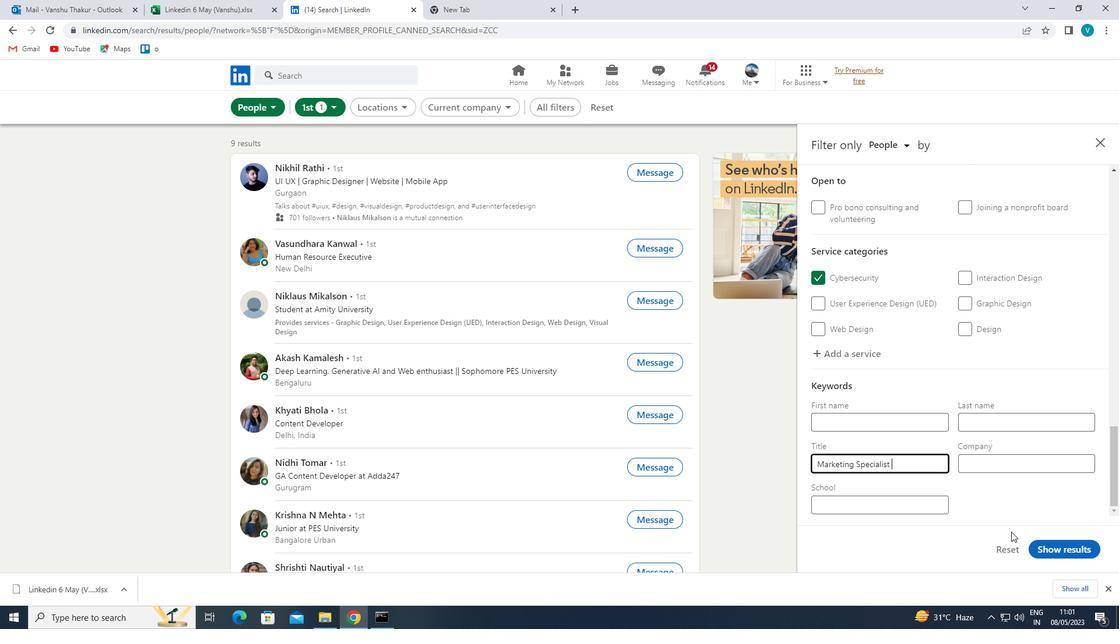 
Action: Mouse pressed left at (1069, 545)
Screenshot: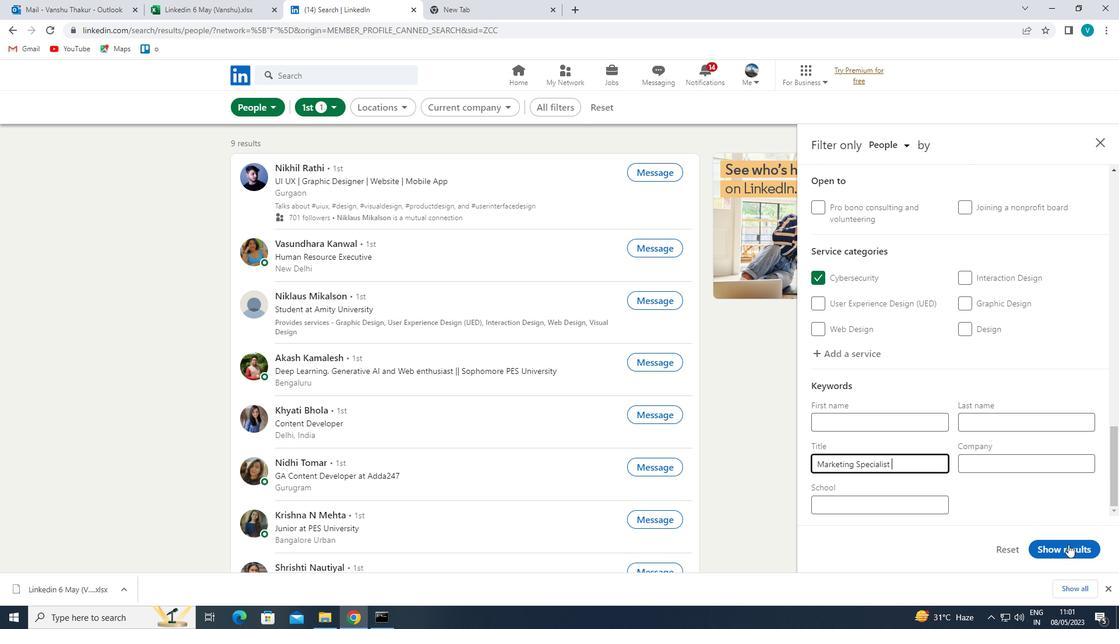 
Action: Mouse moved to (1037, 528)
Screenshot: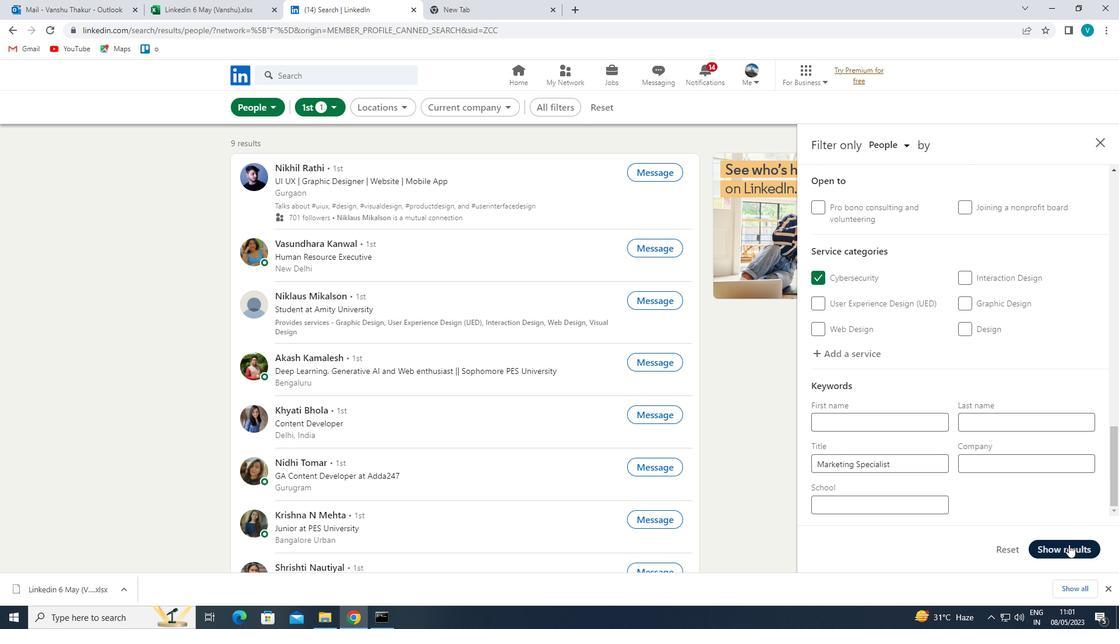 
